 Task: Get directions from Fort Pulaski National Monument, Georgia, United States to Durham, North Carolina, United States  and explore the nearby hotels with guest rating 2 and above with dates 20 to 23 December and 2 guests
Action: Mouse moved to (187, 29)
Screenshot: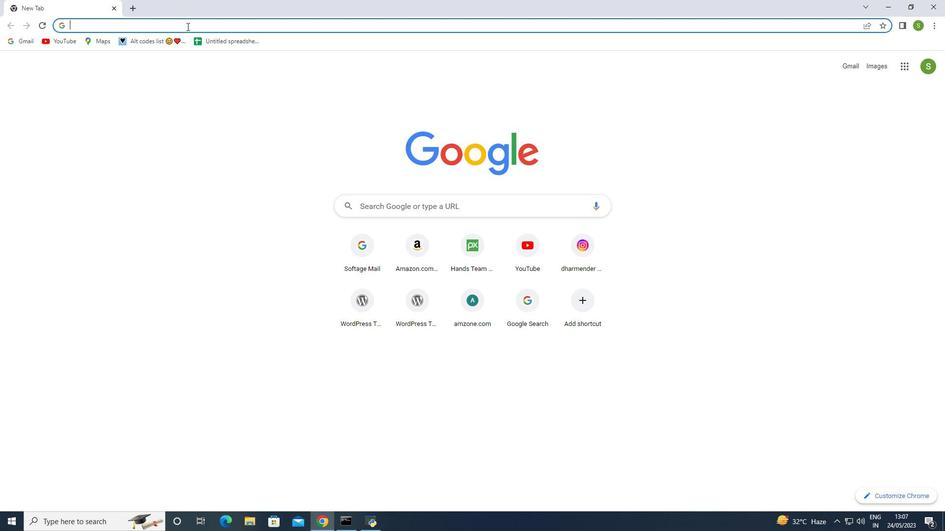 
Action: Mouse pressed left at (187, 29)
Screenshot: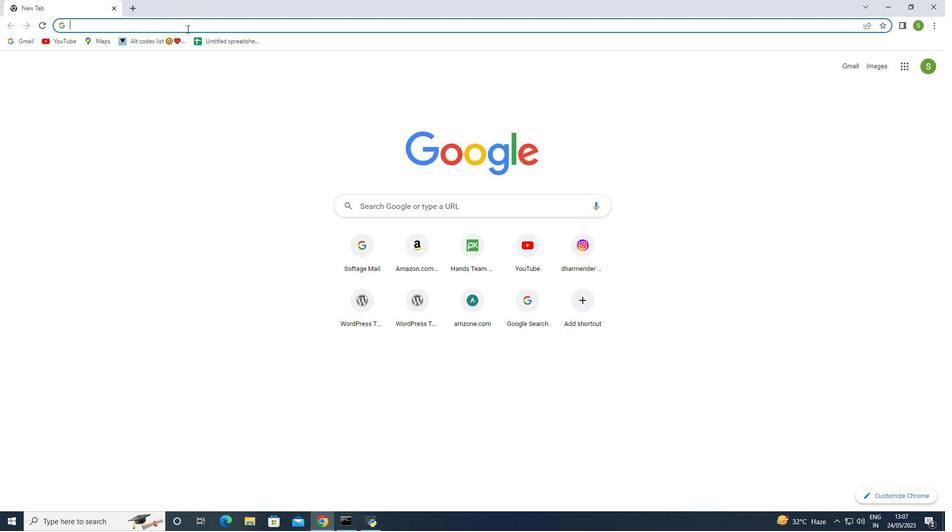 
Action: Key pressed google<Key.space>maps<Key.enter>
Screenshot: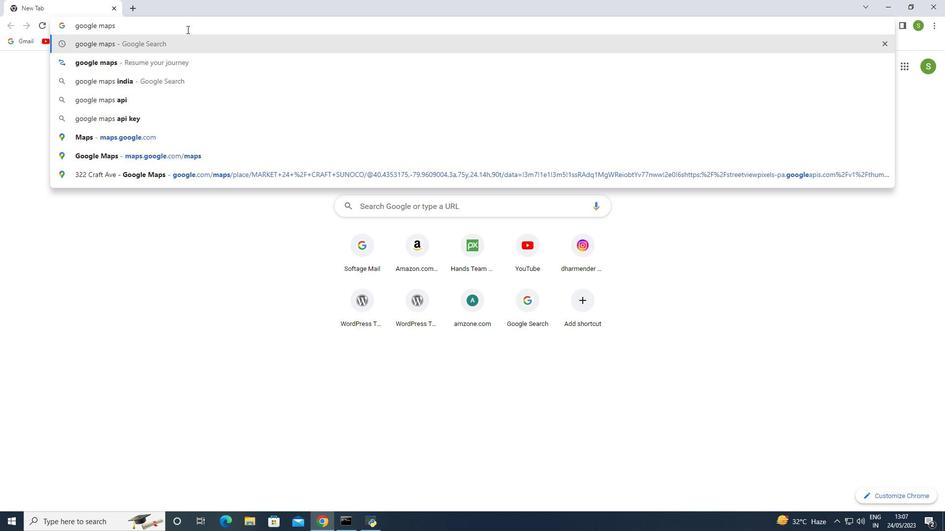 
Action: Mouse moved to (141, 220)
Screenshot: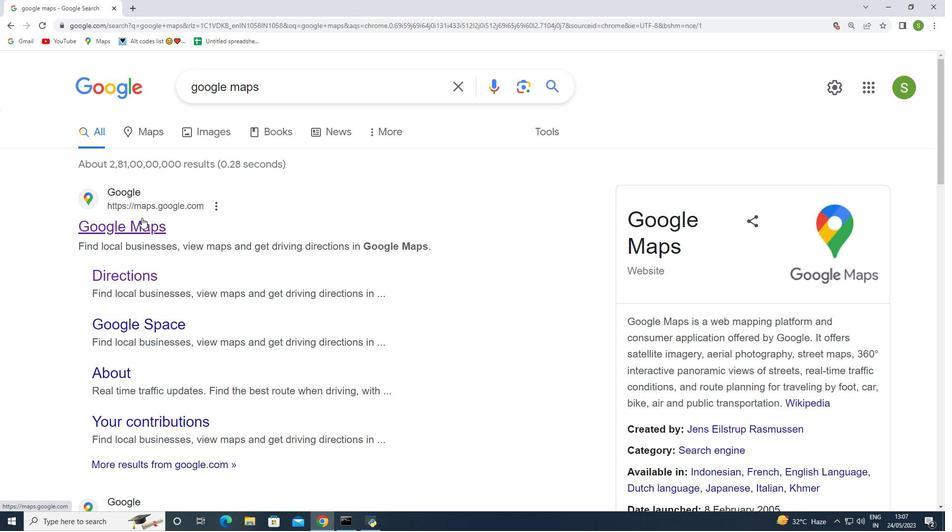 
Action: Mouse pressed left at (141, 220)
Screenshot: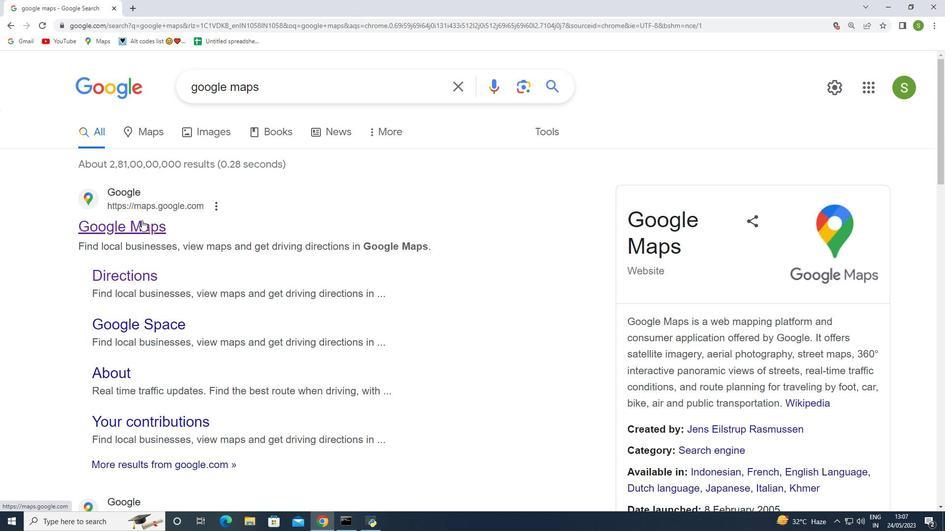 
Action: Mouse moved to (324, 80)
Screenshot: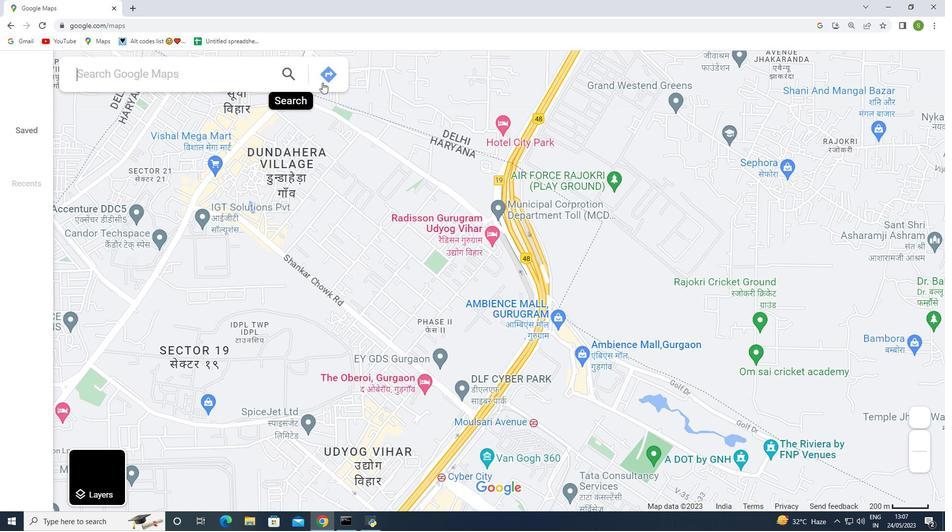 
Action: Mouse pressed left at (324, 80)
Screenshot: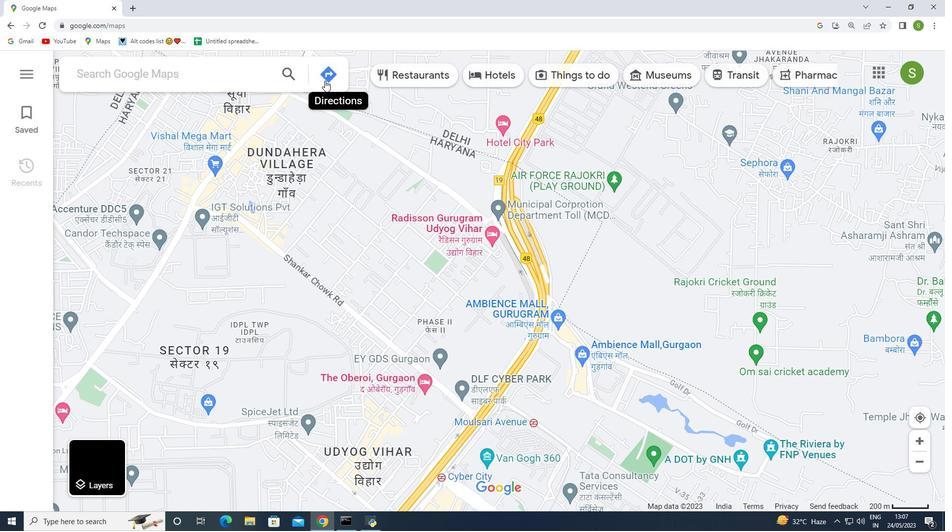 
Action: Mouse moved to (243, 112)
Screenshot: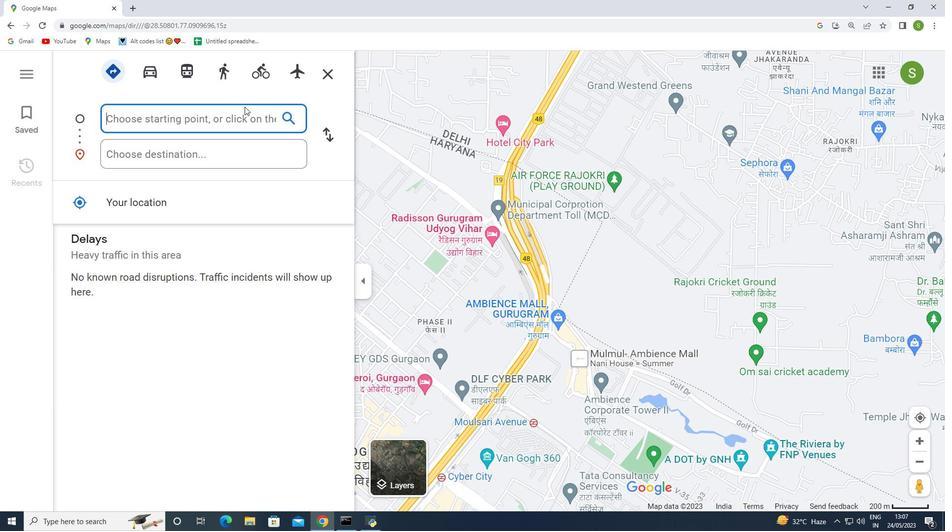 
Action: Mouse pressed left at (243, 112)
Screenshot: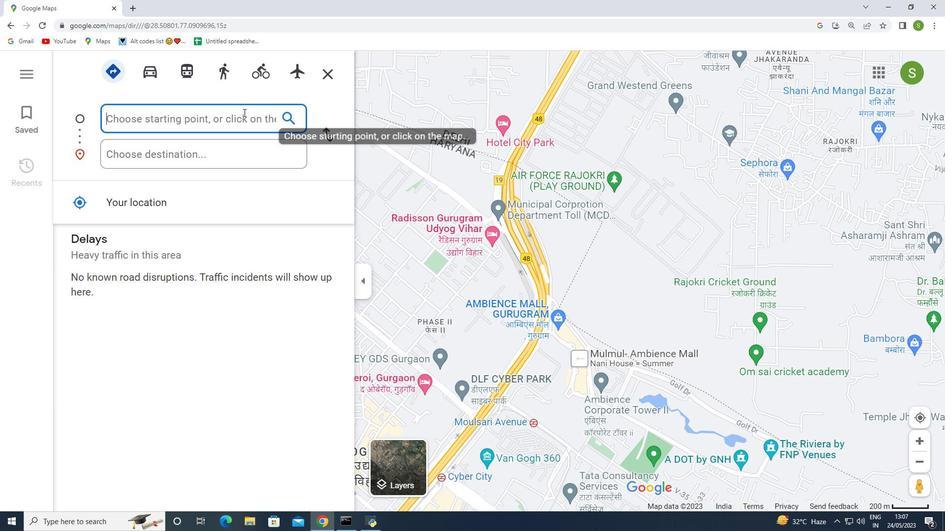 
Action: Key pressed fort<Key.space>pulaski<Key.space>national<Key.space>monument<Key.space>geof<Key.backspace>rgia<Key.space>united<Key.space>states
Screenshot: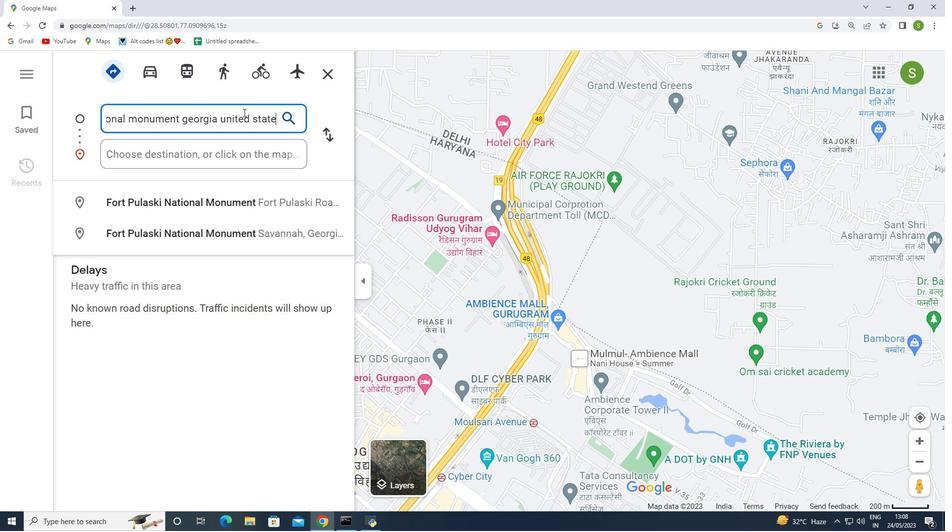 
Action: Mouse moved to (215, 153)
Screenshot: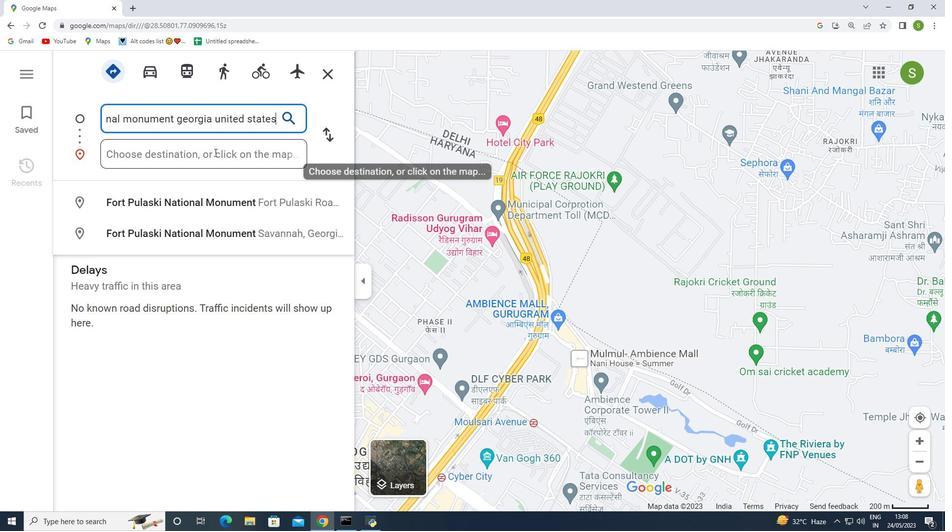 
Action: Mouse pressed left at (215, 153)
Screenshot: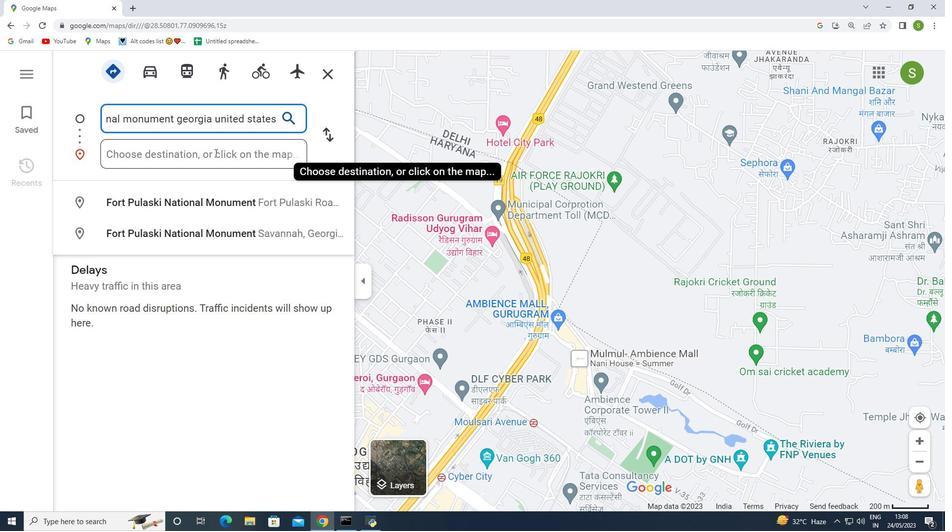 
Action: Key pressed <Key.shift>Durham<Key.space><Key.shift>Narth<Key.space><Key.shift><Key.shift>Carolina<Key.space>united<Key.space>states
Screenshot: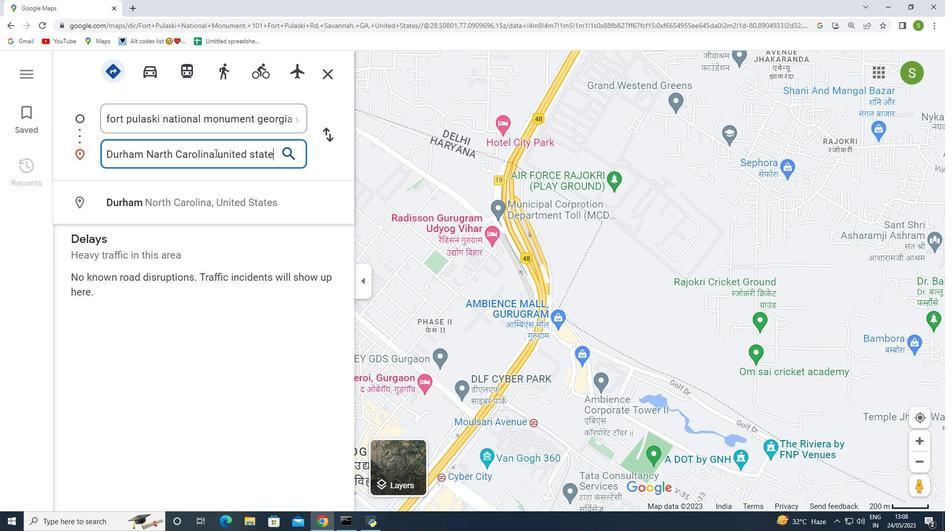 
Action: Mouse moved to (286, 159)
Screenshot: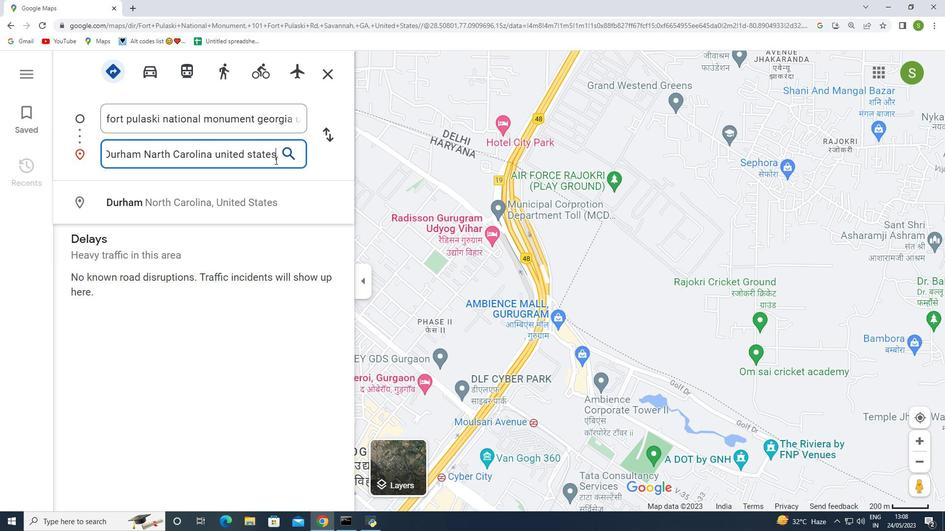 
Action: Mouse pressed left at (286, 159)
Screenshot: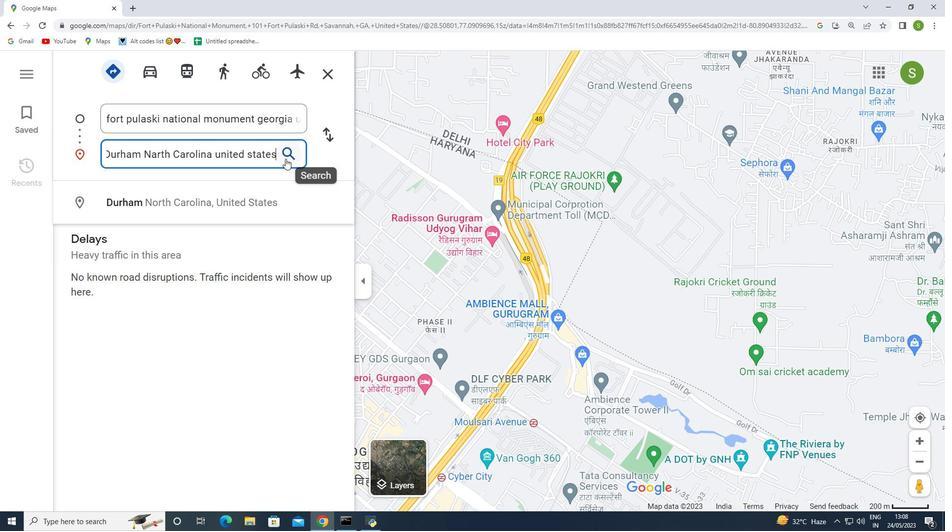 
Action: Mouse moved to (394, 73)
Screenshot: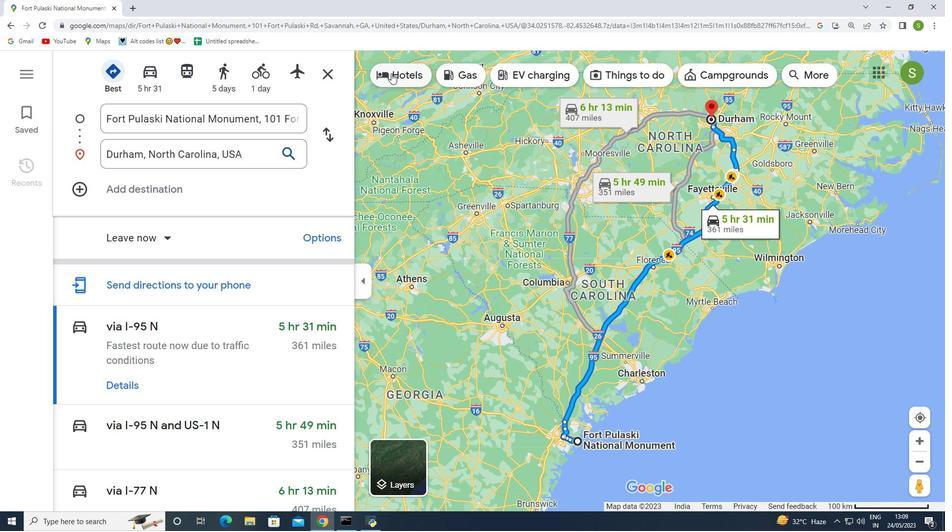 
Action: Mouse pressed left at (394, 73)
Screenshot: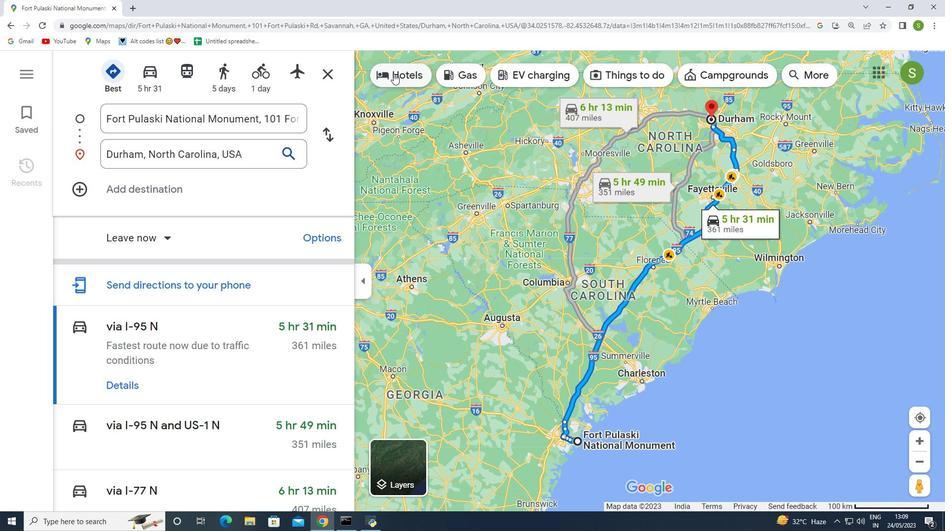 
Action: Mouse moved to (720, 252)
Screenshot: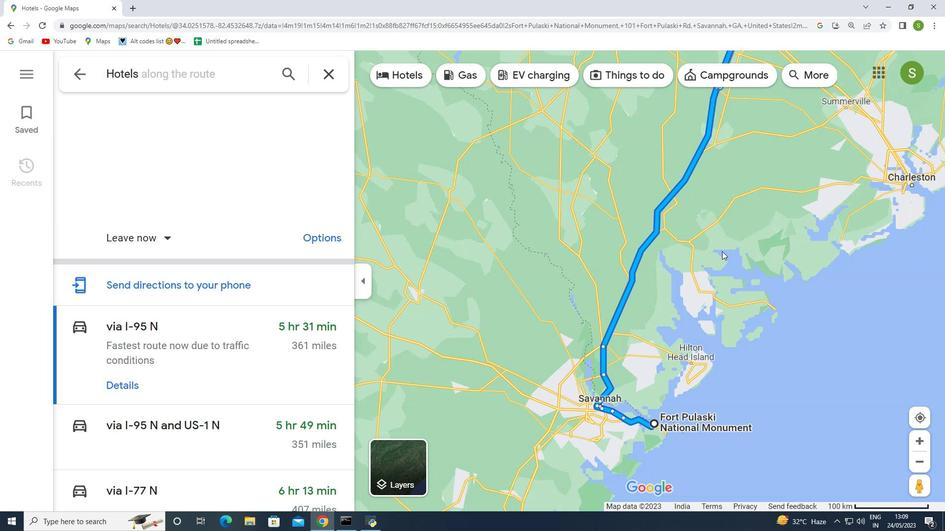
Action: Mouse scrolled (720, 251) with delta (0, 0)
Screenshot: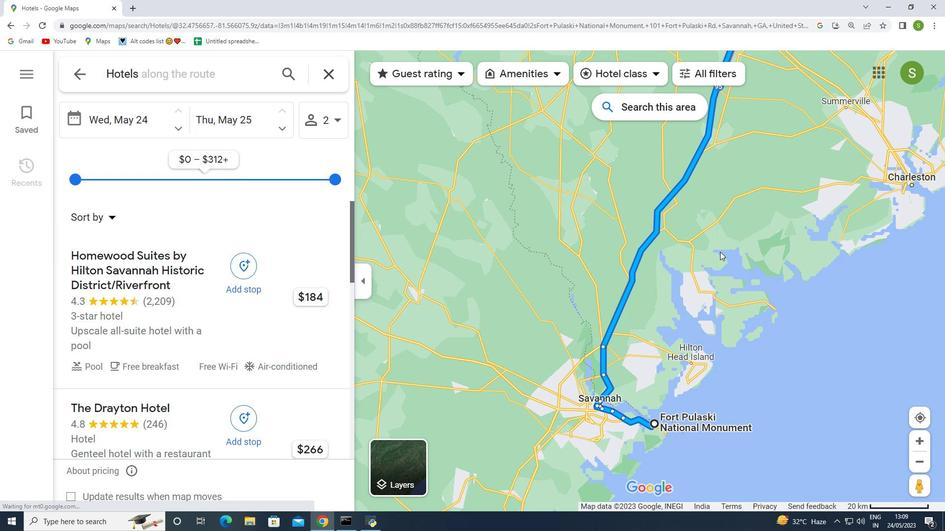 
Action: Mouse scrolled (720, 251) with delta (0, 0)
Screenshot: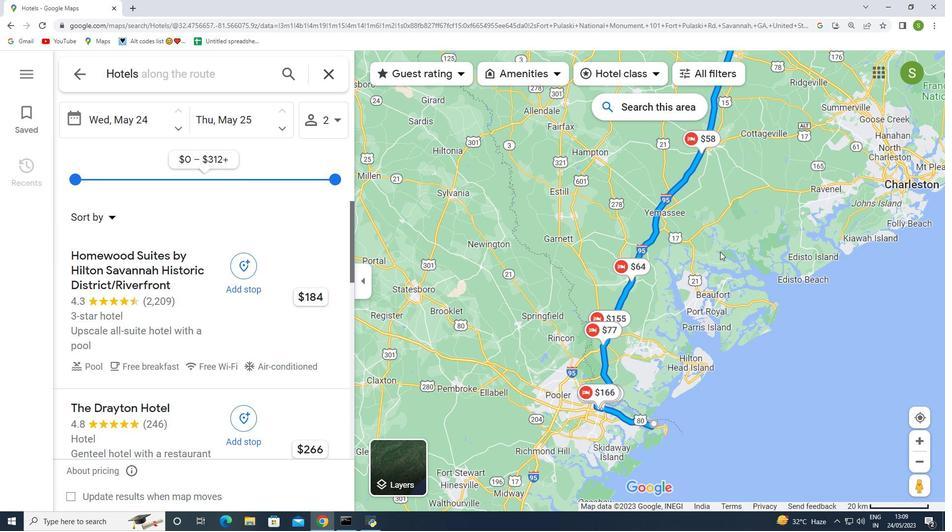
Action: Mouse moved to (805, 233)
Screenshot: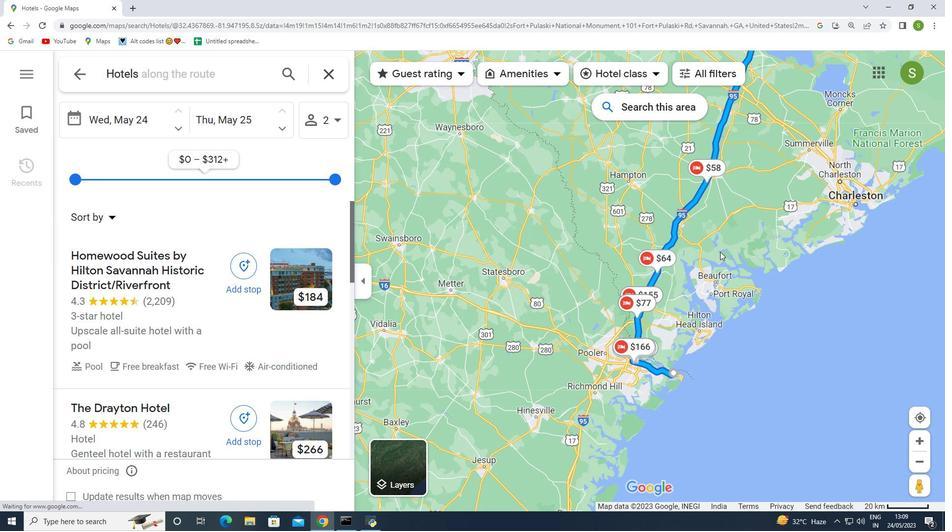 
Action: Mouse scrolled (805, 233) with delta (0, 0)
Screenshot: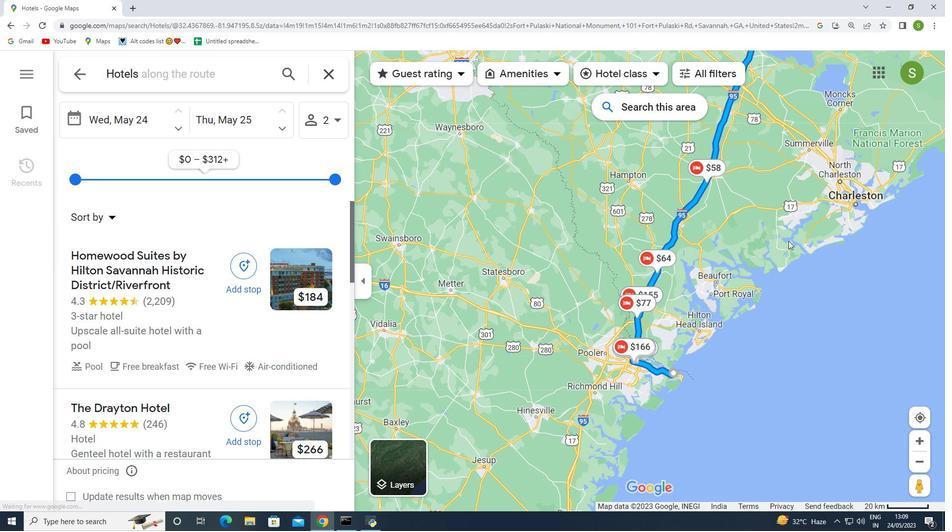 
Action: Mouse scrolled (805, 233) with delta (0, 0)
Screenshot: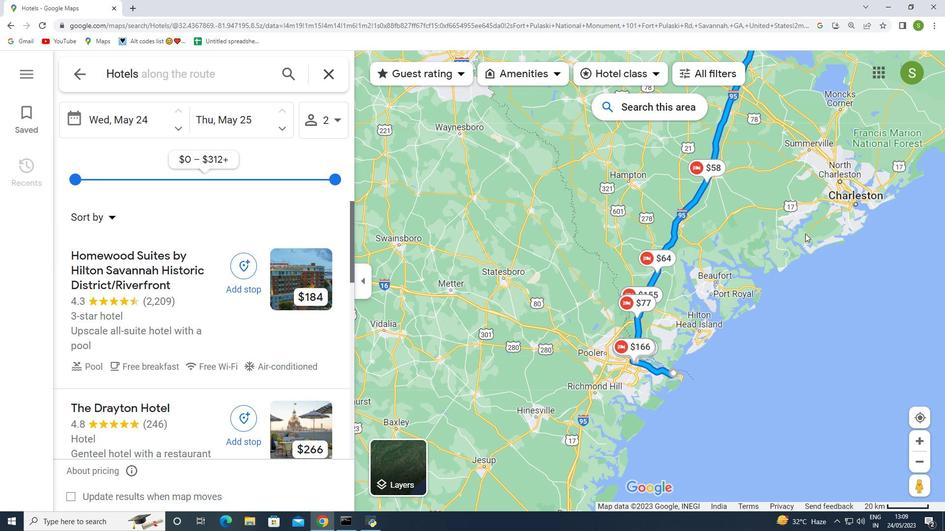 
Action: Mouse moved to (793, 169)
Screenshot: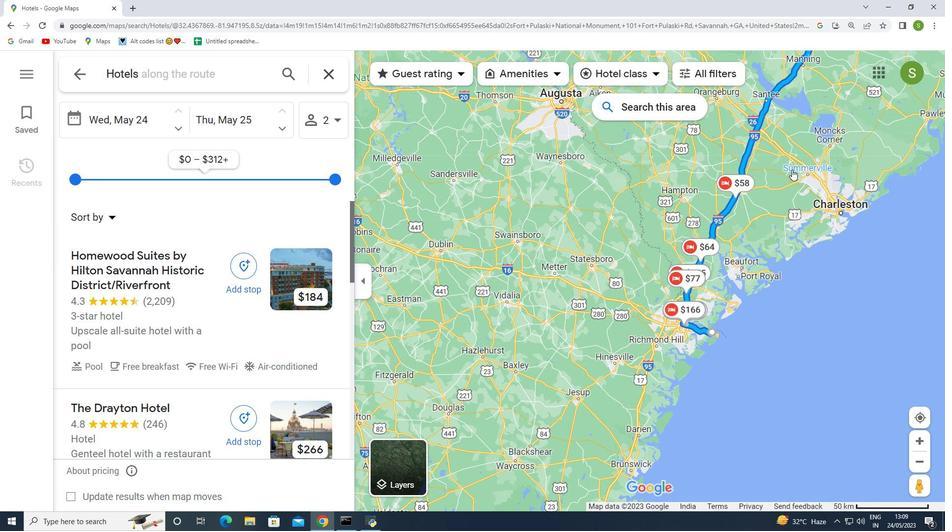 
Action: Mouse scrolled (793, 169) with delta (0, 0)
Screenshot: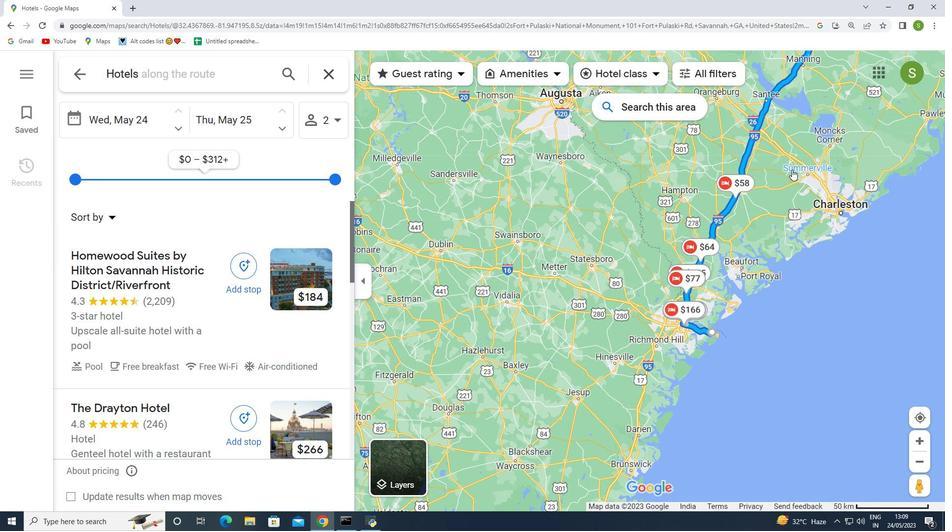 
Action: Mouse moved to (793, 170)
Screenshot: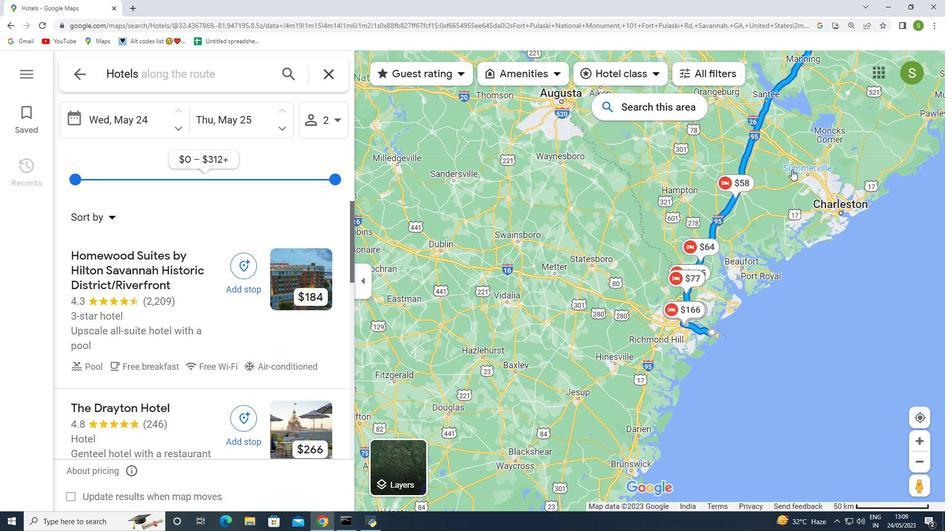 
Action: Mouse scrolled (793, 169) with delta (0, 0)
Screenshot: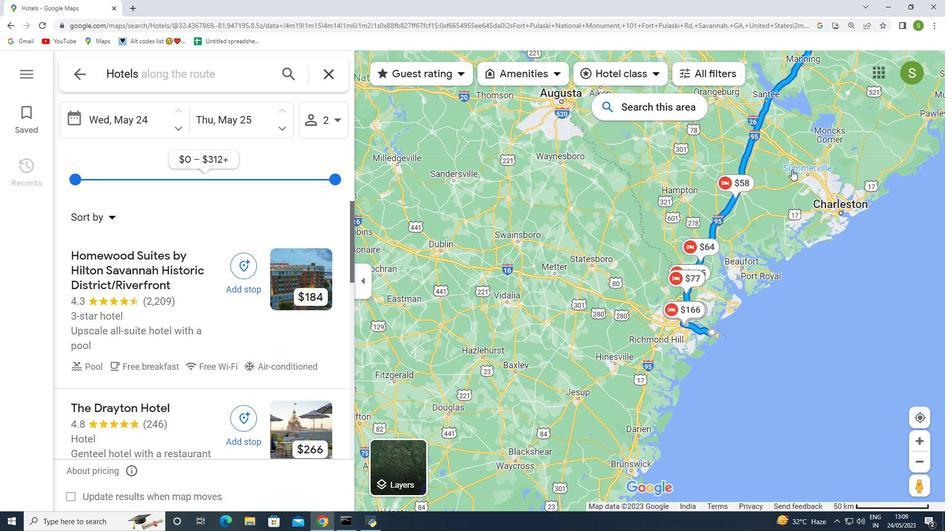 
Action: Mouse moved to (804, 174)
Screenshot: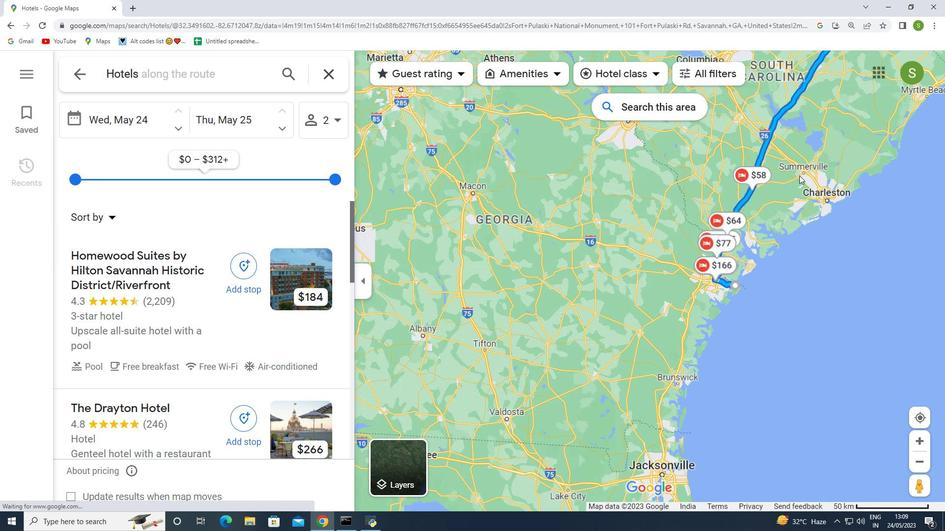 
Action: Mouse pressed middle at (804, 174)
Screenshot: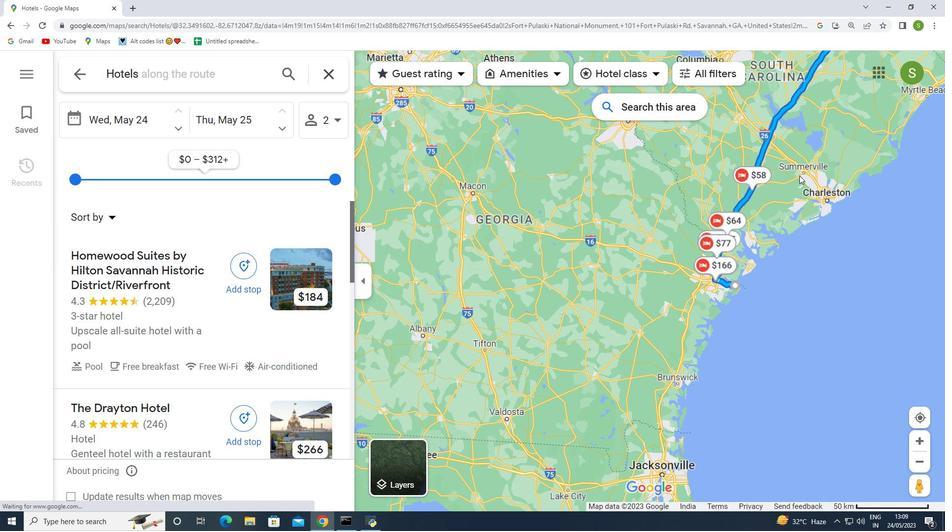 
Action: Mouse moved to (798, 183)
Screenshot: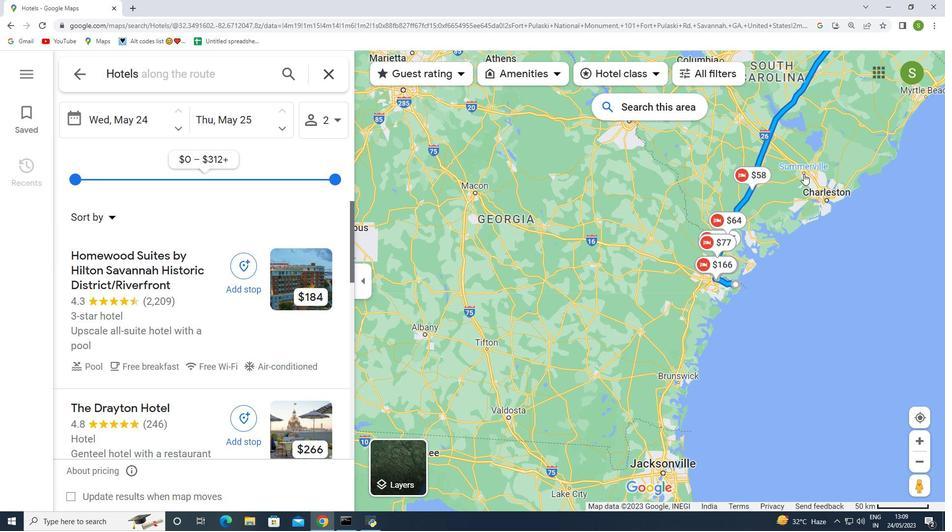 
Action: Mouse scrolled (798, 183) with delta (0, 0)
Screenshot: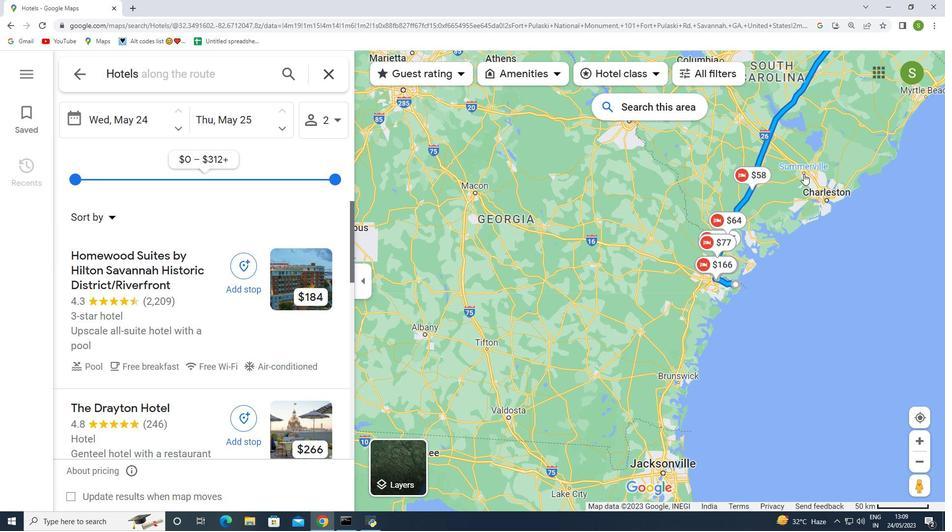 
Action: Mouse moved to (796, 187)
Screenshot: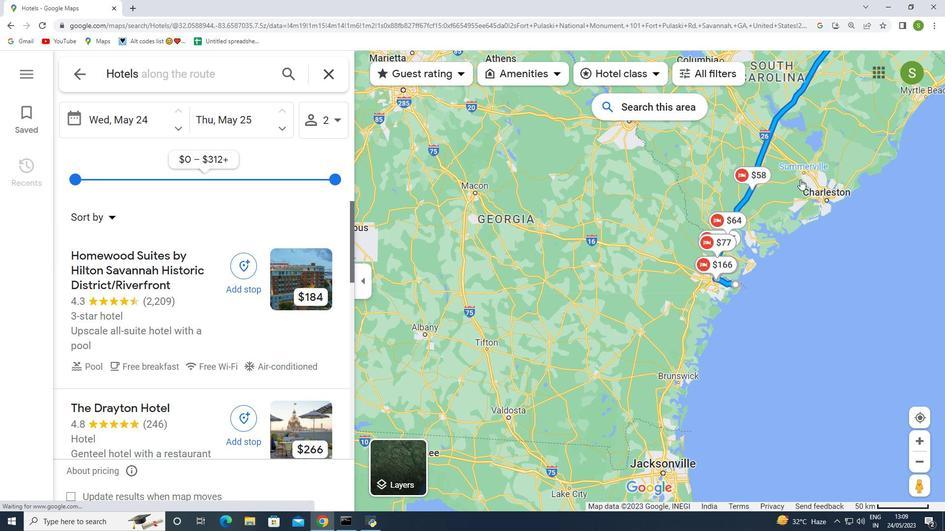 
Action: Mouse scrolled (796, 186) with delta (0, 0)
Screenshot: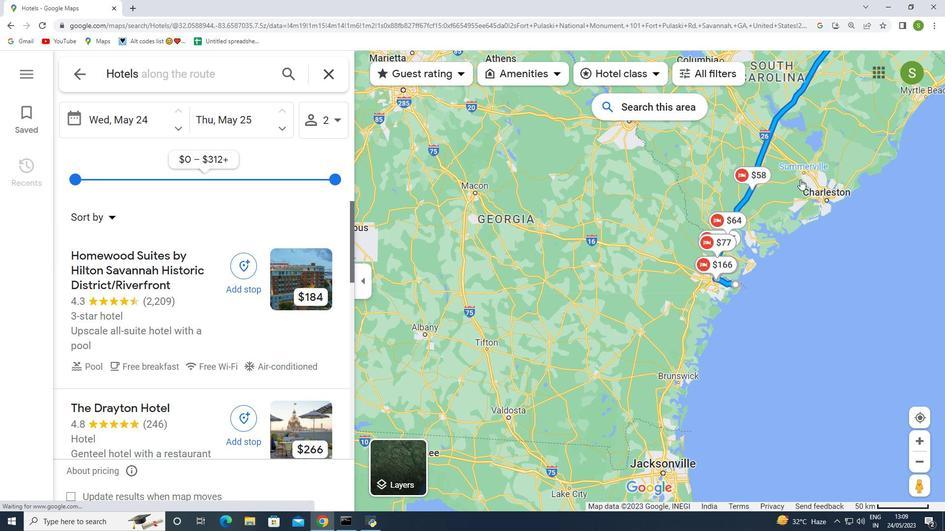 
Action: Mouse moved to (796, 187)
Screenshot: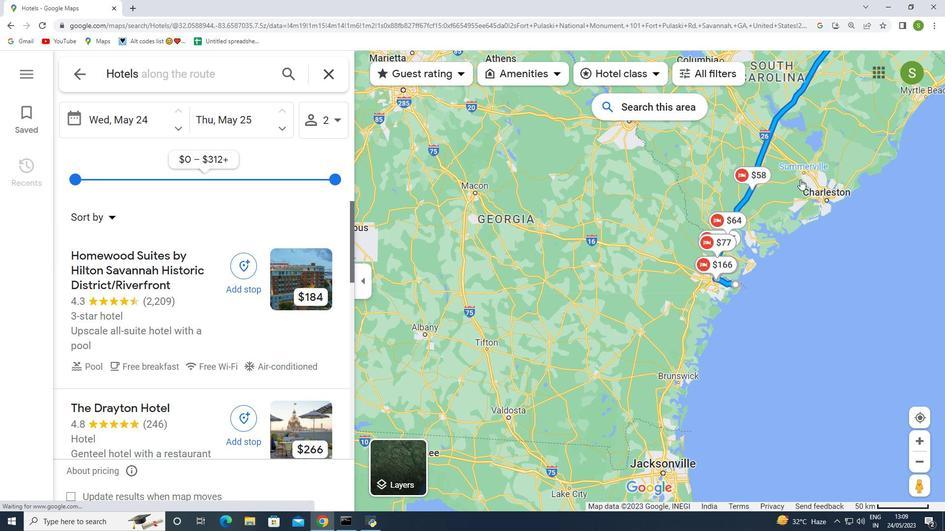 
Action: Mouse scrolled (796, 186) with delta (0, 0)
Screenshot: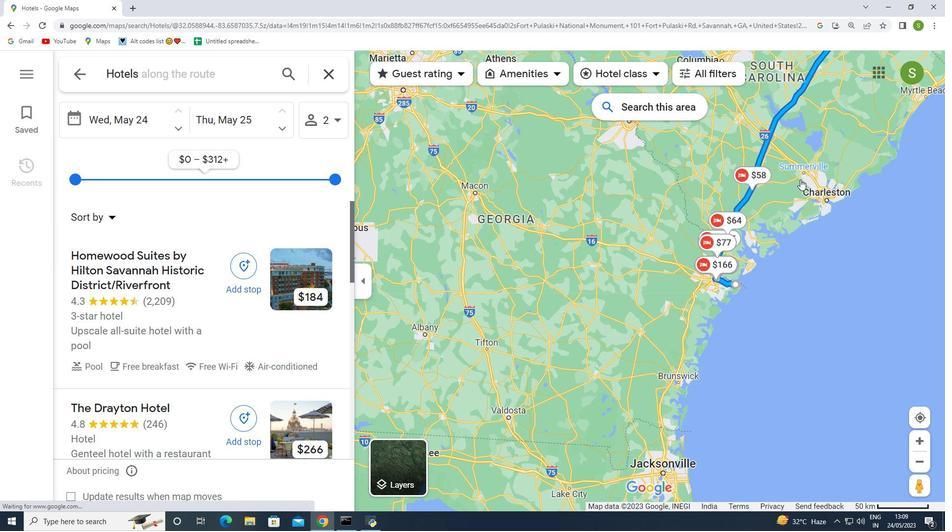 
Action: Mouse moved to (794, 188)
Screenshot: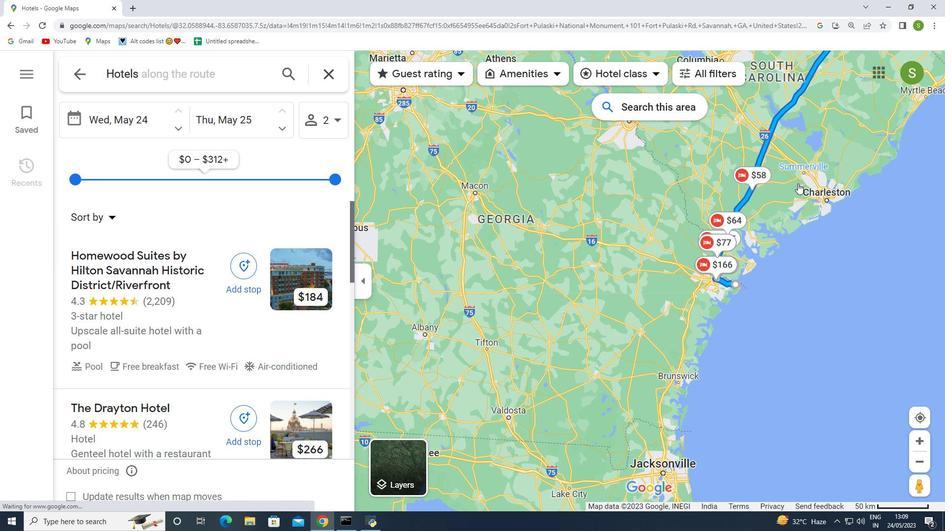 
Action: Mouse scrolled (794, 188) with delta (0, 0)
Screenshot: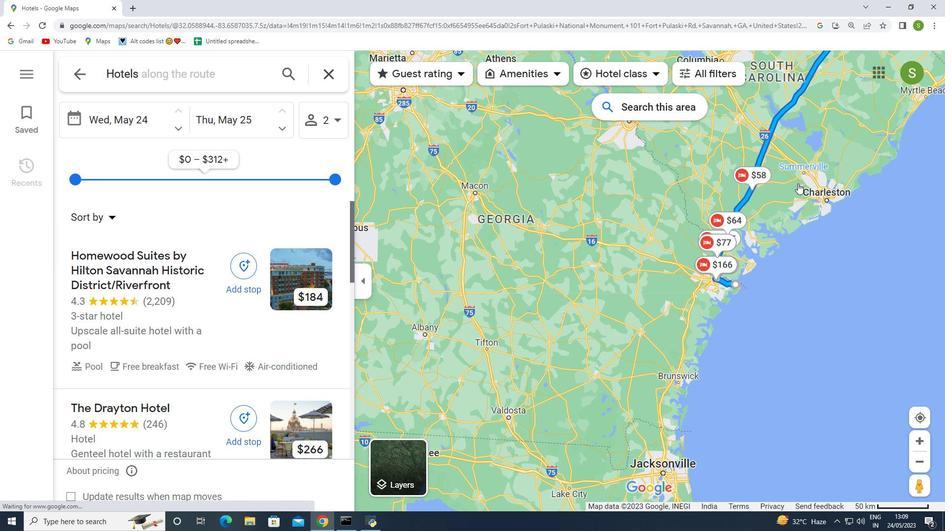 
Action: Mouse moved to (791, 194)
Screenshot: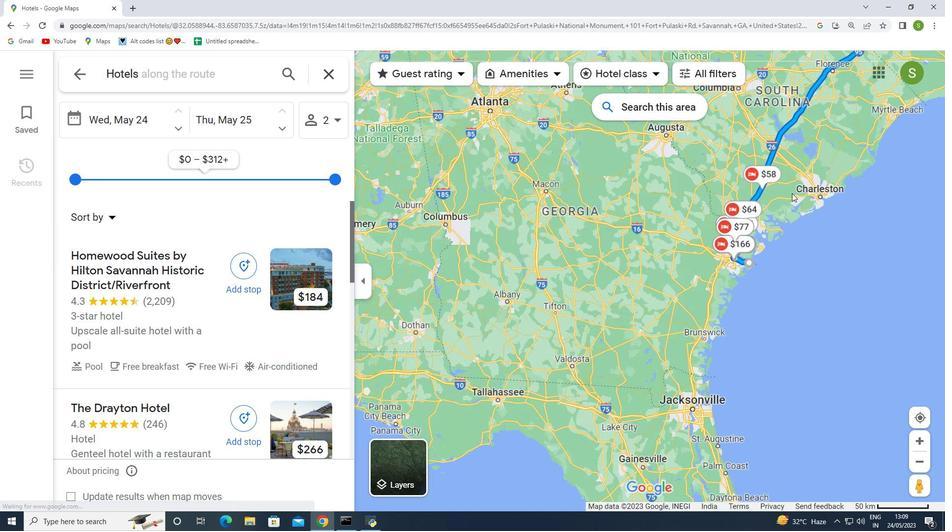 
Action: Mouse scrolled (791, 193) with delta (0, 0)
Screenshot: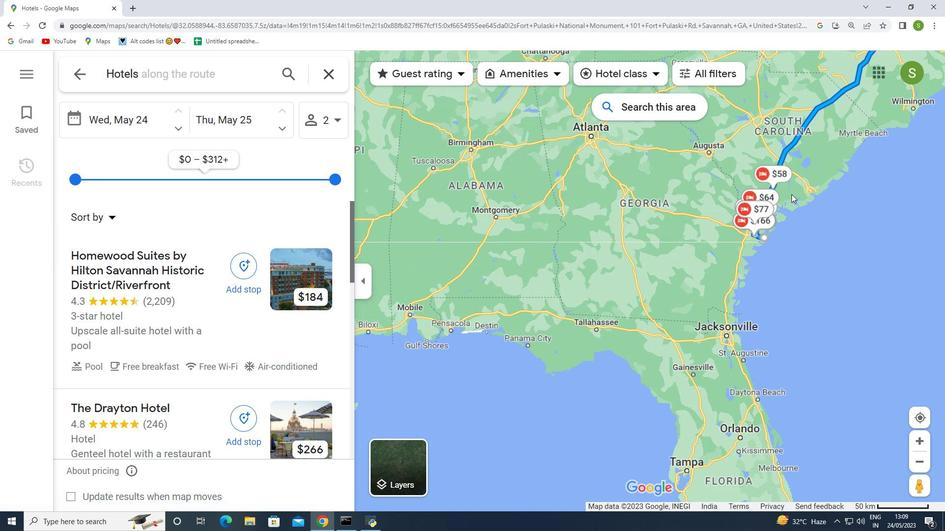 
Action: Mouse scrolled (791, 193) with delta (0, 0)
Screenshot: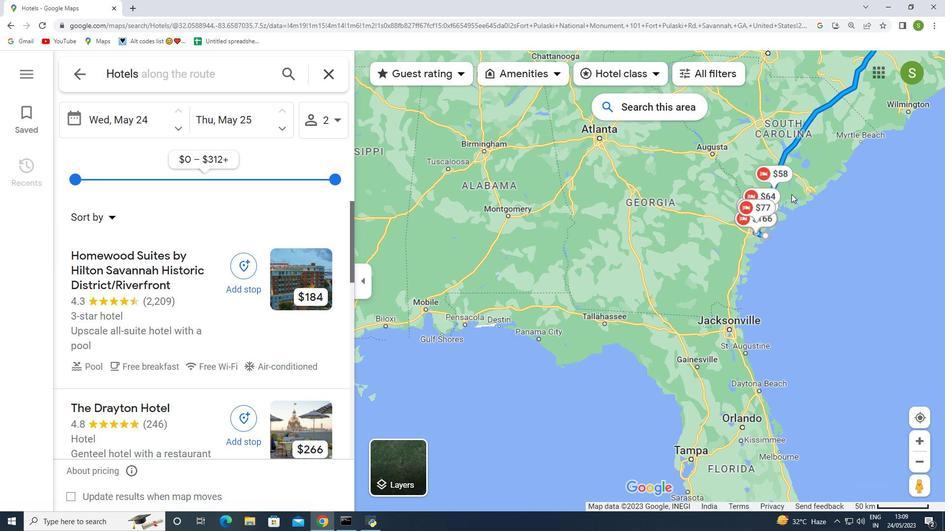 
Action: Mouse moved to (792, 195)
Screenshot: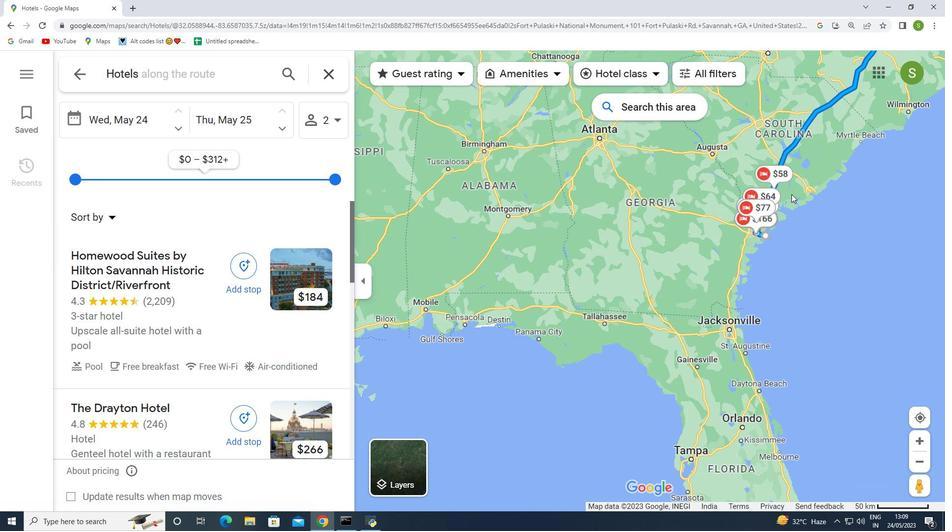 
Action: Mouse scrolled (791, 194) with delta (0, 0)
Screenshot: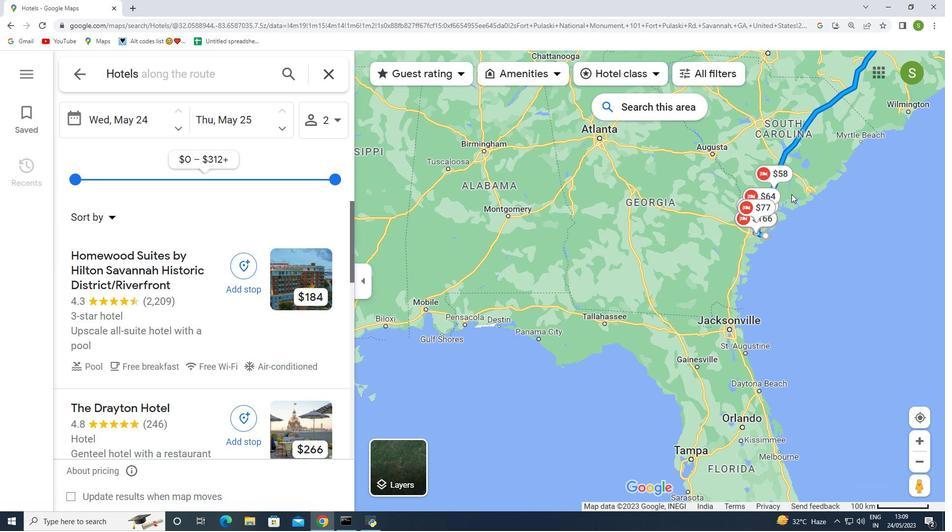 
Action: Mouse moved to (835, 172)
Screenshot: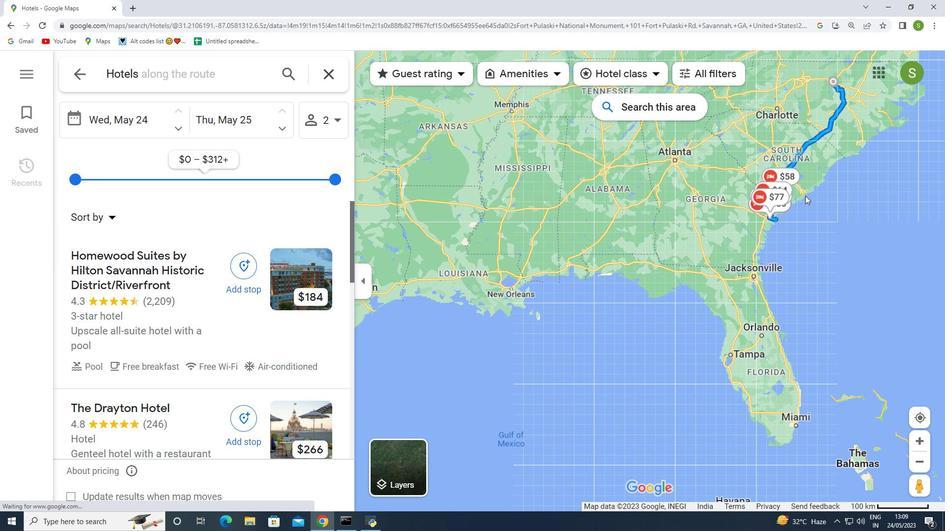 
Action: Mouse pressed middle at (835, 172)
Screenshot: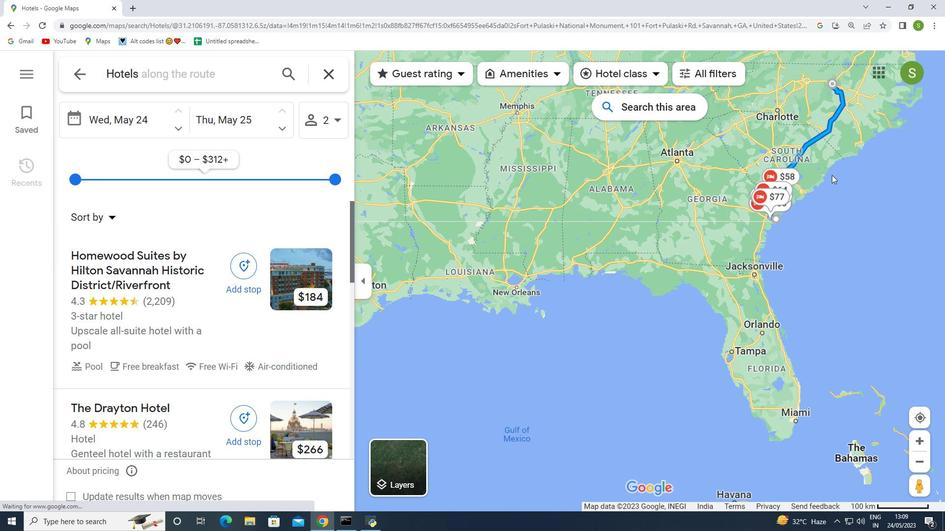 
Action: Mouse moved to (774, 181)
Screenshot: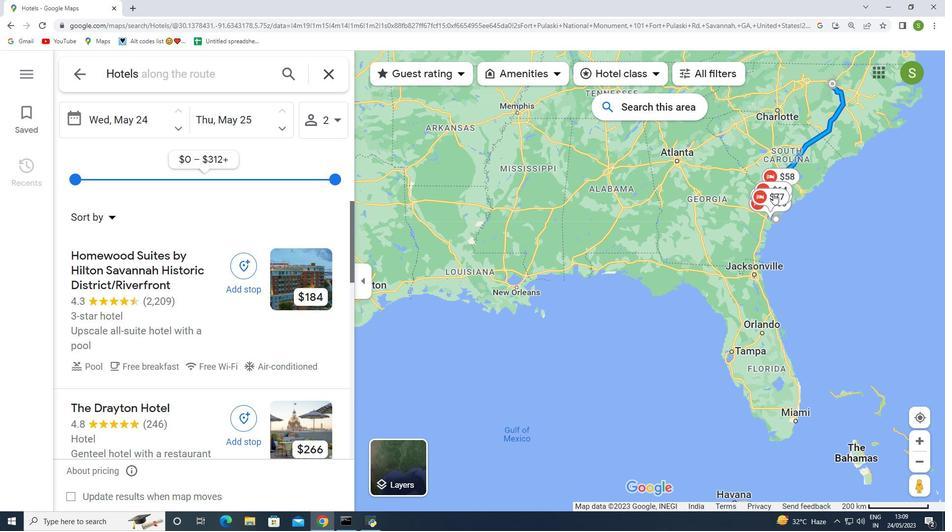 
Action: Mouse scrolled (774, 181) with delta (0, 0)
Screenshot: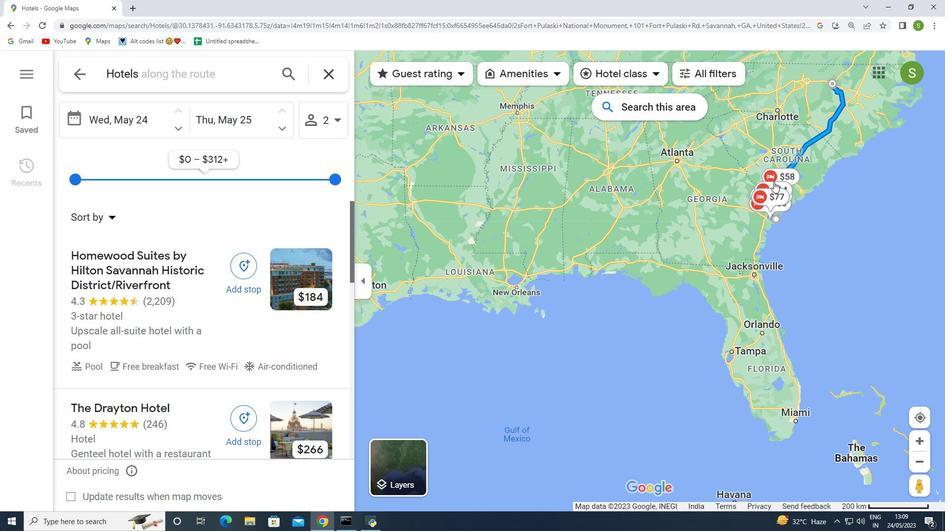 
Action: Mouse moved to (775, 181)
Screenshot: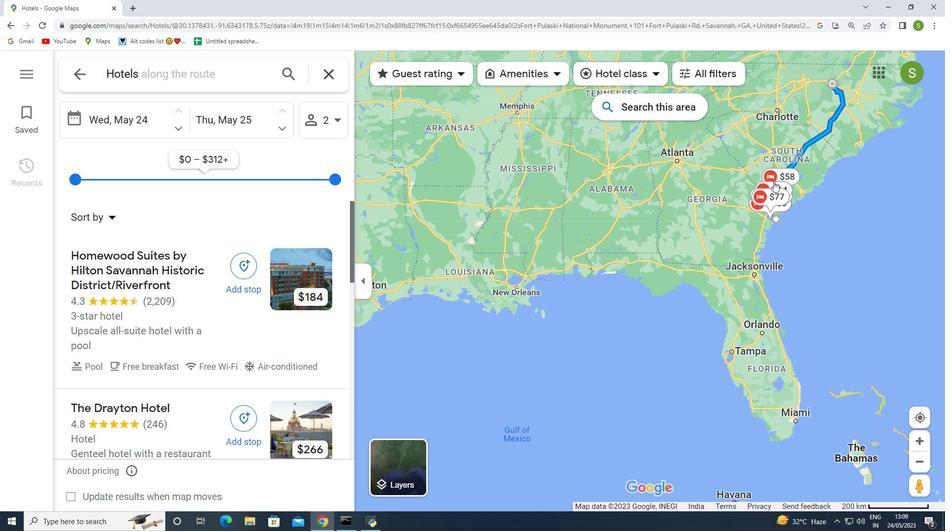 
Action: Mouse scrolled (775, 181) with delta (0, 0)
Screenshot: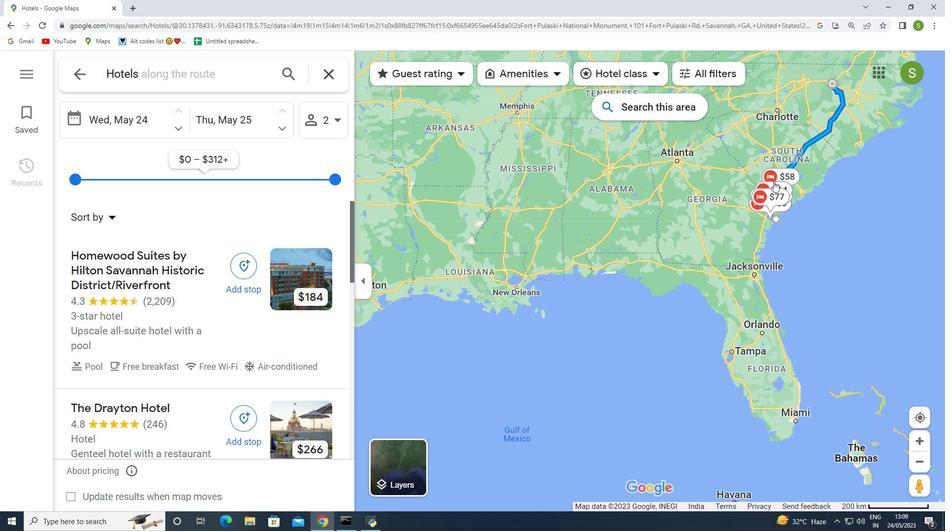 
Action: Mouse moved to (778, 181)
Screenshot: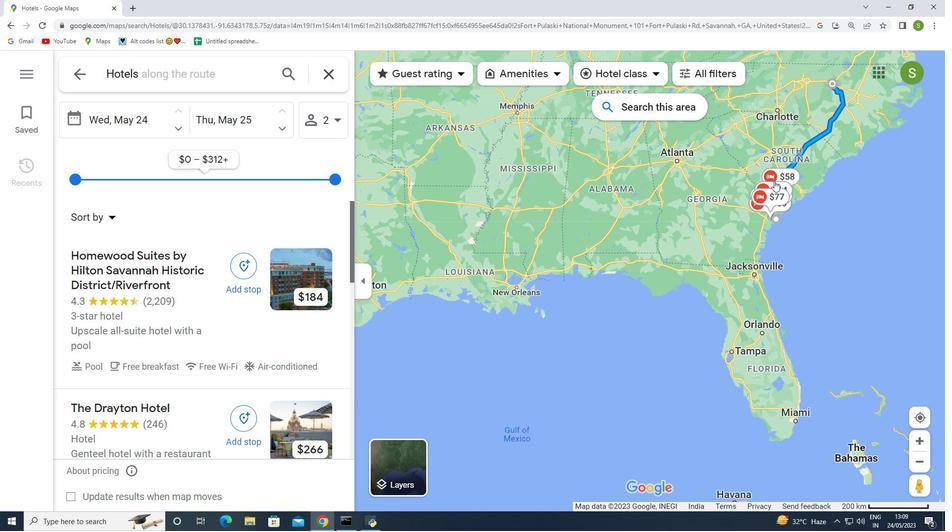 
Action: Mouse scrolled (778, 181) with delta (0, 0)
Screenshot: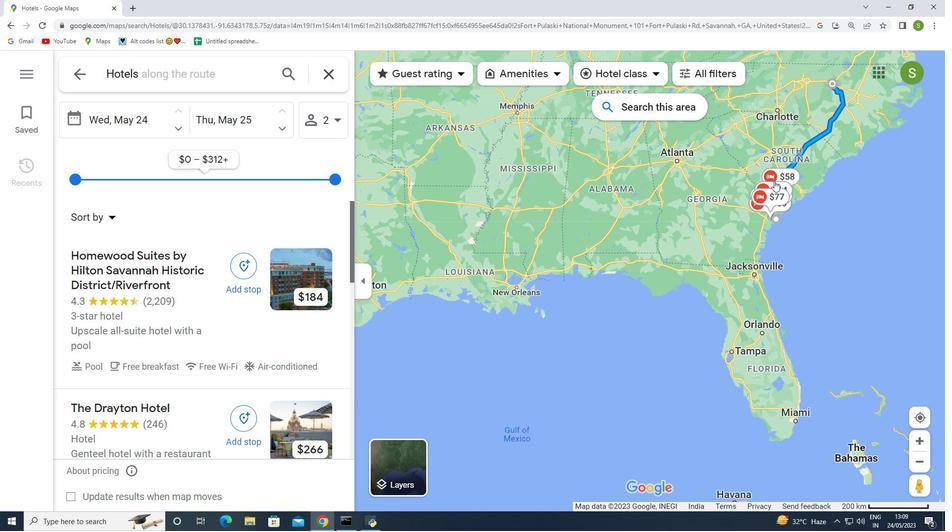 
Action: Mouse moved to (807, 188)
Screenshot: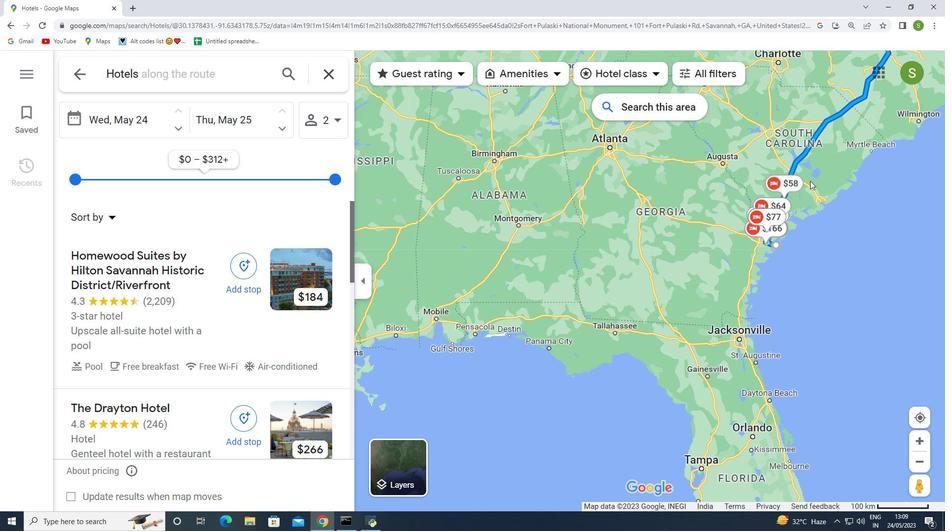 
Action: Mouse scrolled (807, 188) with delta (0, 0)
Screenshot: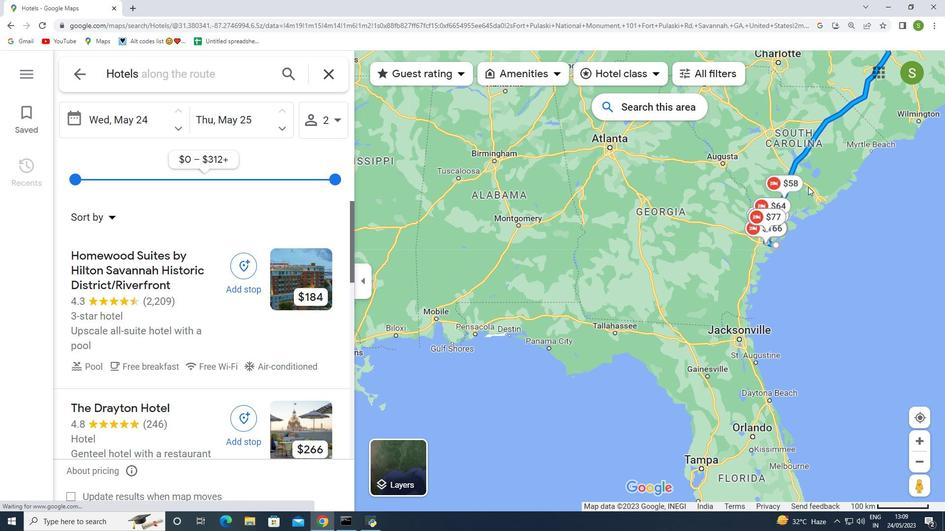 
Action: Mouse scrolled (807, 188) with delta (0, 0)
Screenshot: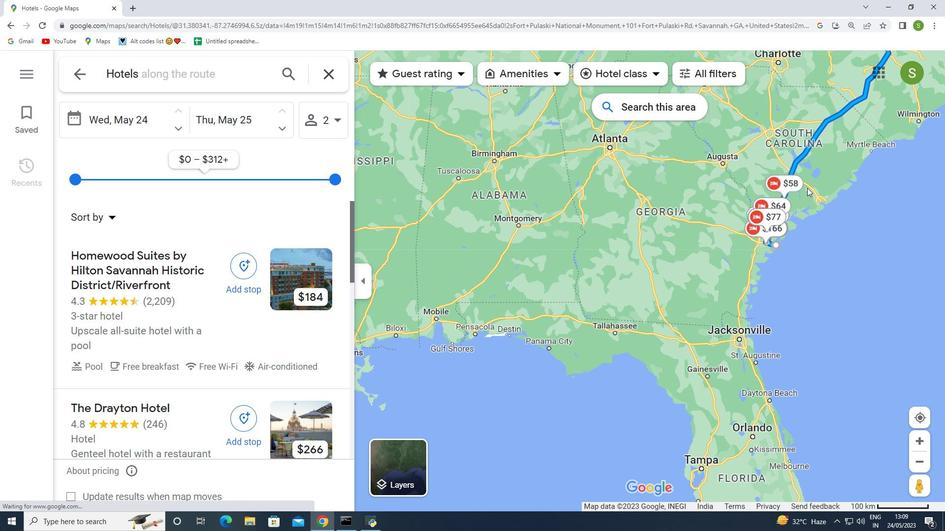 
Action: Mouse moved to (460, 73)
Screenshot: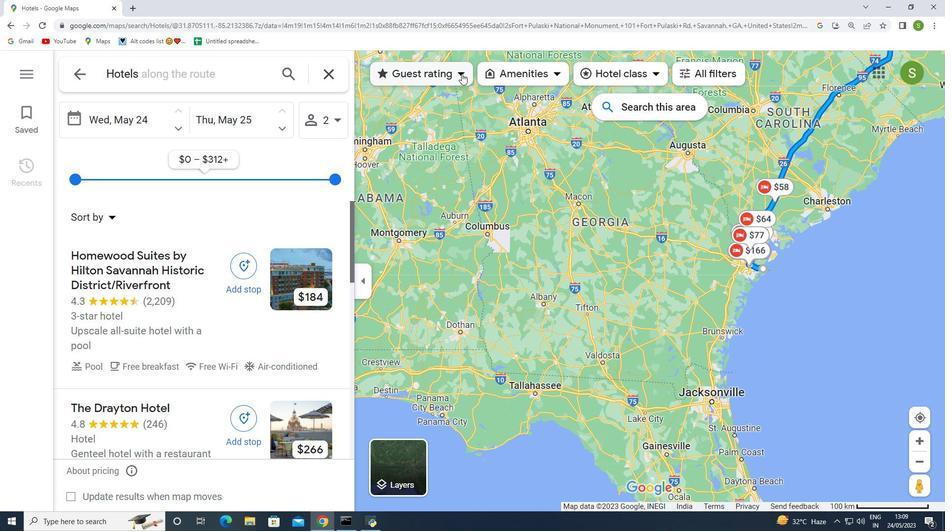 
Action: Mouse pressed left at (460, 73)
Screenshot: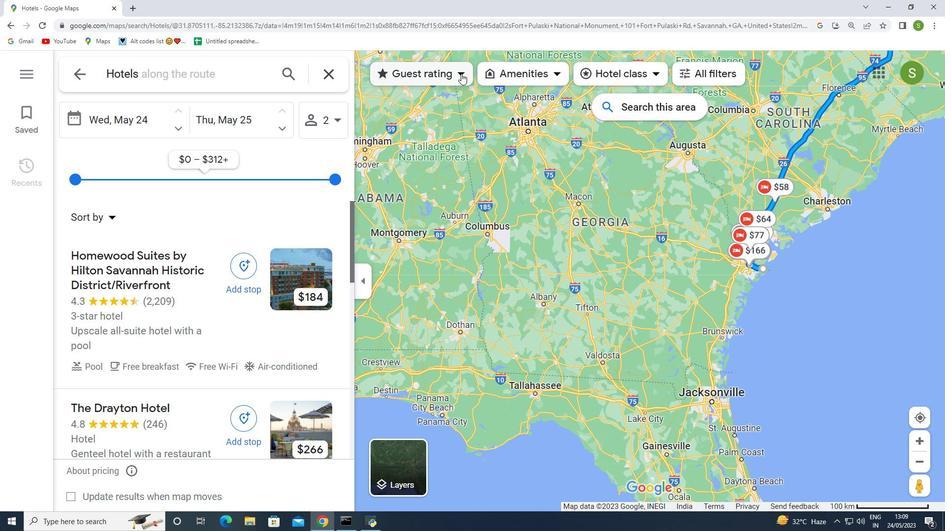 
Action: Mouse moved to (400, 138)
Screenshot: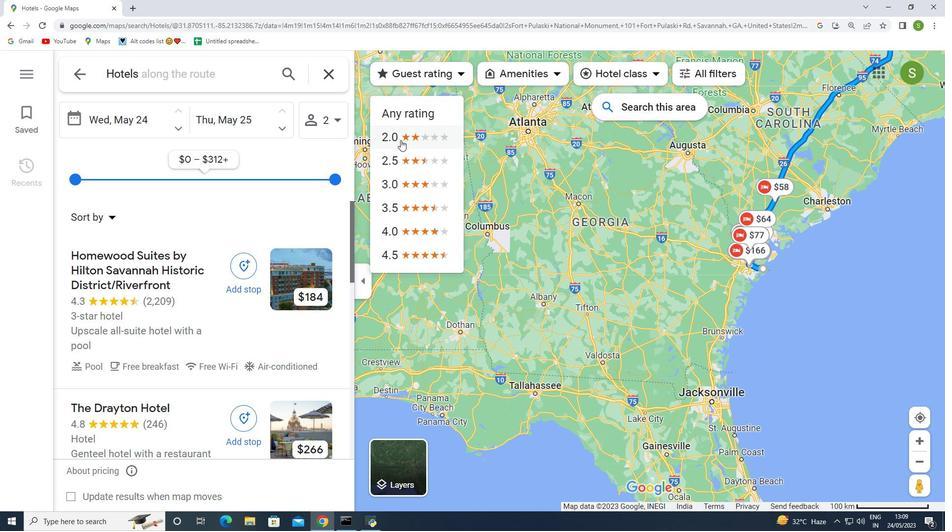 
Action: Mouse pressed left at (400, 138)
Screenshot: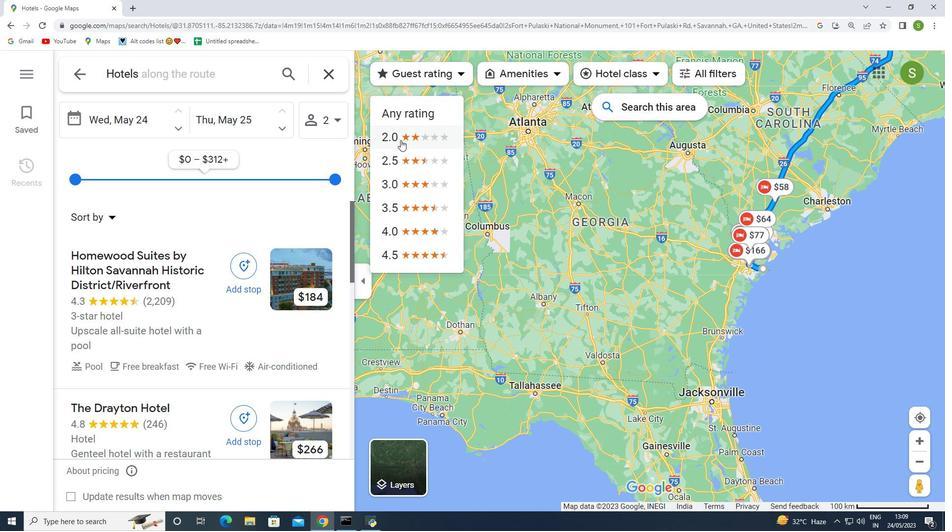 
Action: Mouse moved to (522, 76)
Screenshot: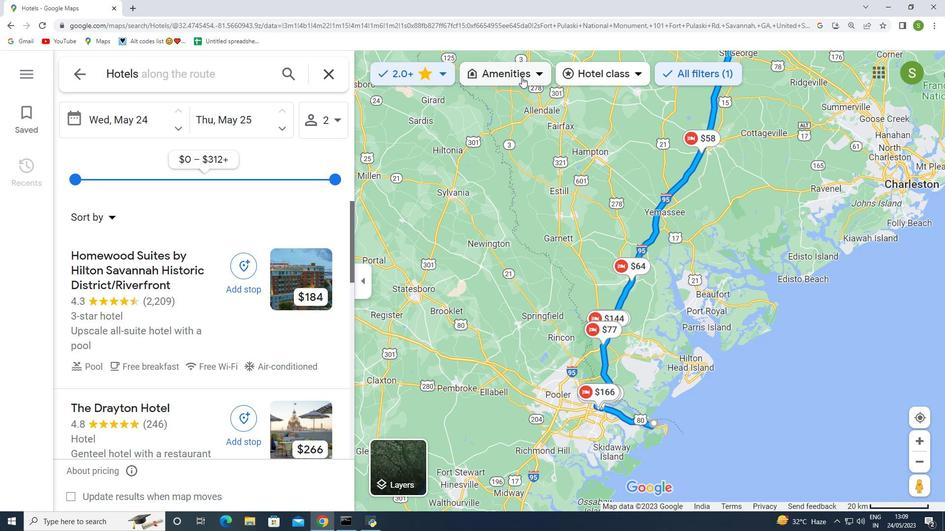
Action: Mouse pressed left at (522, 76)
Screenshot: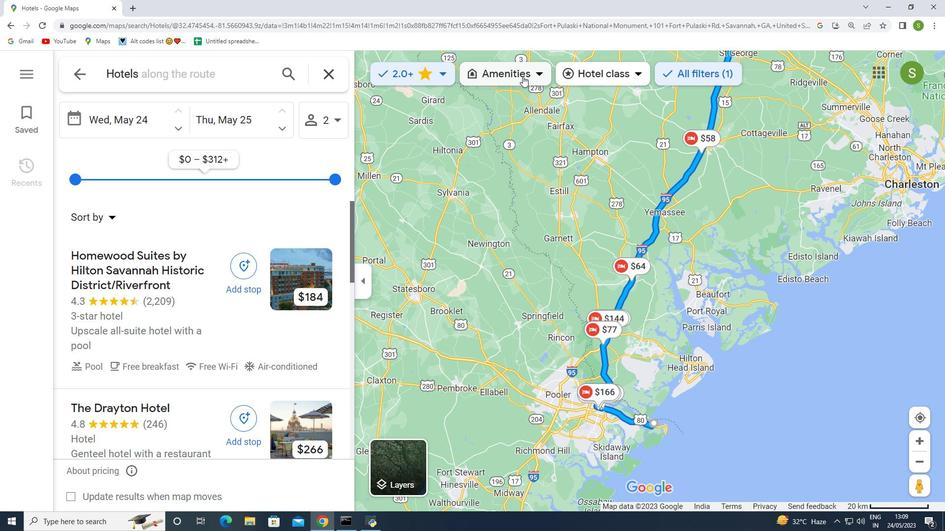 
Action: Mouse moved to (522, 77)
Screenshot: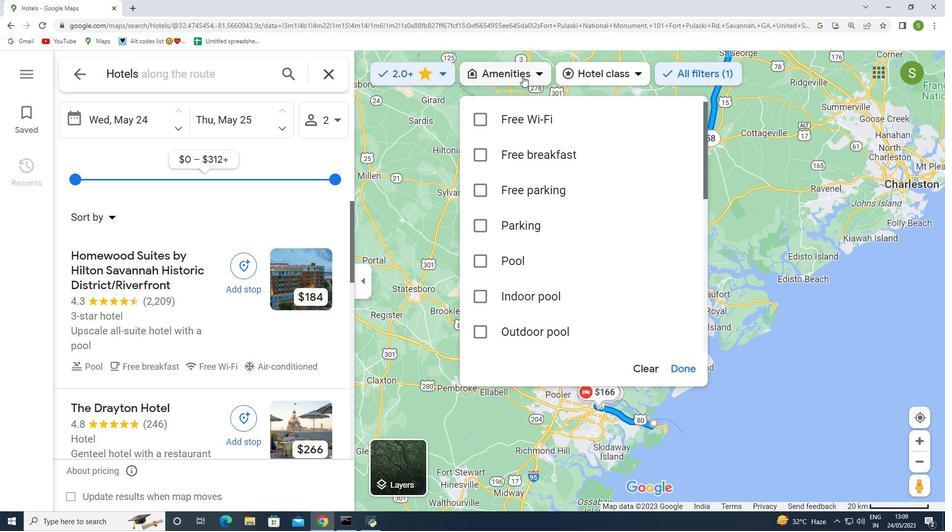 
Action: Mouse pressed left at (522, 77)
Screenshot: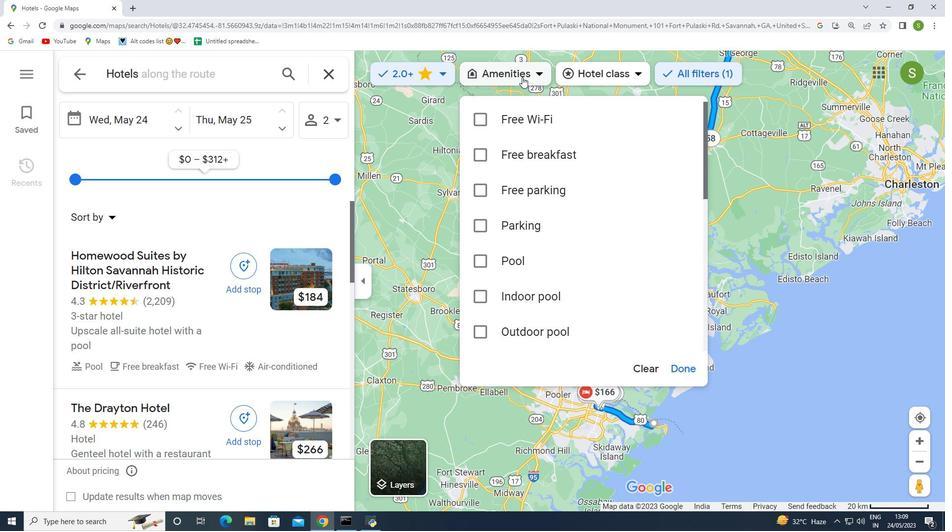 
Action: Mouse moved to (533, 76)
Screenshot: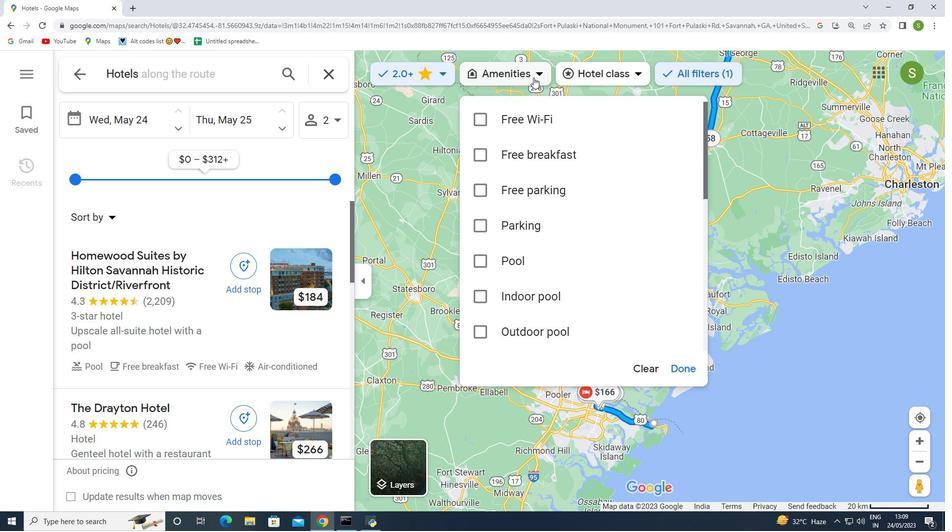 
Action: Mouse pressed left at (533, 76)
Screenshot: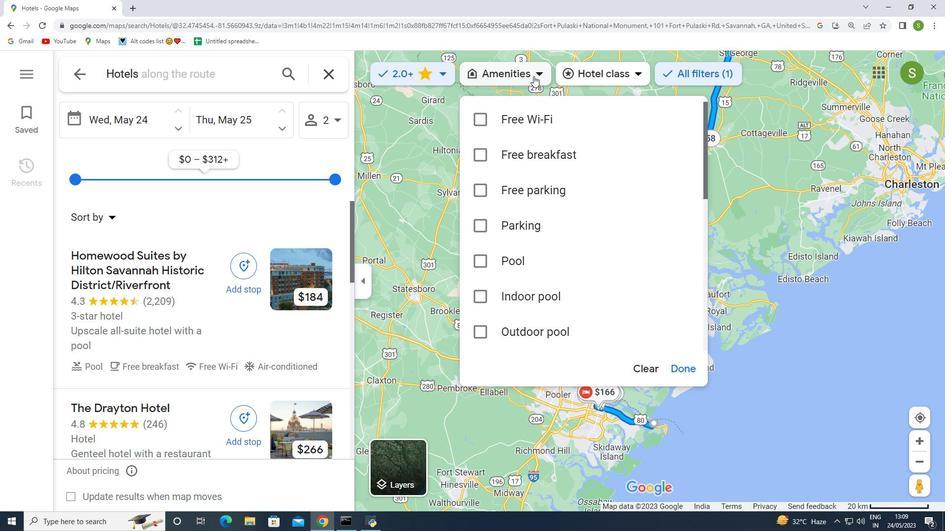 
Action: Mouse moved to (558, 71)
Screenshot: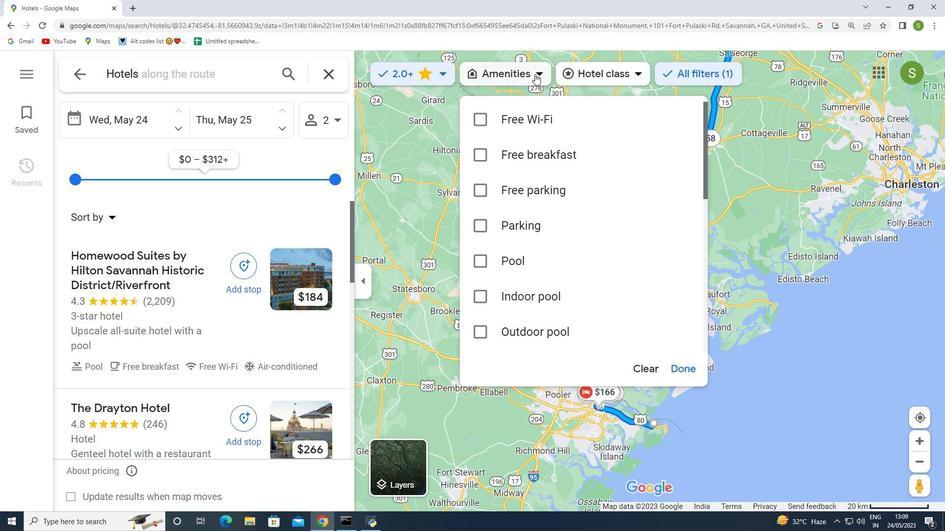 
Action: Mouse pressed left at (558, 71)
Screenshot: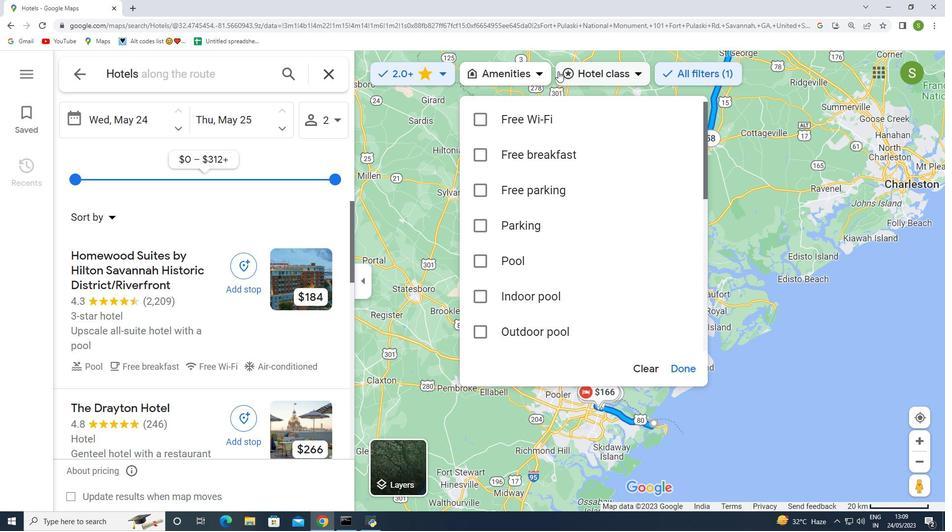 
Action: Mouse moved to (594, 222)
Screenshot: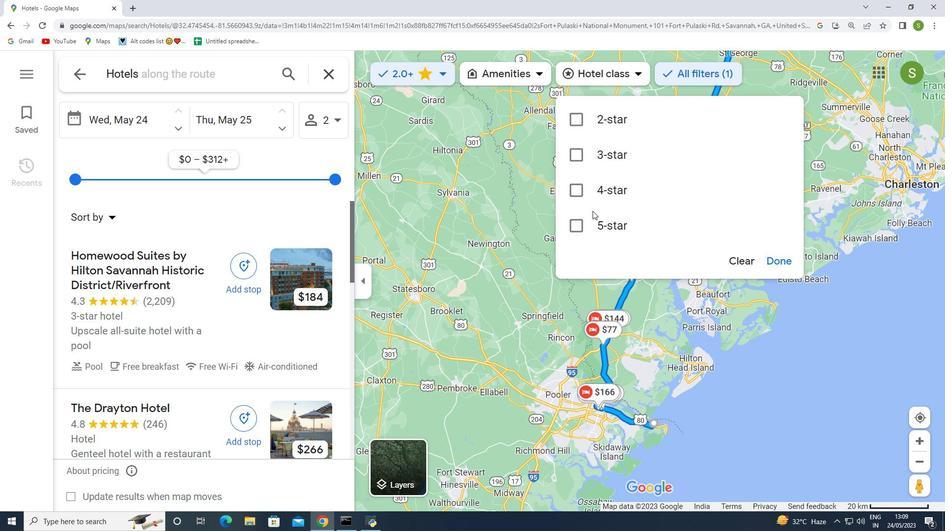 
Action: Mouse pressed left at (594, 222)
Screenshot: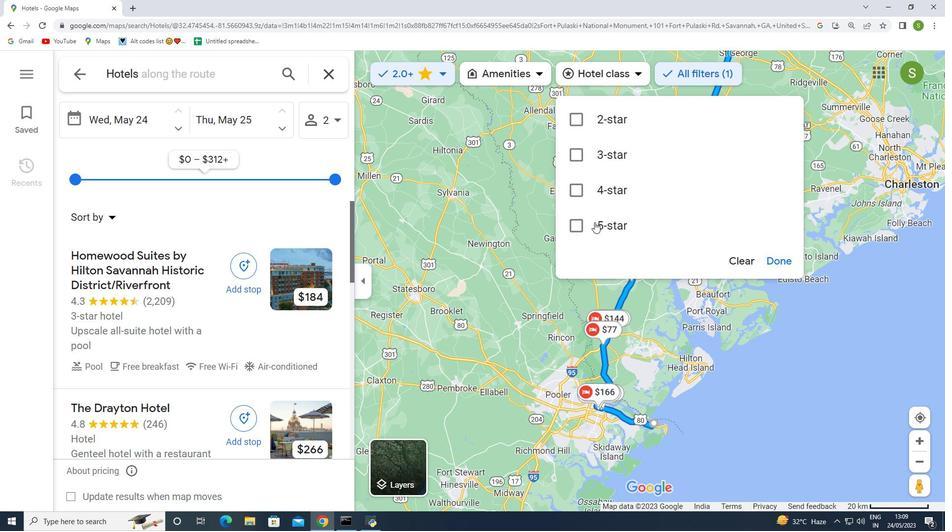 
Action: Mouse moved to (779, 252)
Screenshot: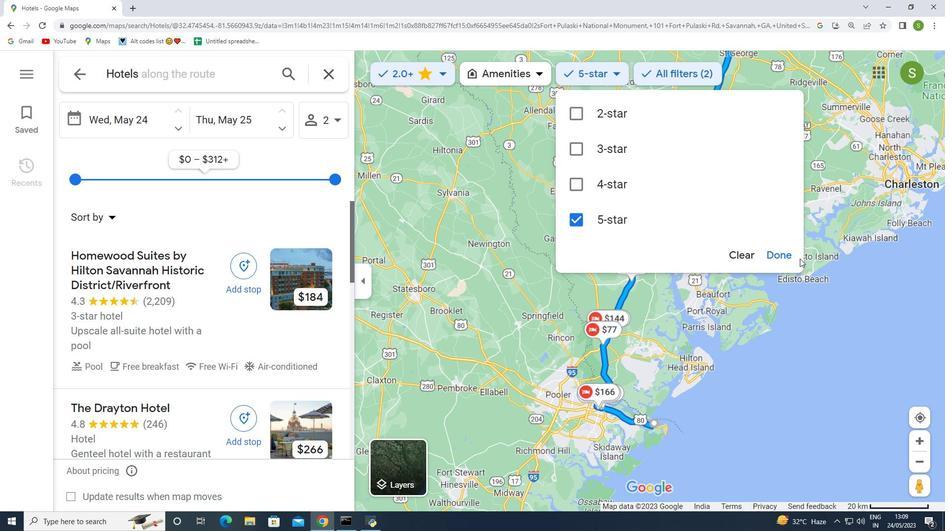 
Action: Mouse pressed left at (779, 252)
Screenshot: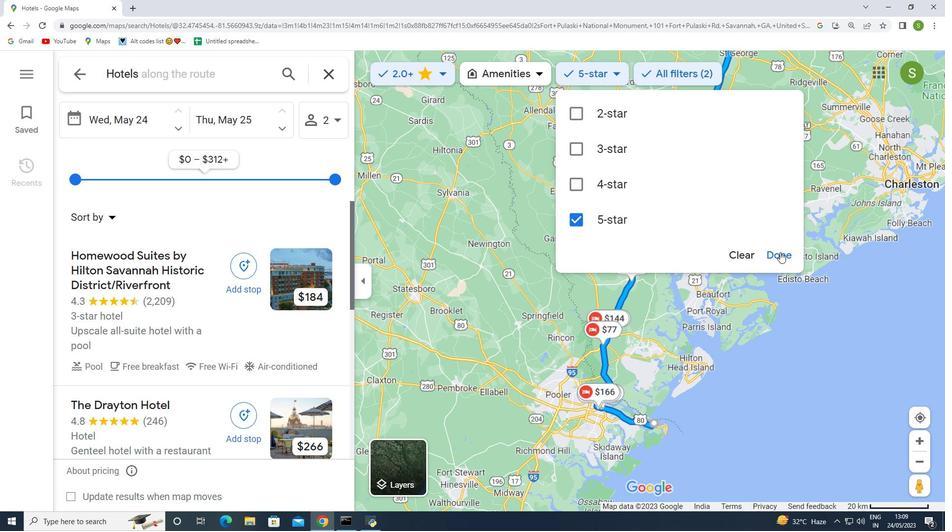 
Action: Mouse moved to (612, 67)
Screenshot: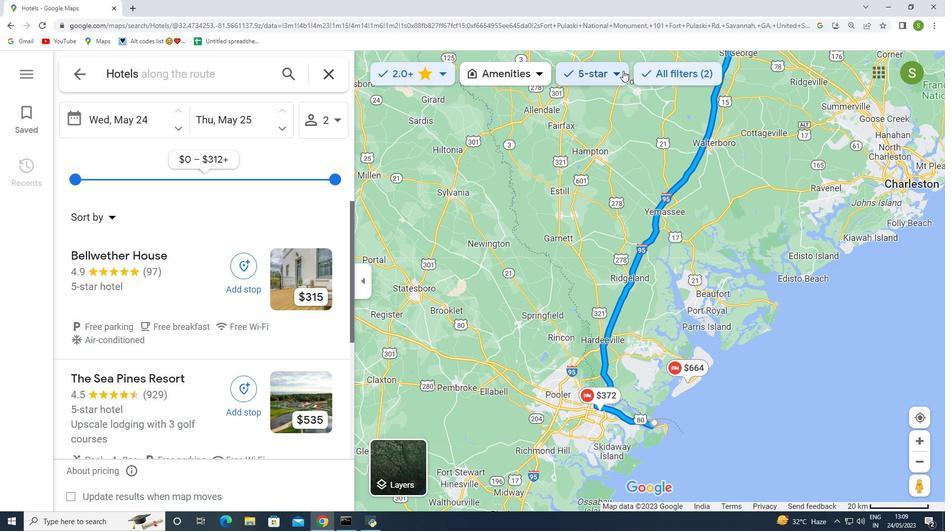 
Action: Mouse pressed left at (612, 67)
Screenshot: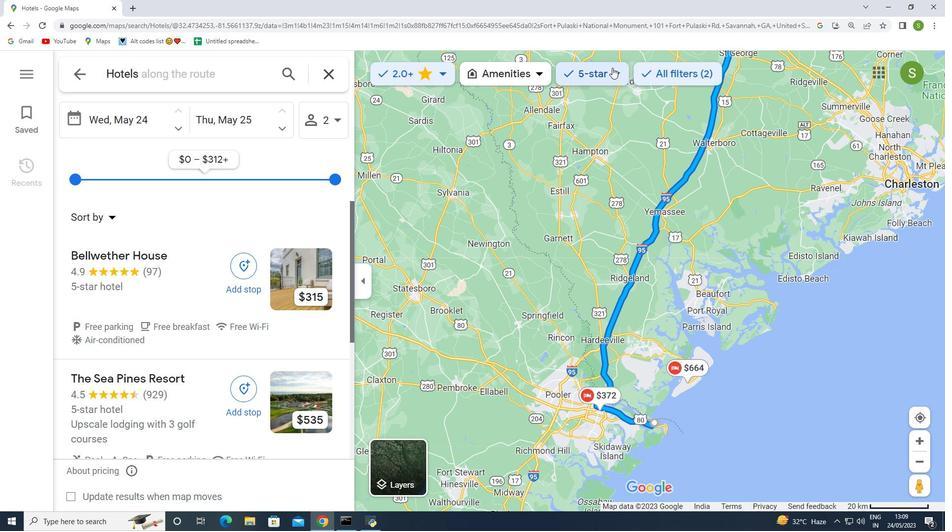 
Action: Mouse moved to (576, 227)
Screenshot: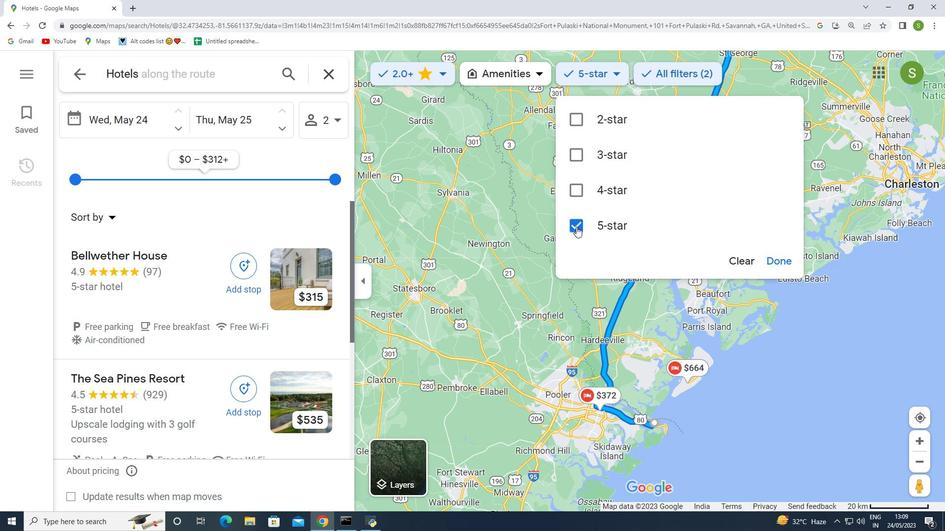 
Action: Mouse pressed left at (576, 227)
Screenshot: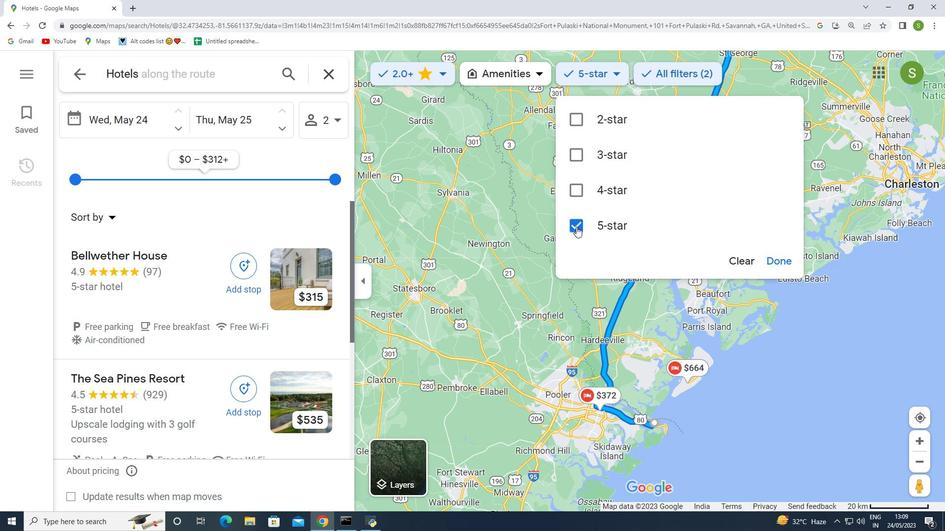 
Action: Mouse moved to (580, 114)
Screenshot: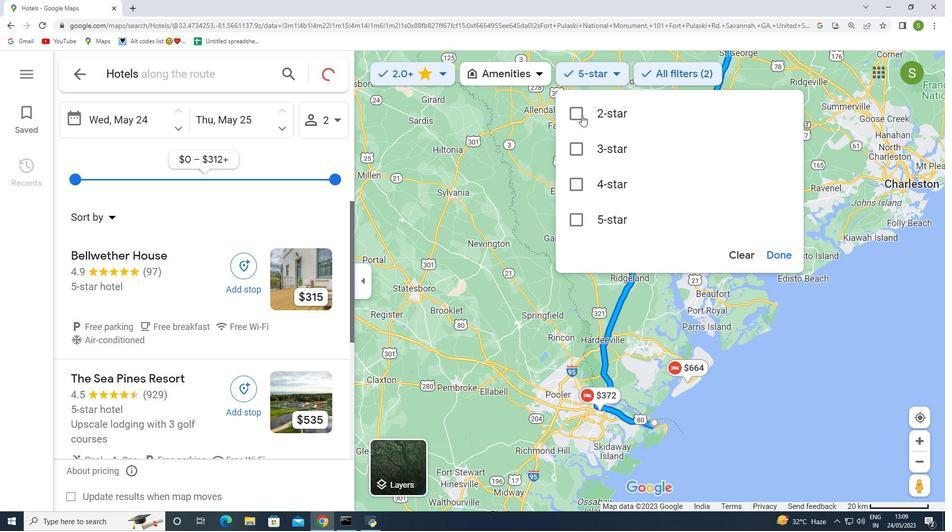 
Action: Mouse pressed left at (580, 114)
Screenshot: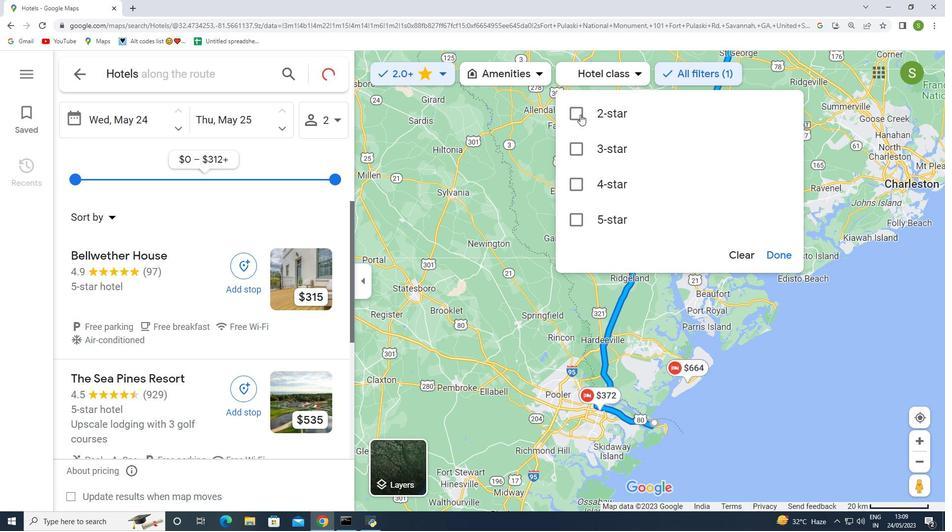 
Action: Mouse moved to (775, 256)
Screenshot: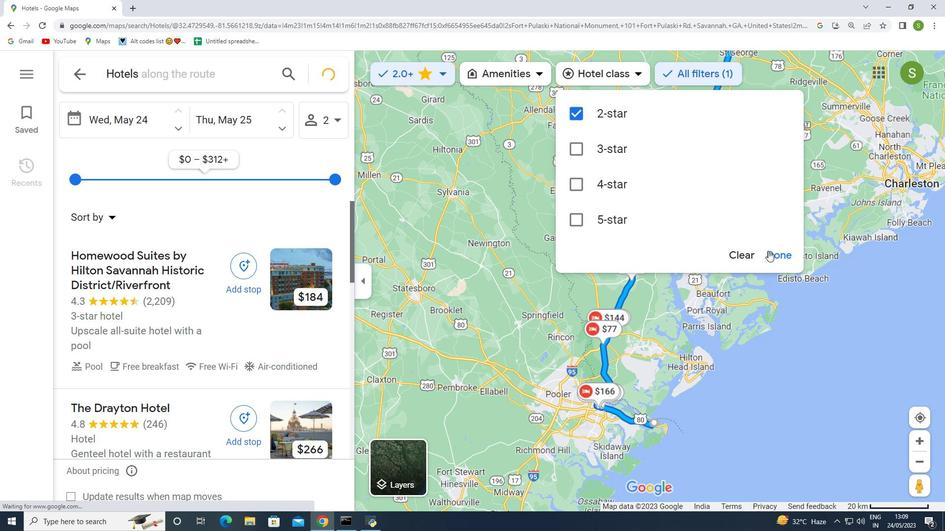 
Action: Mouse pressed left at (775, 256)
Screenshot: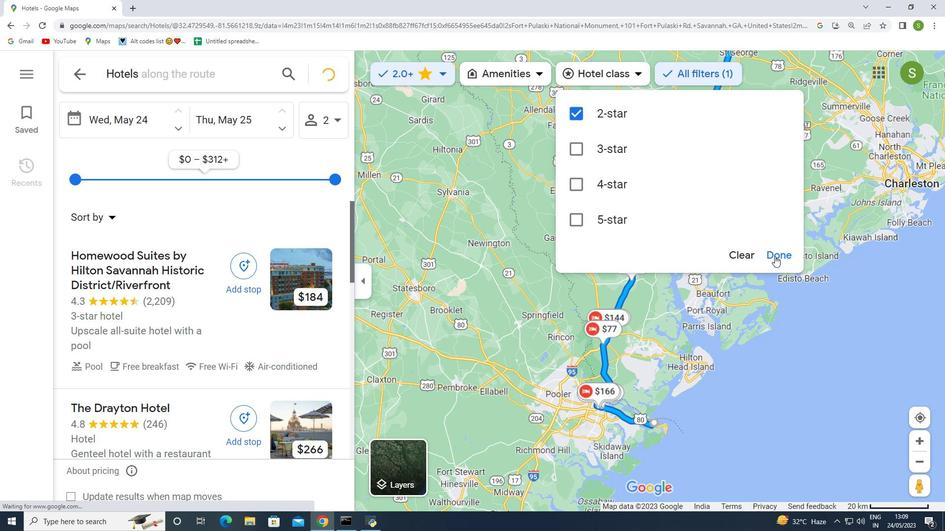 
Action: Mouse moved to (676, 72)
Screenshot: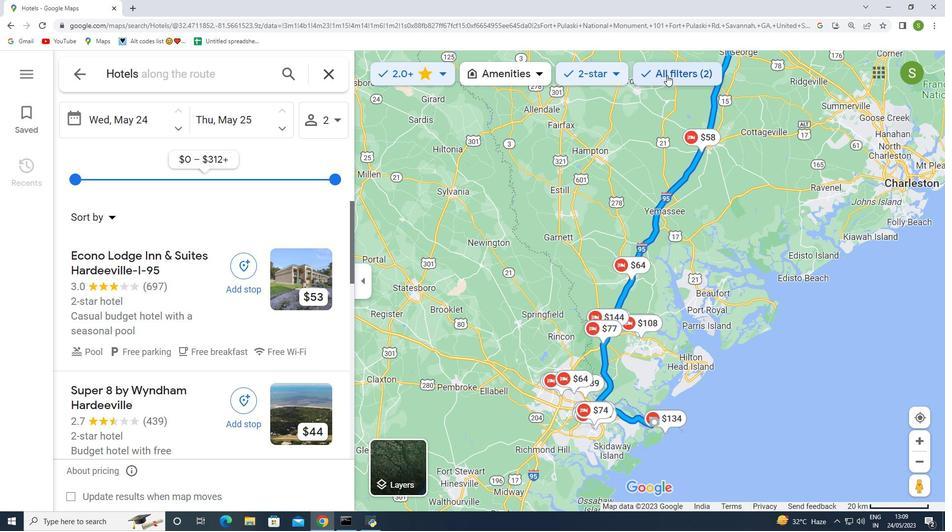 
Action: Mouse pressed left at (676, 72)
Screenshot: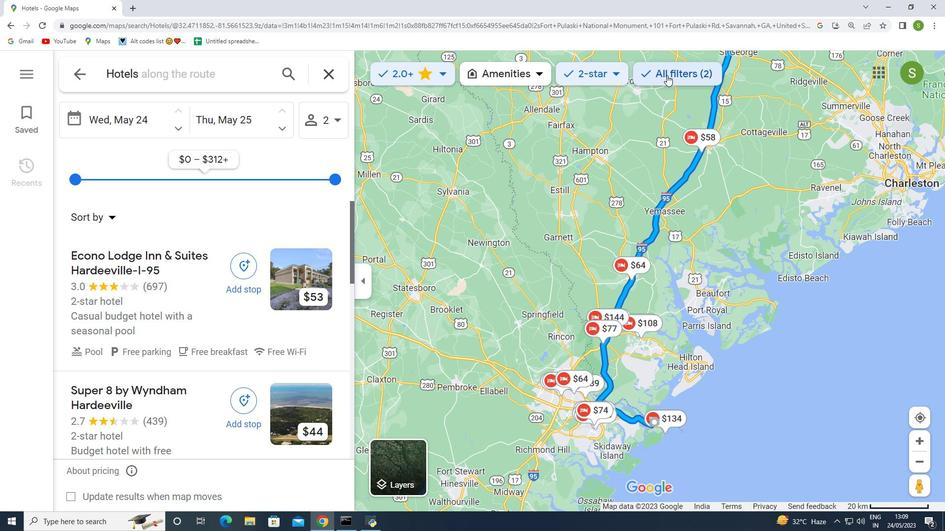
Action: Mouse moved to (333, 74)
Screenshot: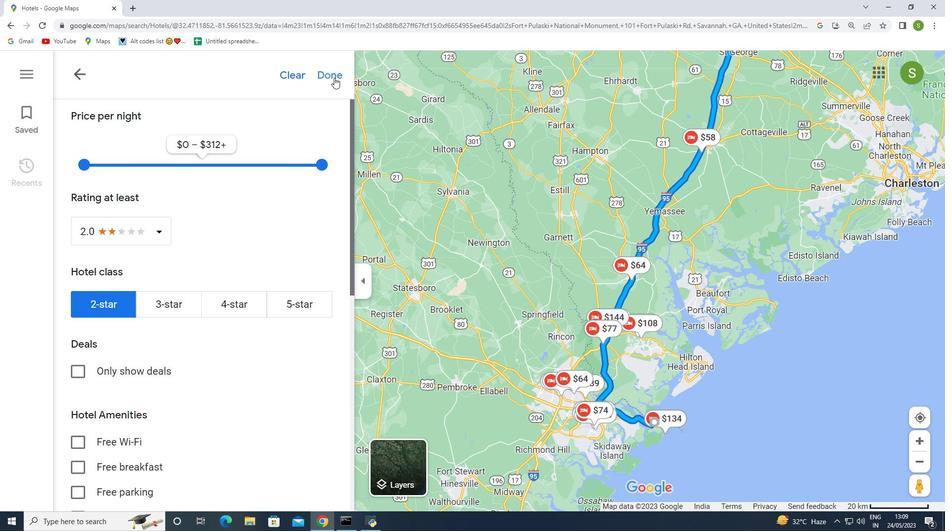 
Action: Mouse pressed left at (333, 74)
Screenshot: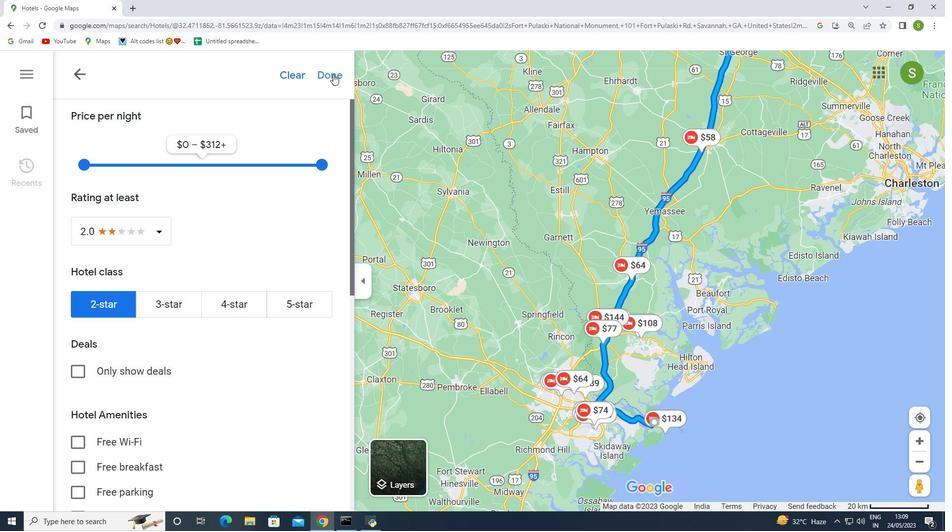
Action: Mouse moved to (261, 223)
Screenshot: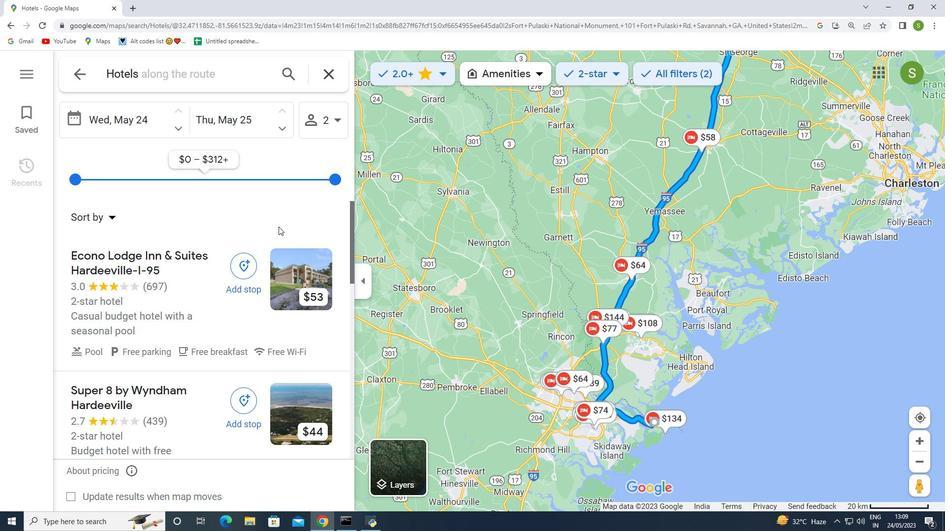 
Action: Mouse scrolled (261, 222) with delta (0, 0)
Screenshot: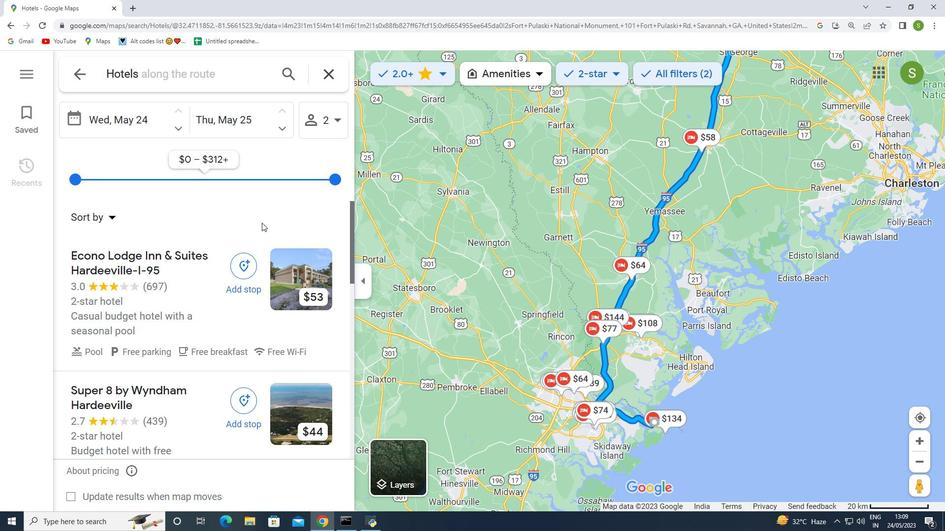 
Action: Mouse scrolled (261, 222) with delta (0, 0)
Screenshot: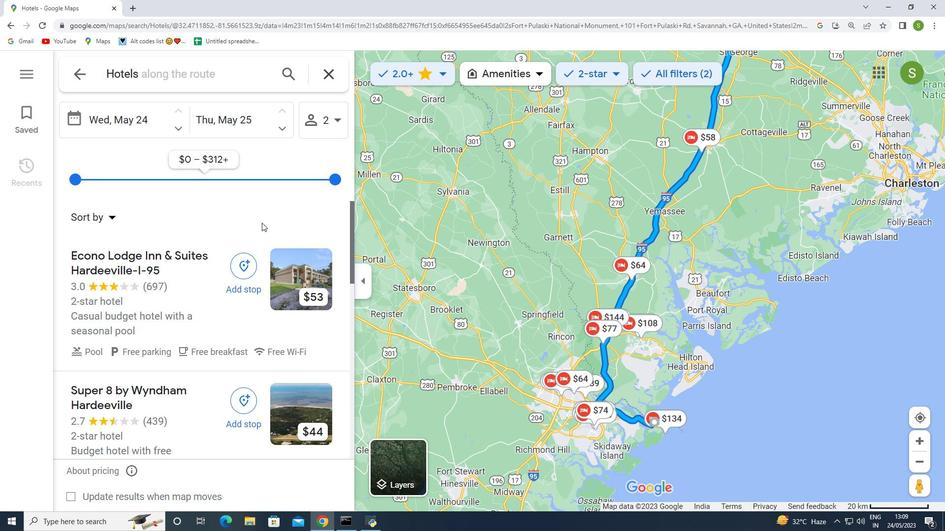 
Action: Mouse moved to (259, 223)
Screenshot: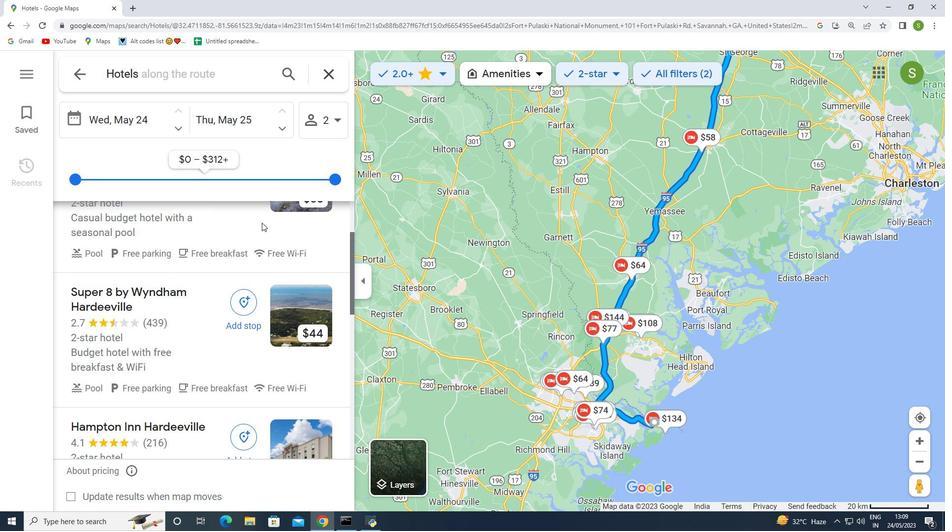 
Action: Mouse scrolled (259, 223) with delta (0, 0)
Screenshot: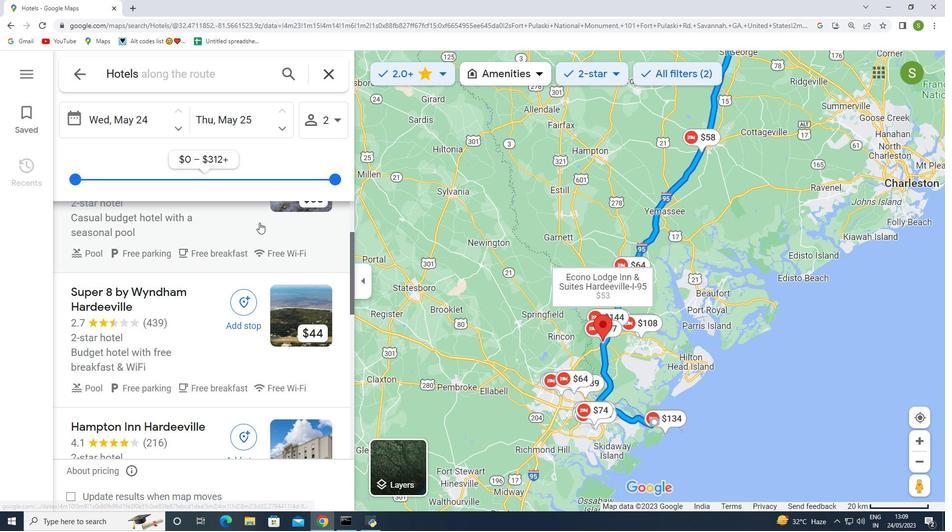 
Action: Mouse scrolled (259, 223) with delta (0, 0)
Screenshot: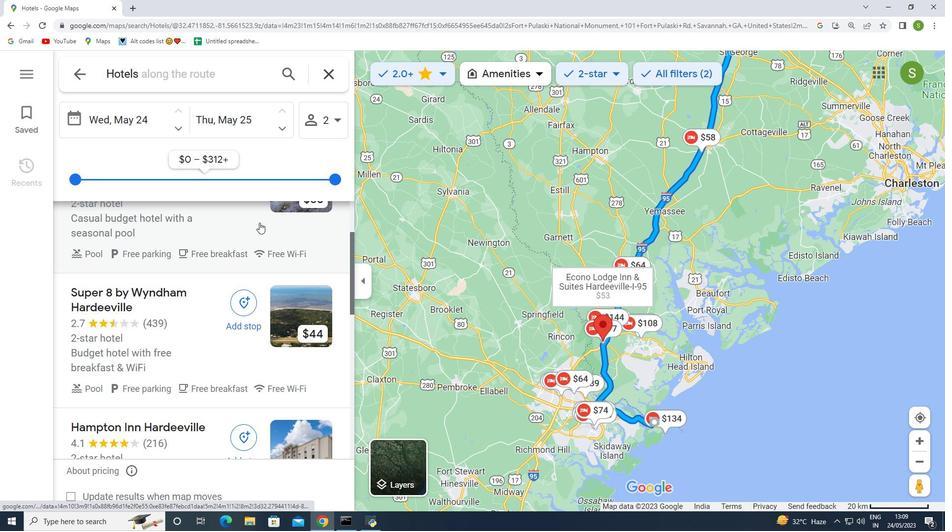 
Action: Mouse scrolled (259, 223) with delta (0, 0)
Screenshot: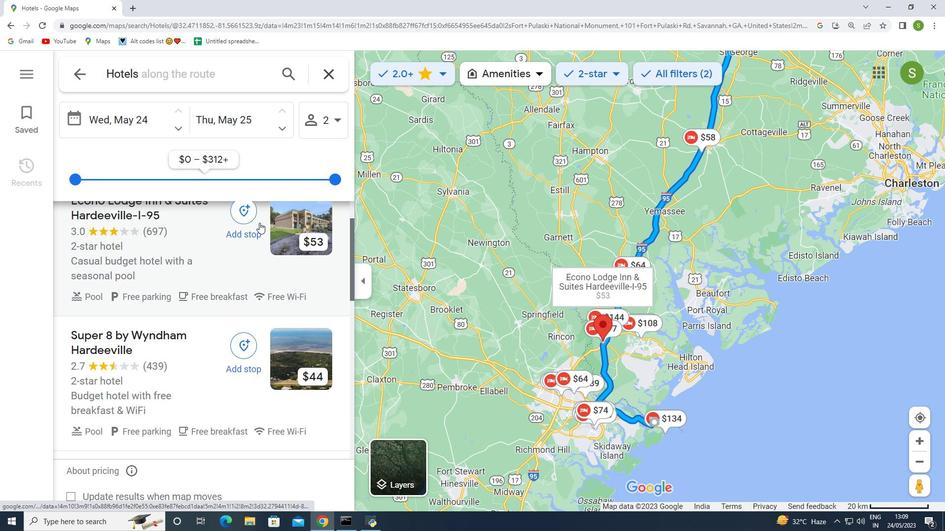 
Action: Mouse scrolled (259, 223) with delta (0, 0)
Screenshot: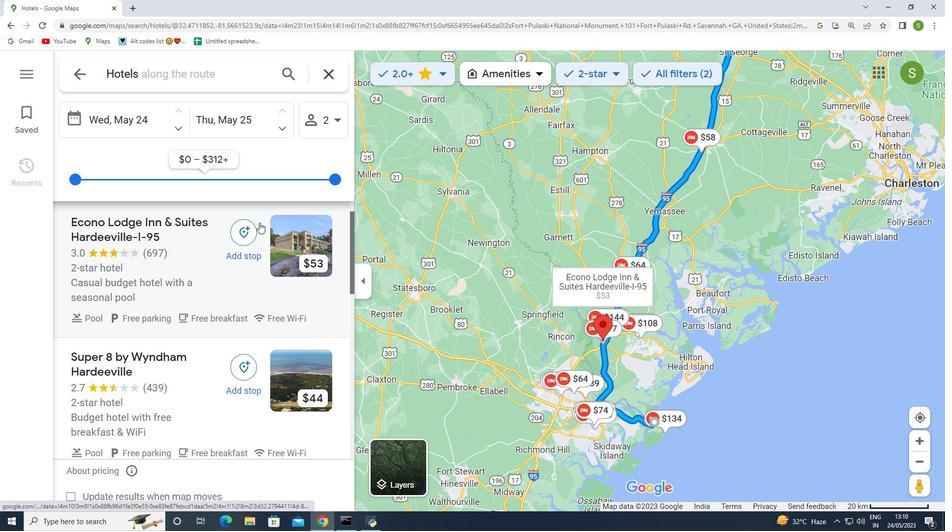 
Action: Mouse scrolled (259, 223) with delta (0, 0)
Screenshot: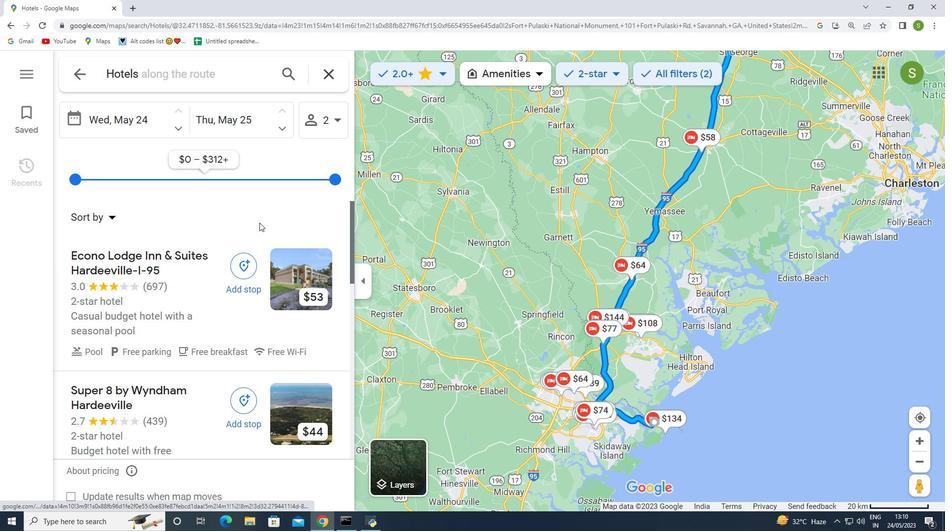 
Action: Mouse moved to (335, 116)
Screenshot: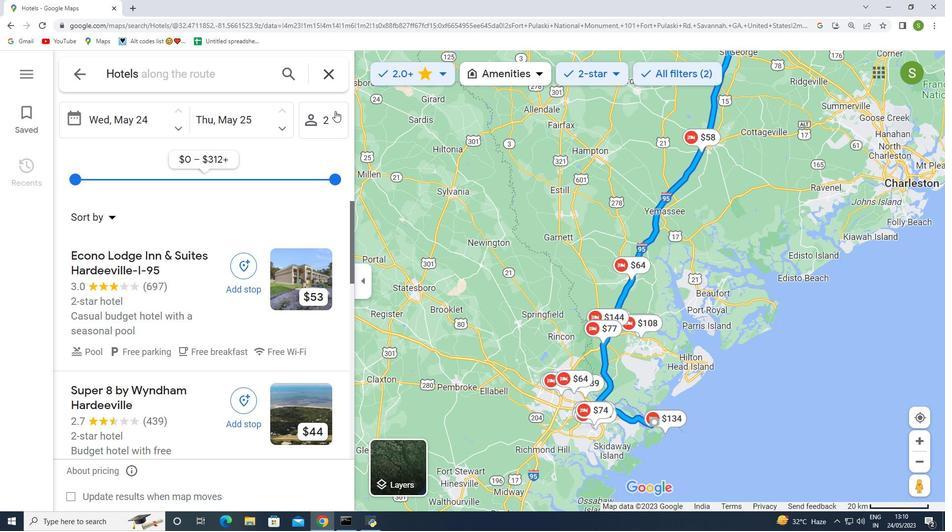
Action: Mouse pressed left at (335, 116)
Screenshot: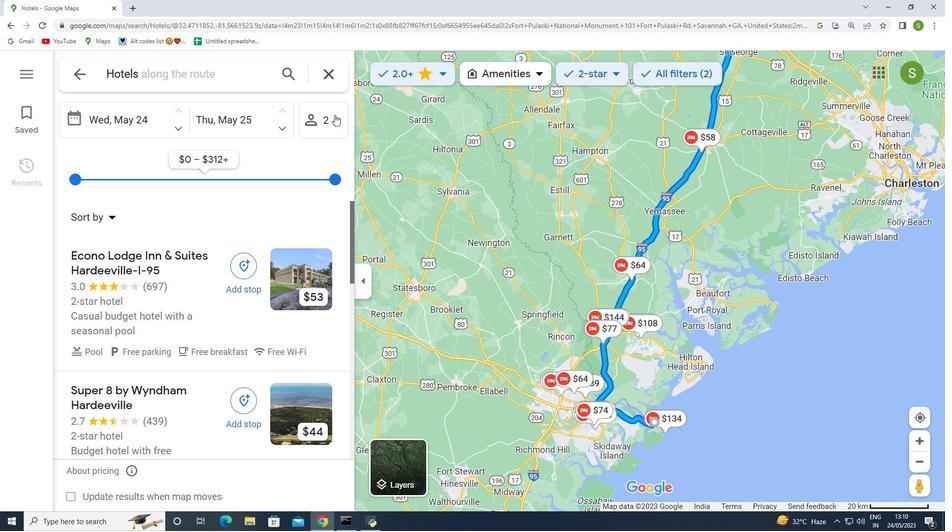 
Action: Mouse moved to (324, 145)
Screenshot: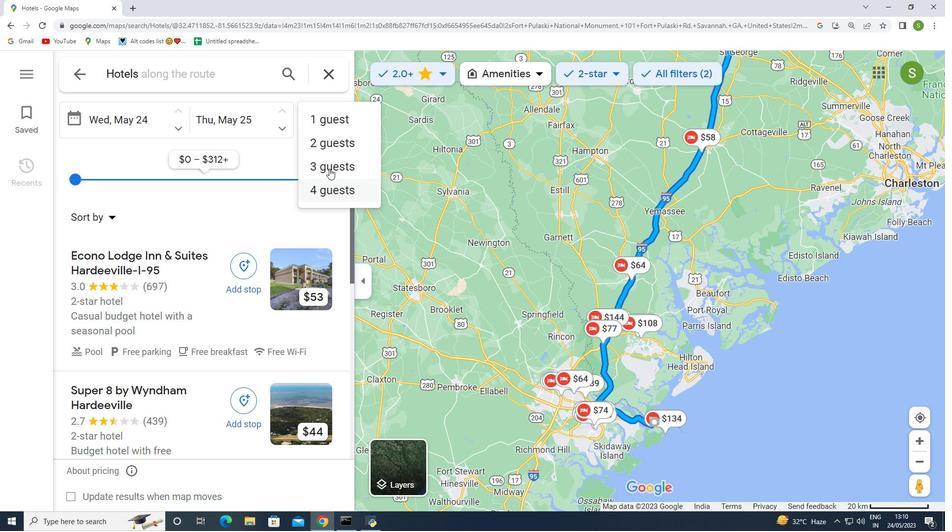 
Action: Mouse pressed left at (324, 145)
Screenshot: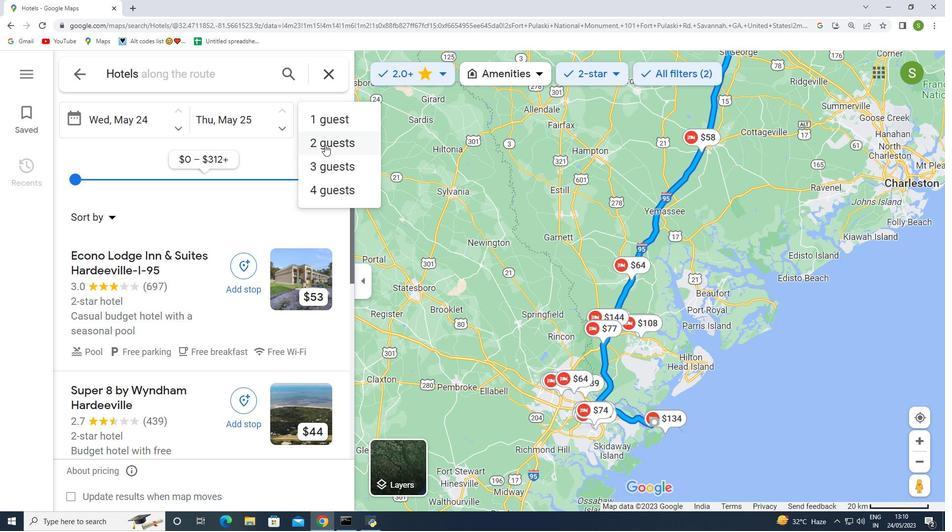 
Action: Mouse moved to (162, 116)
Screenshot: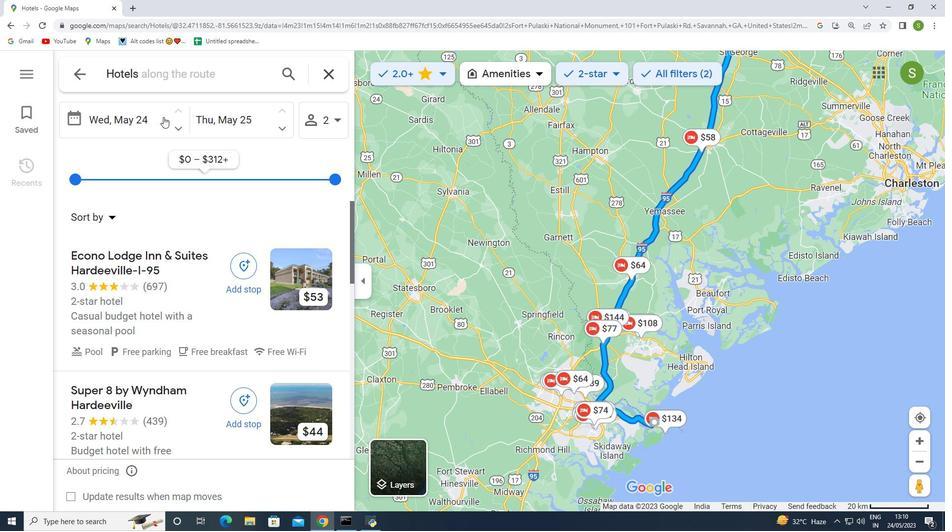 
Action: Mouse pressed left at (162, 116)
Screenshot: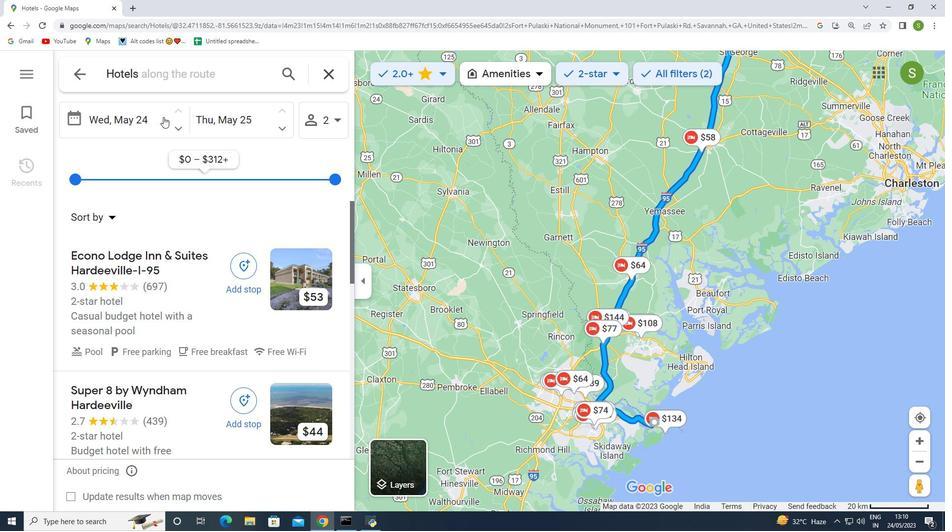 
Action: Mouse moved to (237, 157)
Screenshot: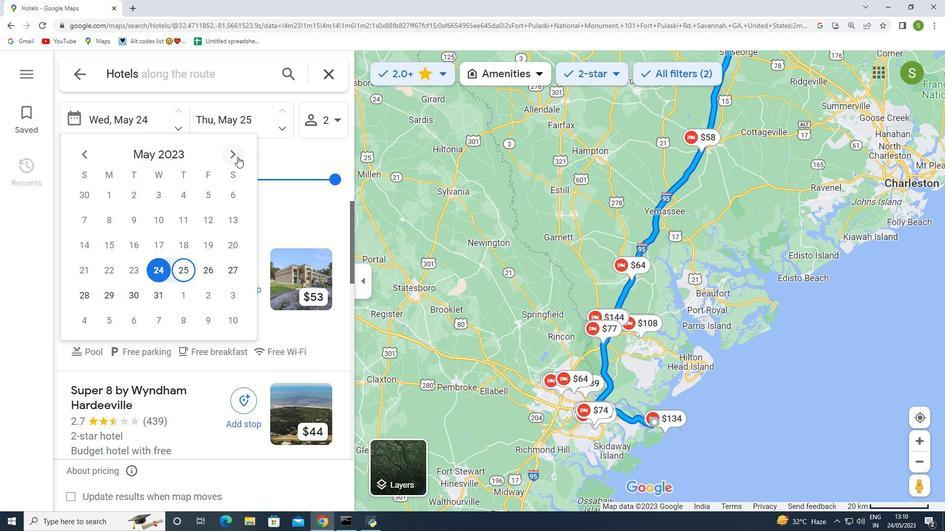 
Action: Mouse pressed left at (237, 157)
Screenshot: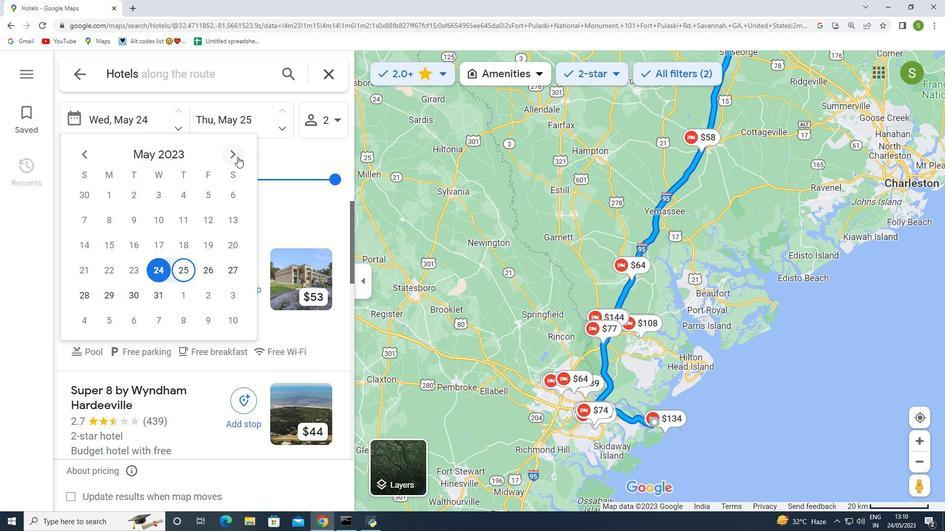 
Action: Mouse pressed left at (237, 157)
Screenshot: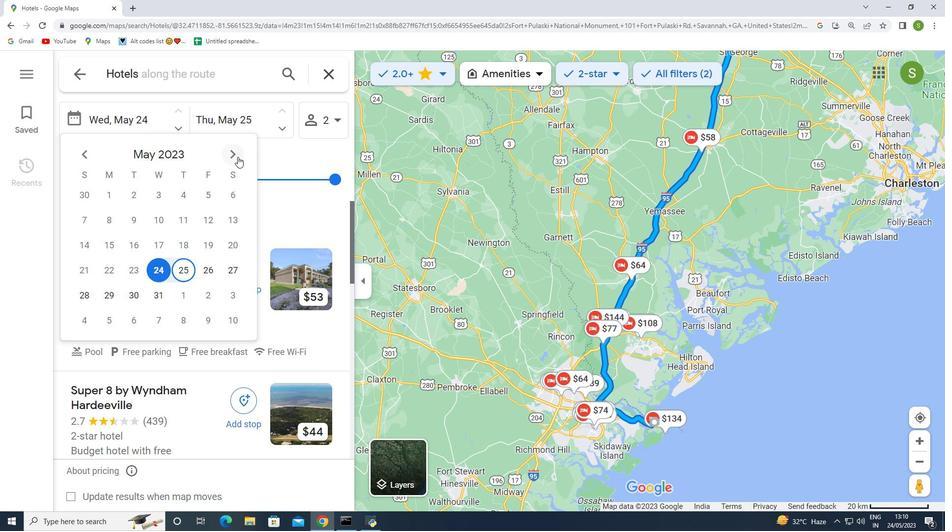
Action: Mouse pressed left at (237, 157)
Screenshot: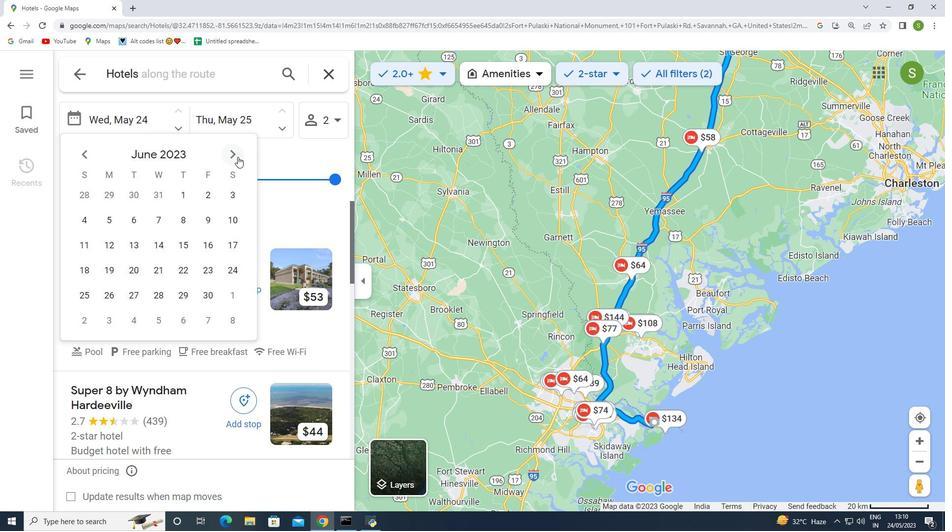 
Action: Mouse pressed left at (237, 157)
Screenshot: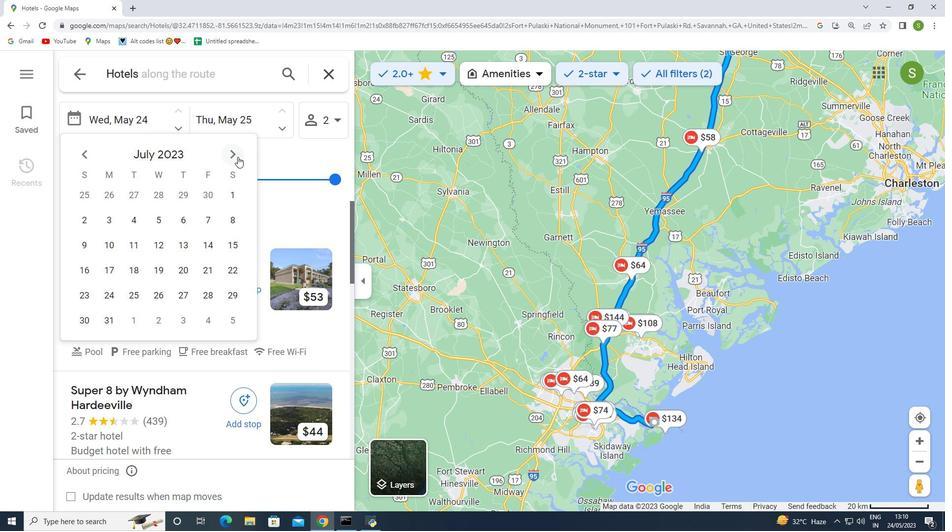 
Action: Mouse pressed left at (237, 157)
Screenshot: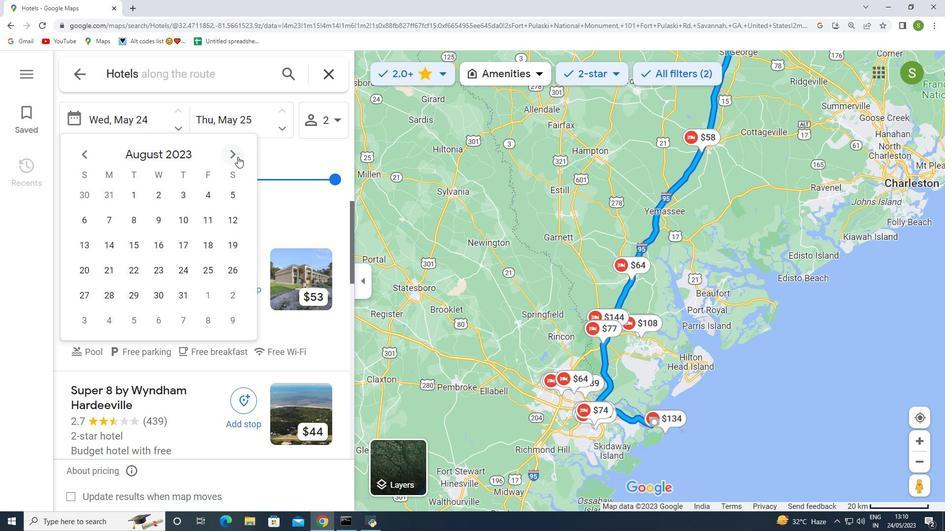 
Action: Mouse pressed left at (237, 157)
Screenshot: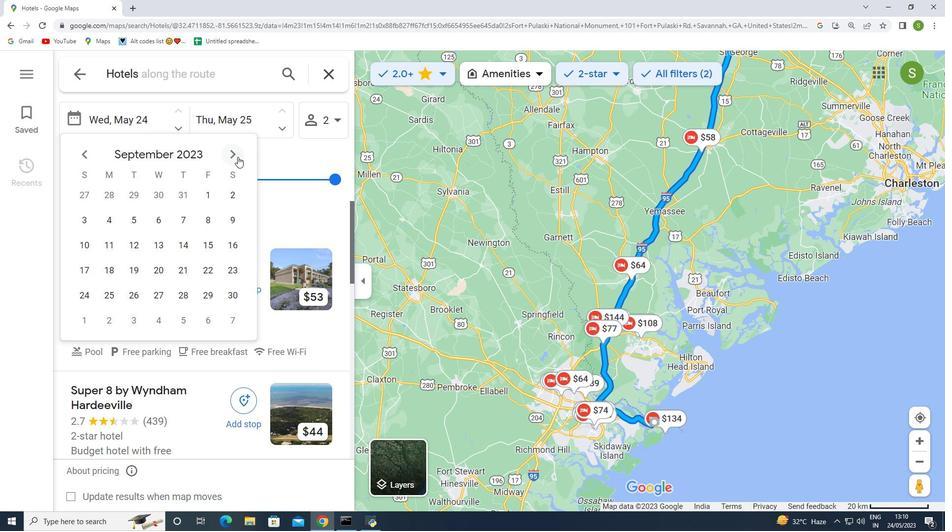 
Action: Mouse pressed left at (237, 157)
Screenshot: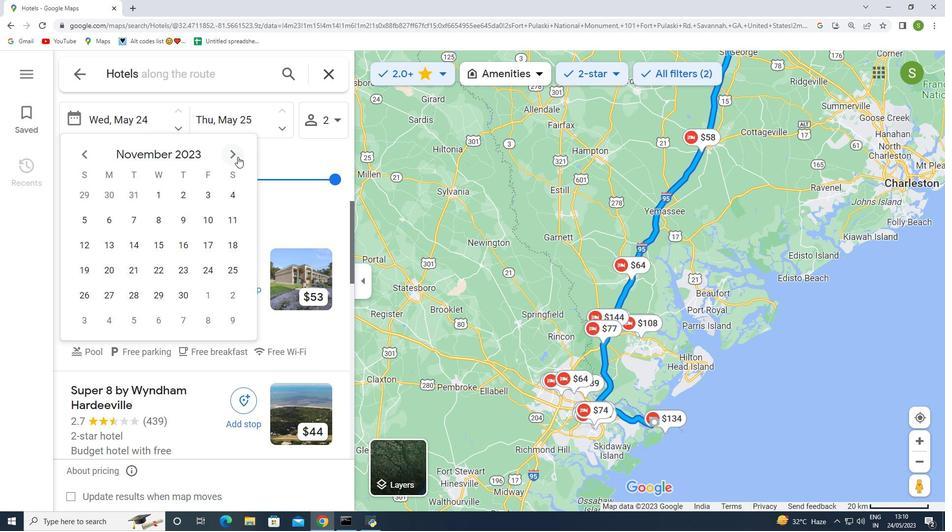 
Action: Mouse moved to (164, 269)
Screenshot: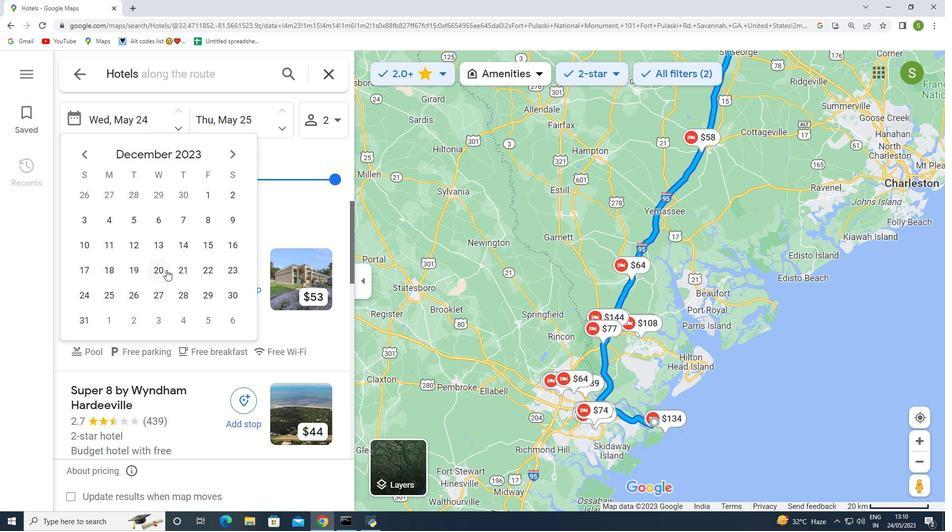 
Action: Mouse pressed left at (164, 269)
Screenshot: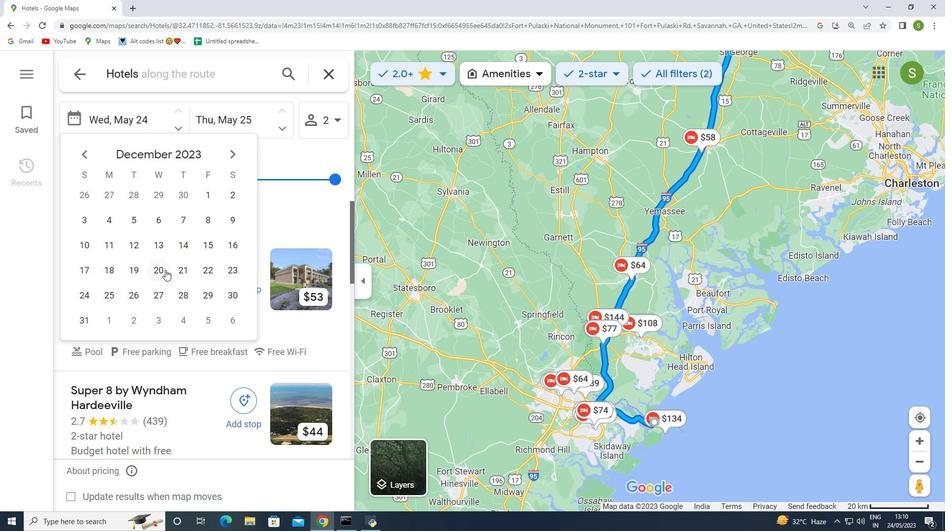 
Action: Mouse moved to (266, 271)
Screenshot: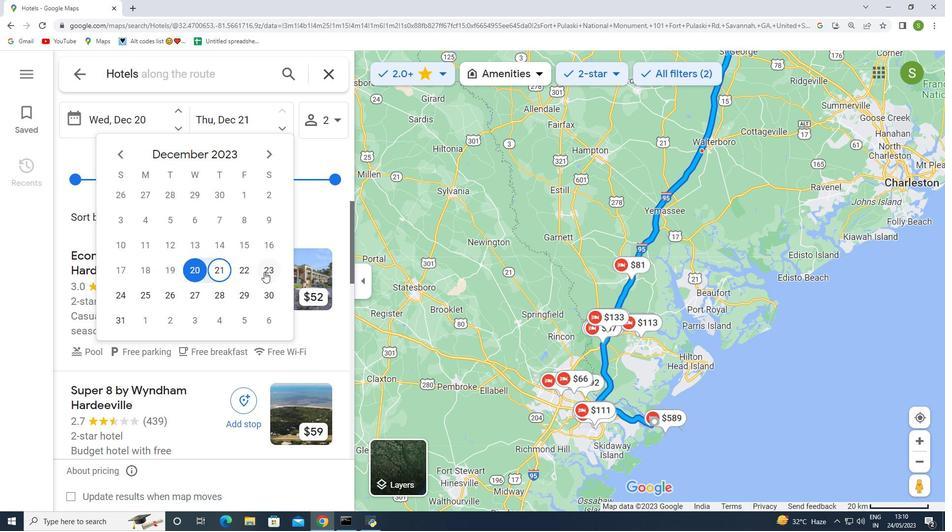 
Action: Mouse pressed left at (266, 271)
Screenshot: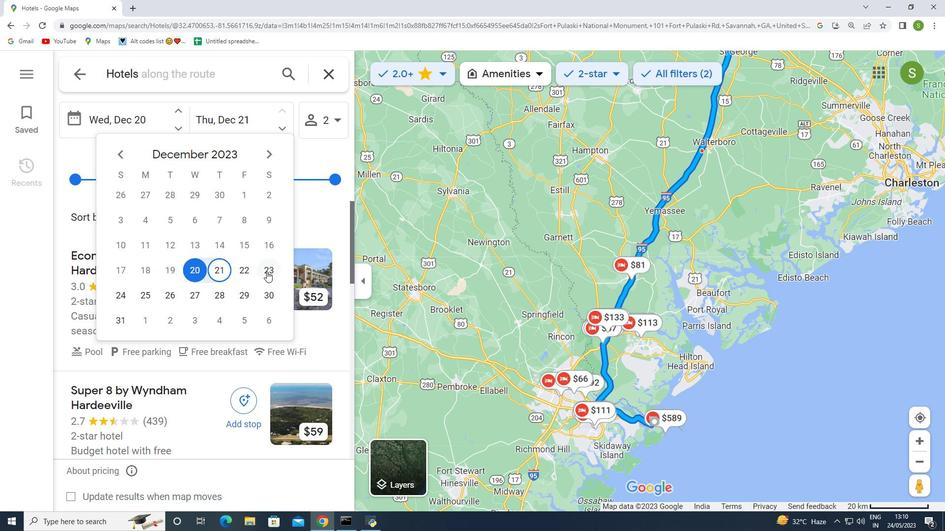 
Action: Mouse moved to (197, 168)
Screenshot: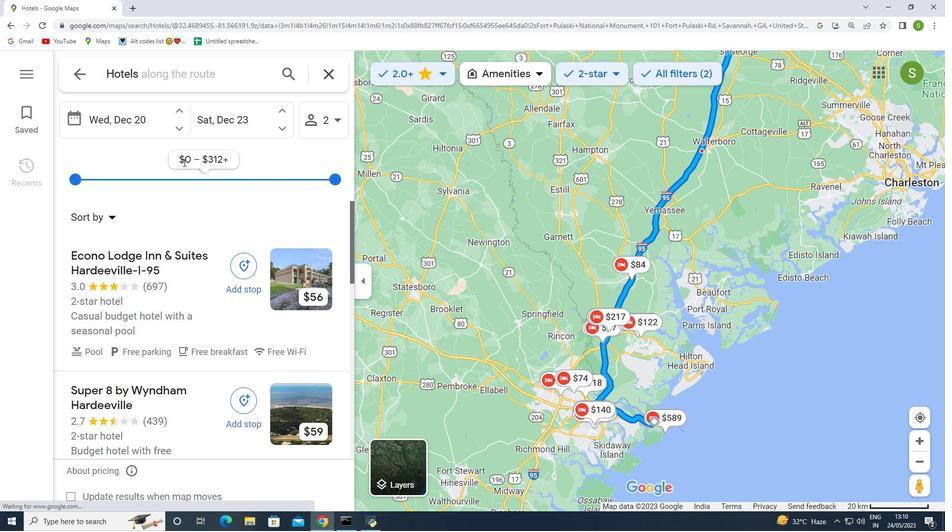 
Action: Mouse scrolled (197, 168) with delta (0, 0)
Screenshot: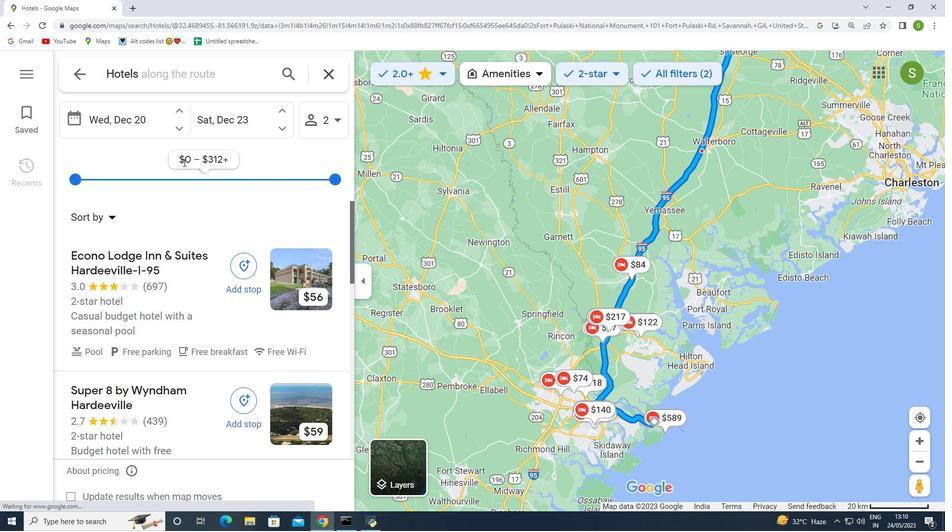 
Action: Mouse moved to (420, 222)
Screenshot: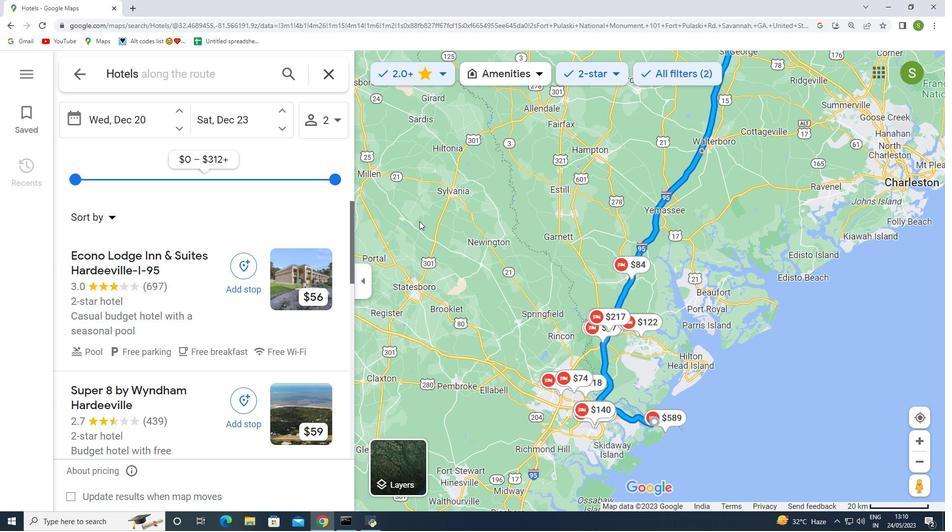 
Action: Mouse scrolled (420, 221) with delta (0, 0)
Screenshot: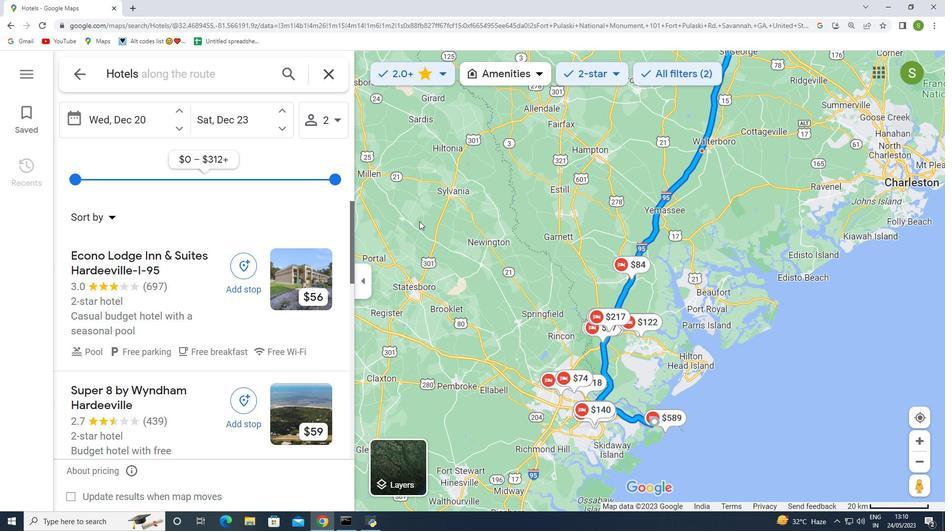 
Action: Mouse moved to (447, 210)
Screenshot: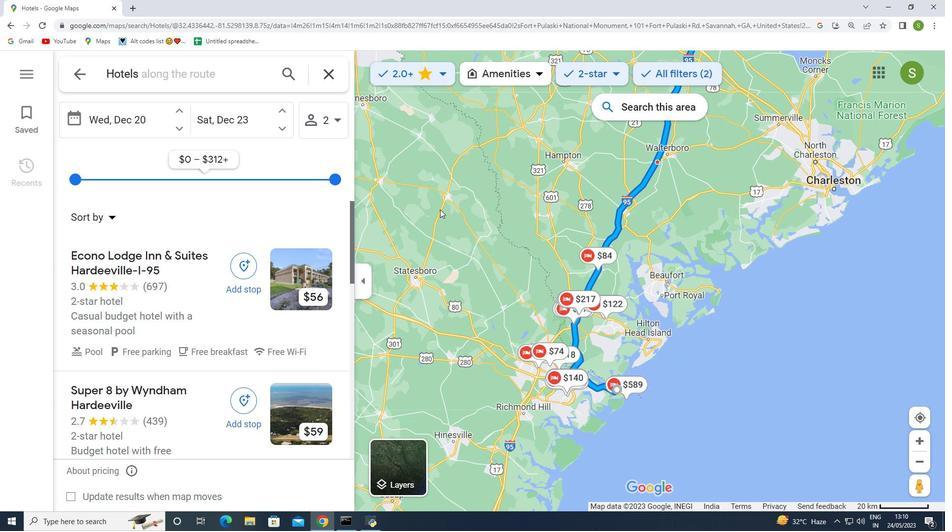 
Action: Mouse scrolled (447, 209) with delta (0, 0)
Screenshot: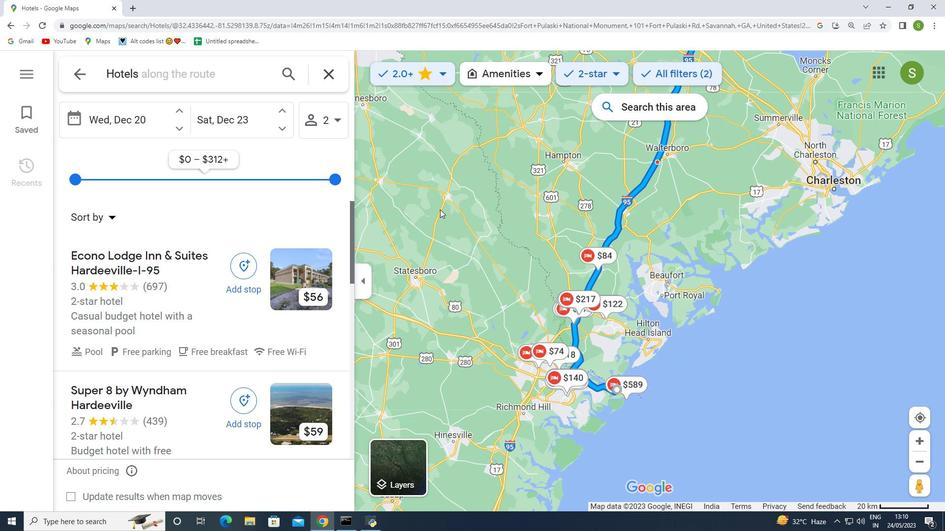 
Action: Mouse moved to (497, 228)
Screenshot: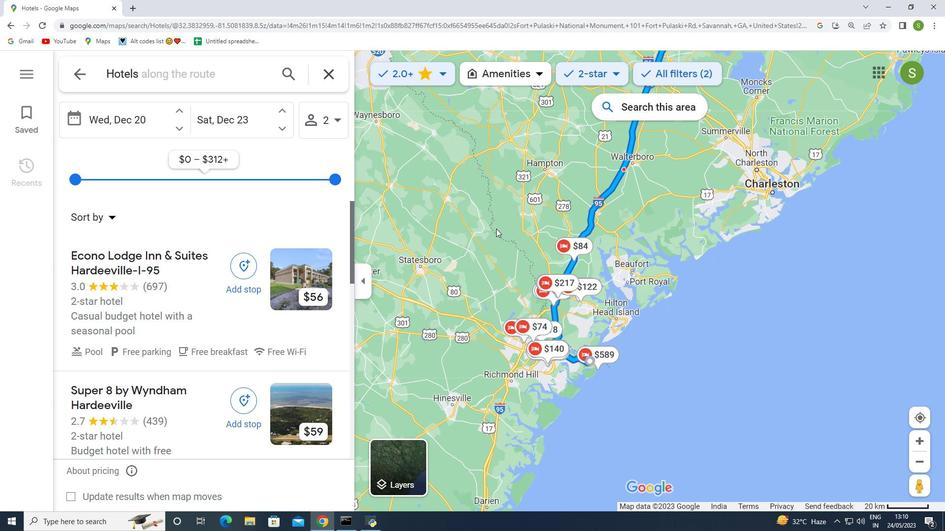 
Action: Mouse scrolled (497, 228) with delta (0, 0)
Screenshot: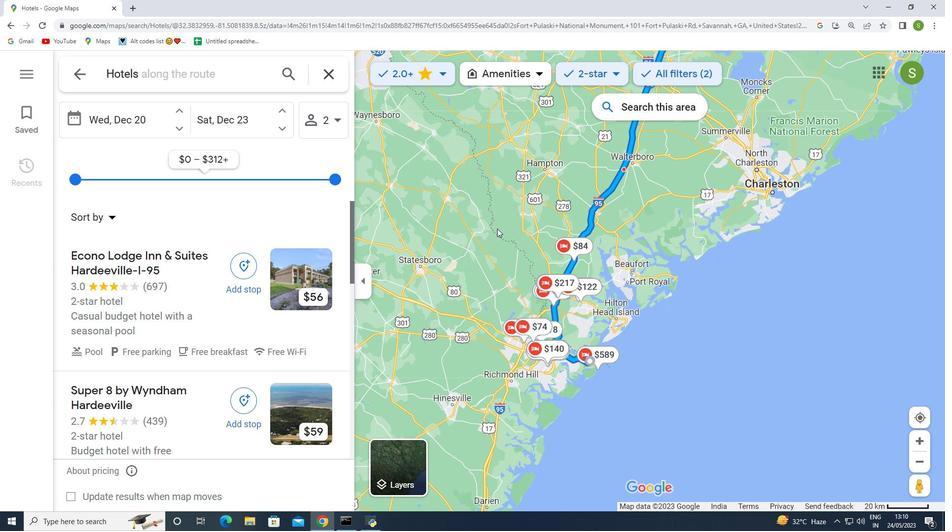 
Action: Mouse moved to (497, 229)
Screenshot: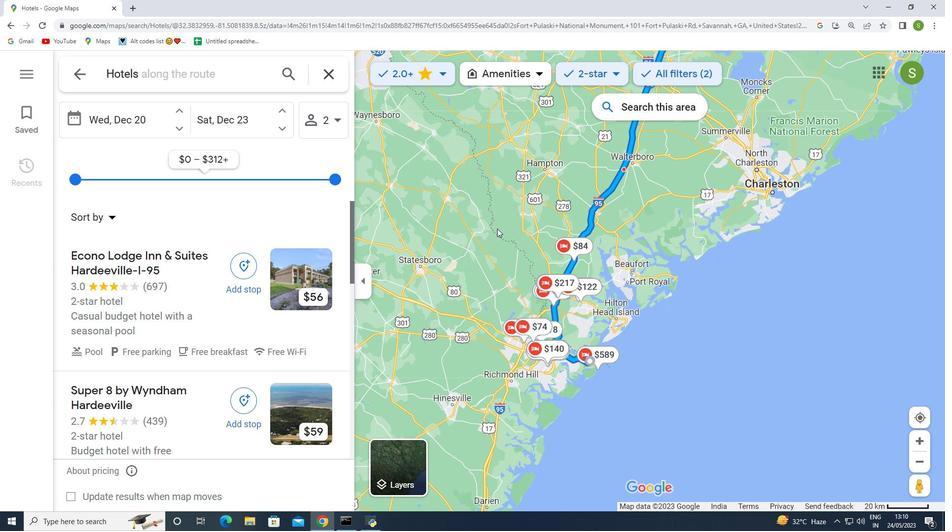 
Action: Mouse scrolled (497, 229) with delta (0, 0)
Screenshot: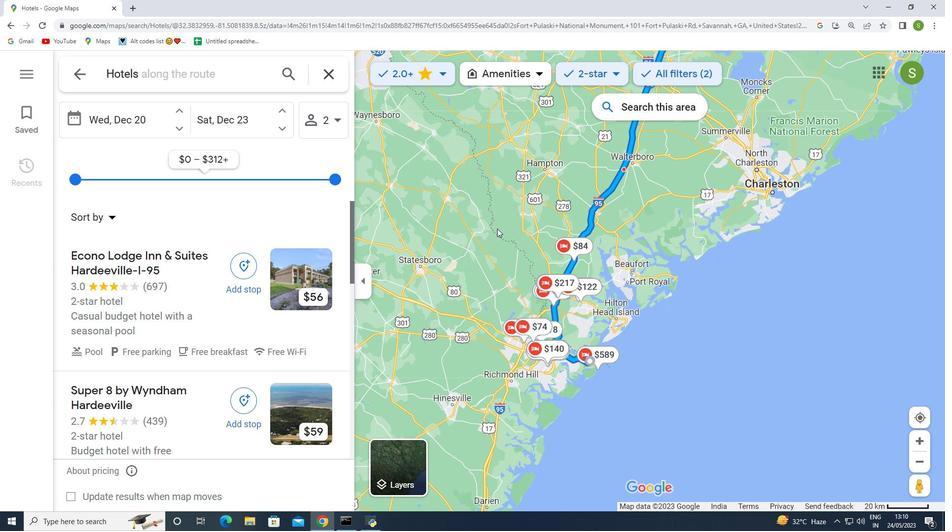 
Action: Mouse moved to (497, 230)
Screenshot: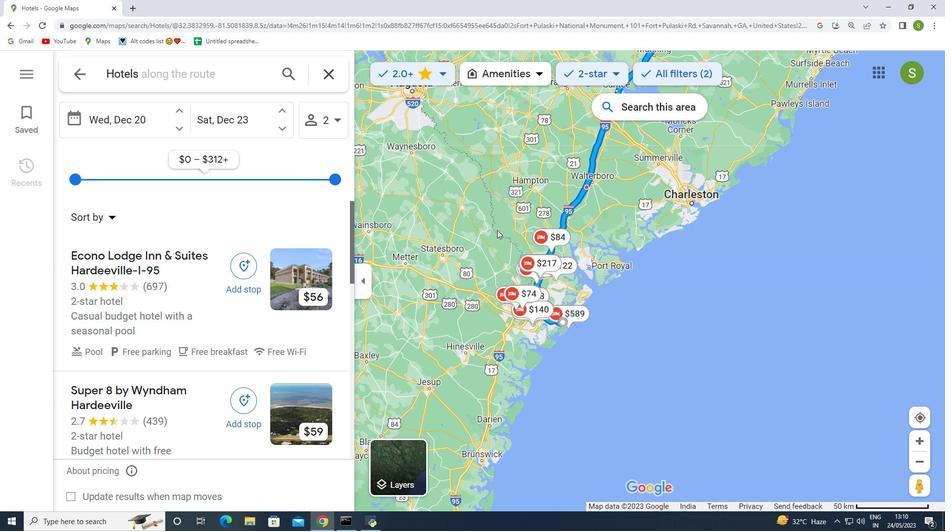 
Action: Mouse scrolled (497, 229) with delta (0, 0)
Screenshot: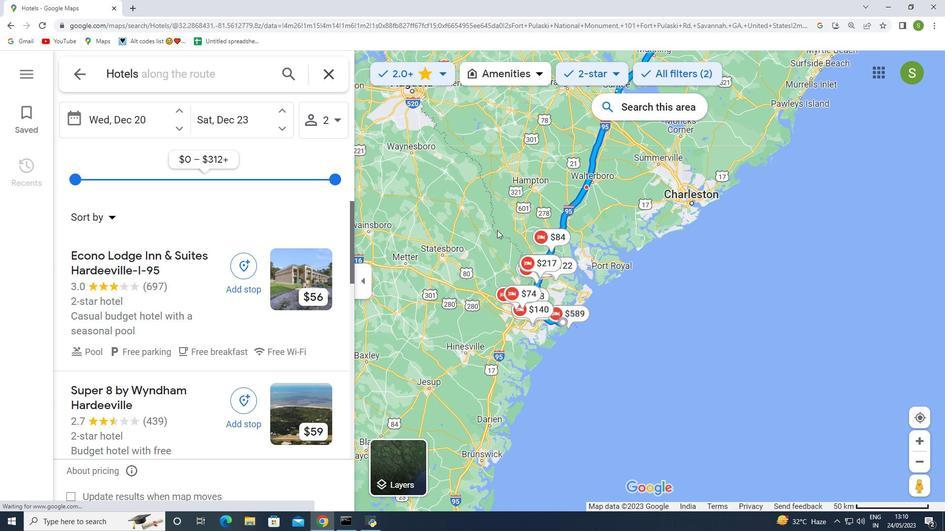 
Action: Mouse moved to (175, 243)
Screenshot: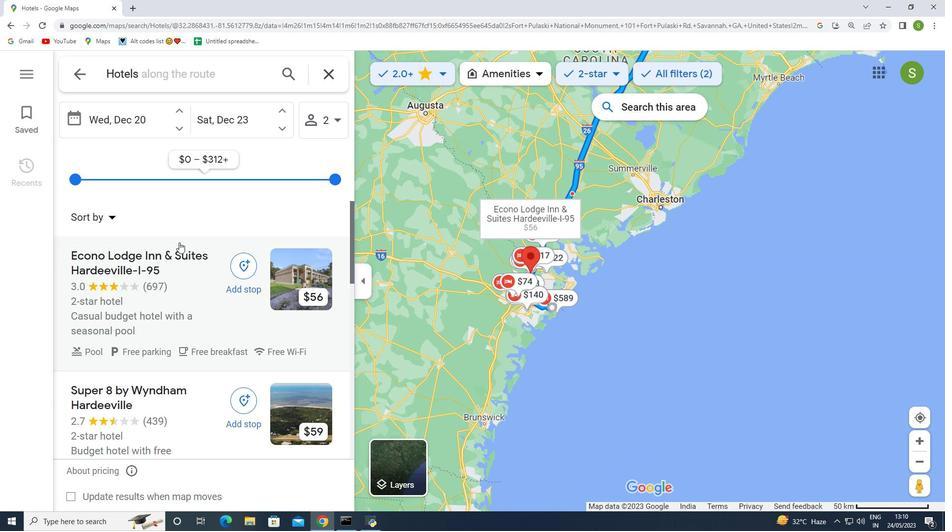 
Action: Mouse scrolled (175, 243) with delta (0, 0)
Screenshot: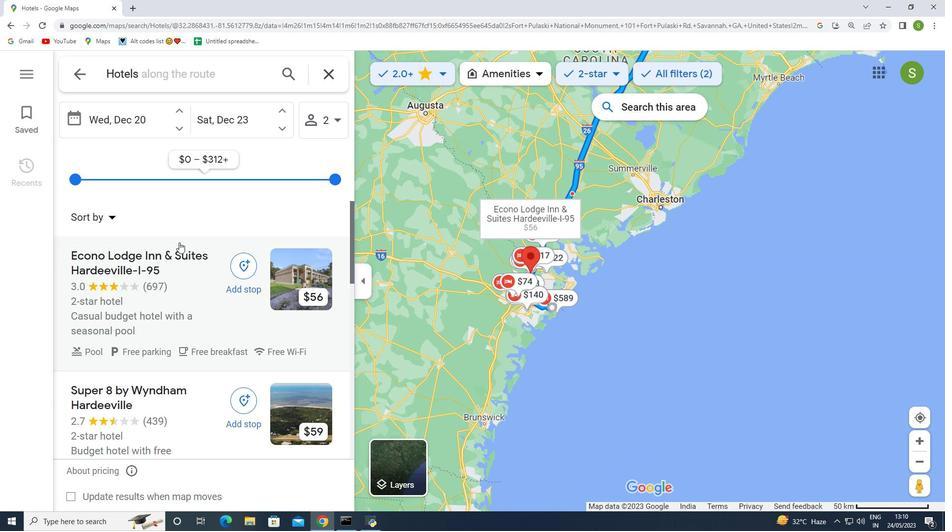 
Action: Mouse moved to (168, 248)
Screenshot: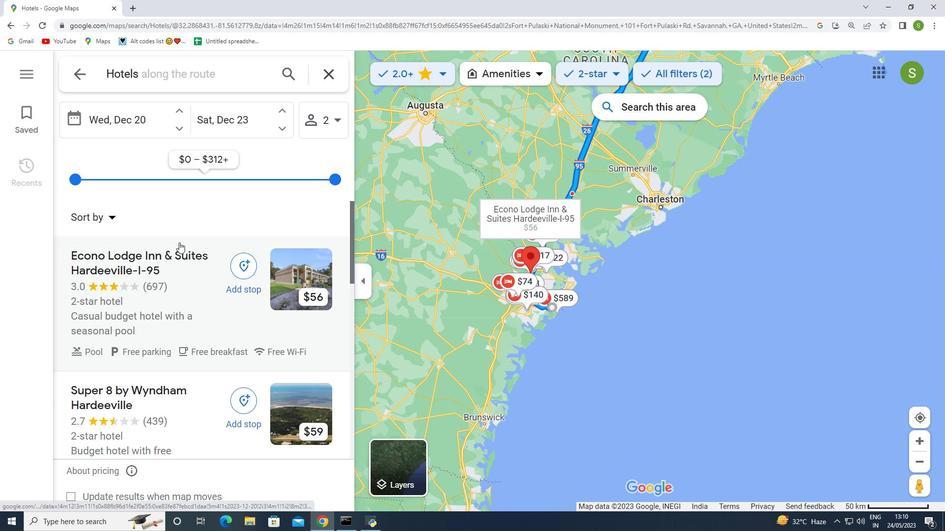
Action: Mouse scrolled (168, 247) with delta (0, 0)
Screenshot: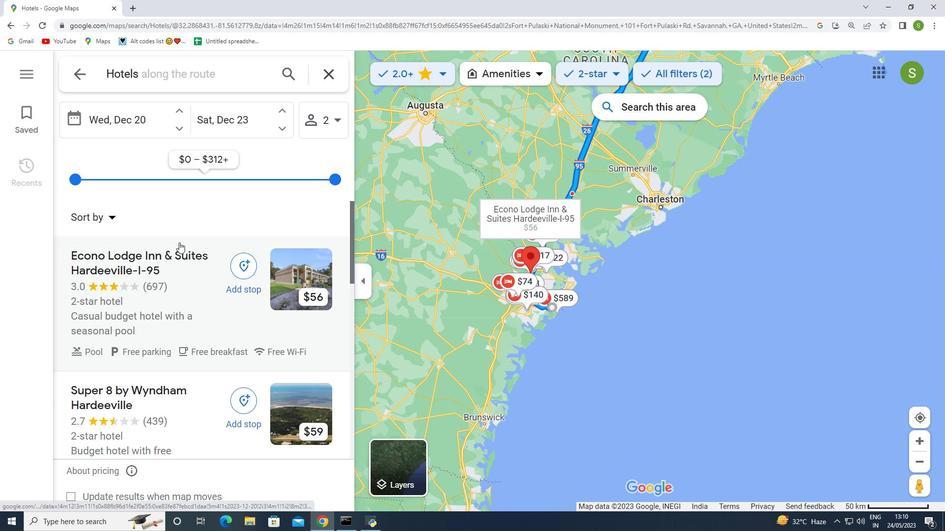 
Action: Mouse moved to (168, 249)
Screenshot: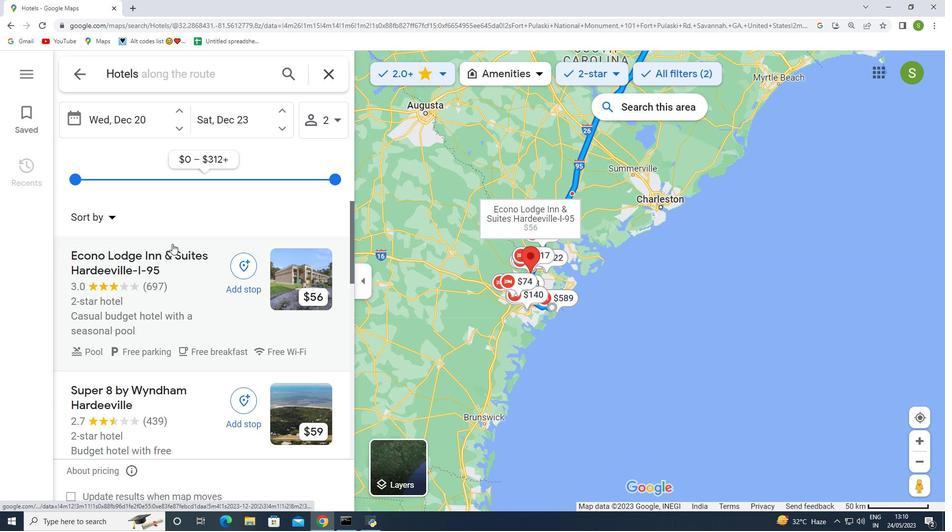 
Action: Mouse scrolled (168, 248) with delta (0, 0)
Screenshot: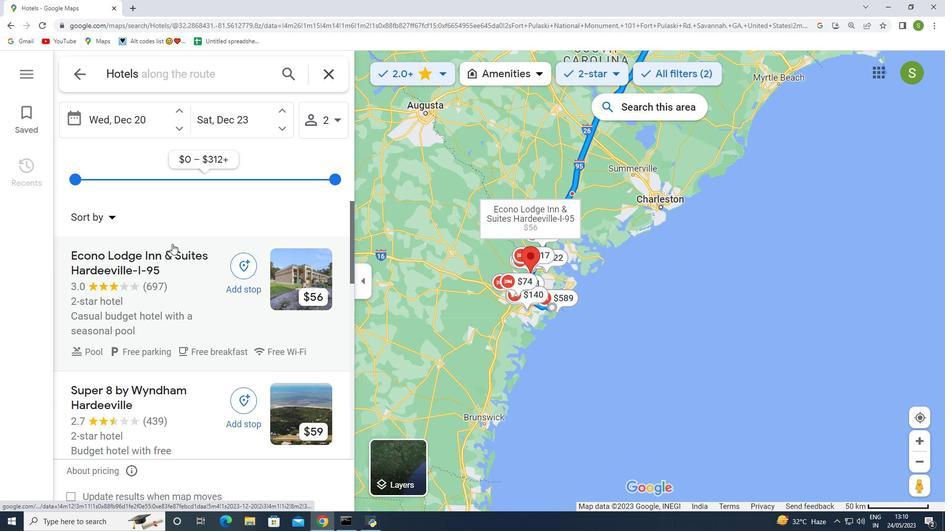 
Action: Mouse moved to (168, 249)
Screenshot: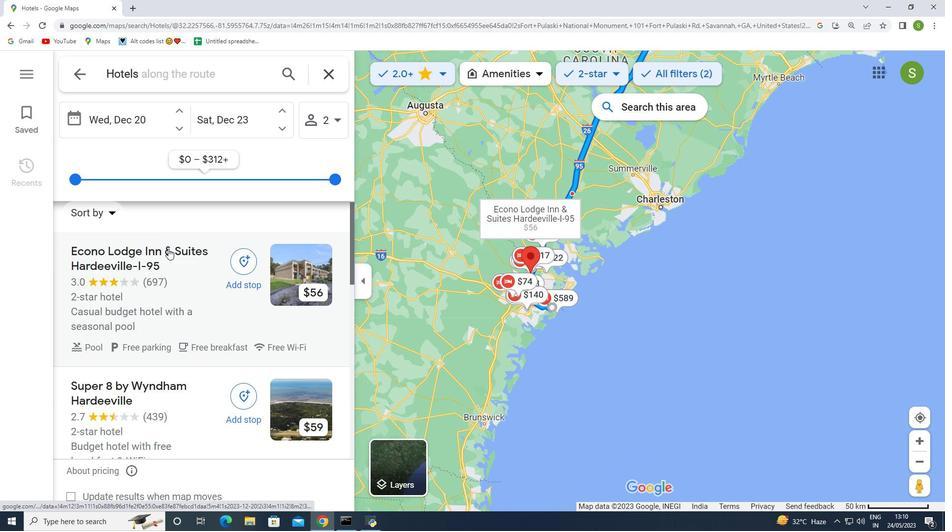 
Action: Mouse scrolled (168, 249) with delta (0, 0)
Screenshot: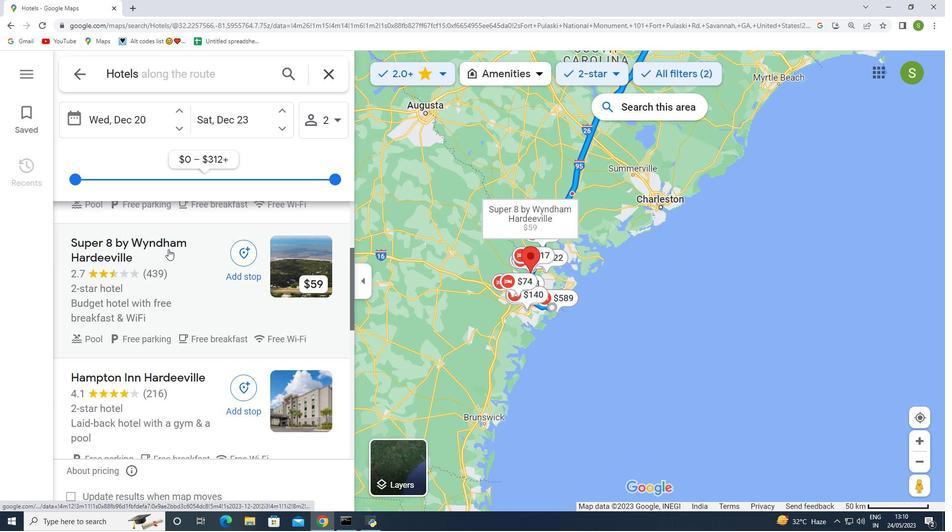 
Action: Mouse scrolled (168, 249) with delta (0, 0)
Screenshot: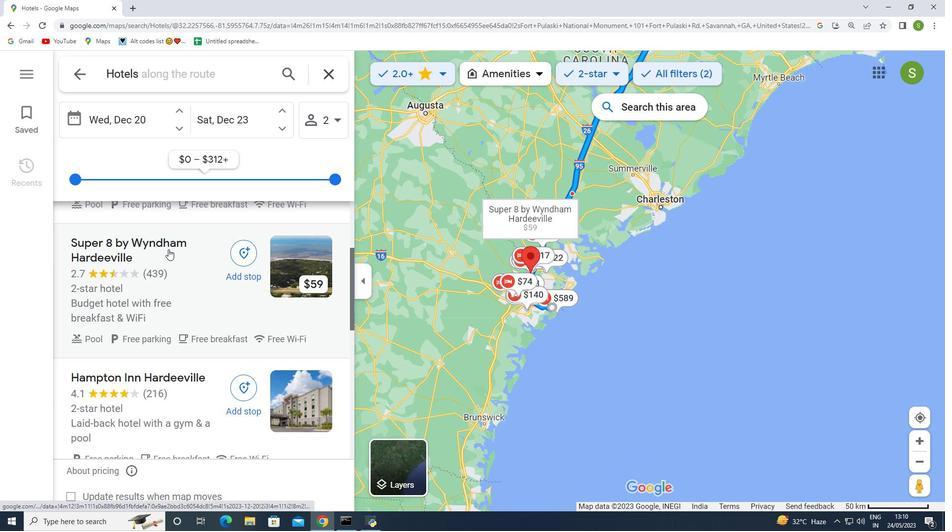 
Action: Mouse scrolled (168, 250) with delta (0, 0)
Screenshot: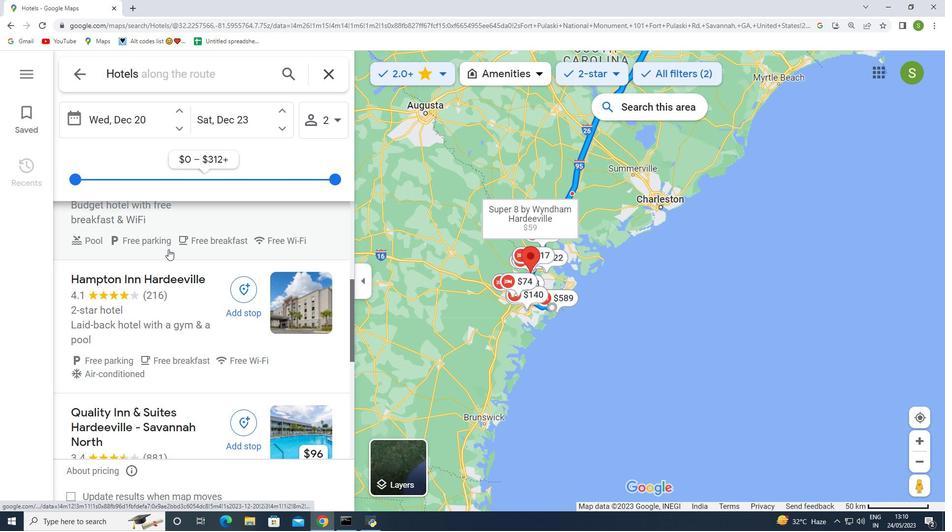 
Action: Mouse scrolled (168, 250) with delta (0, 0)
Screenshot: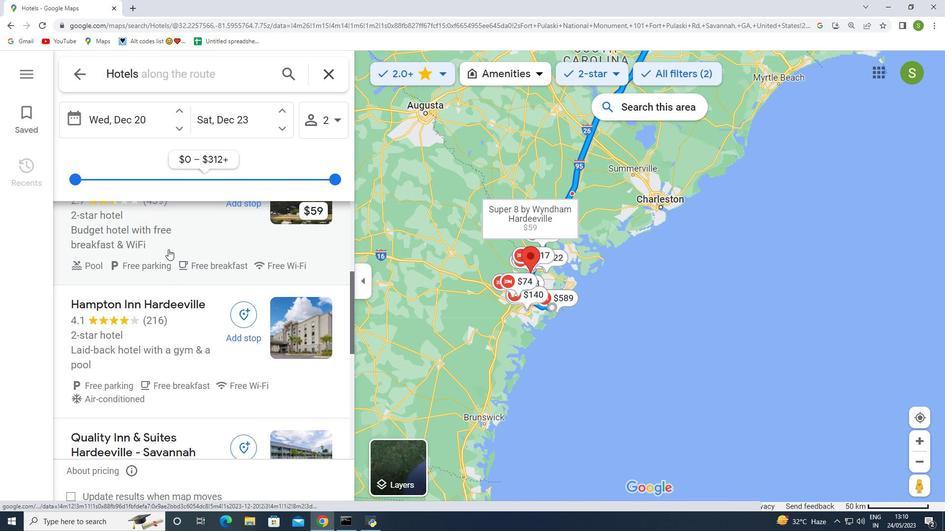 
Action: Mouse moved to (173, 289)
Screenshot: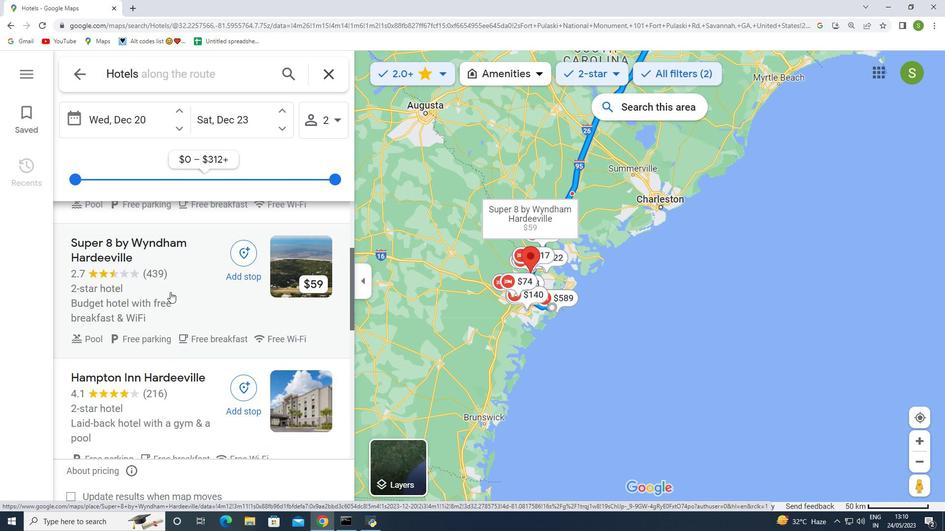 
Action: Mouse scrolled (173, 290) with delta (0, 0)
Screenshot: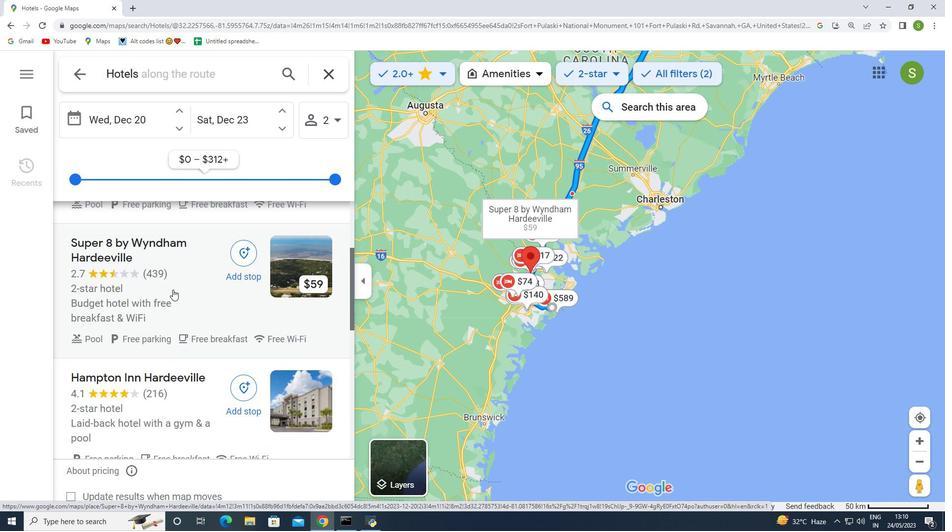 
Action: Mouse scrolled (173, 290) with delta (0, 0)
Screenshot: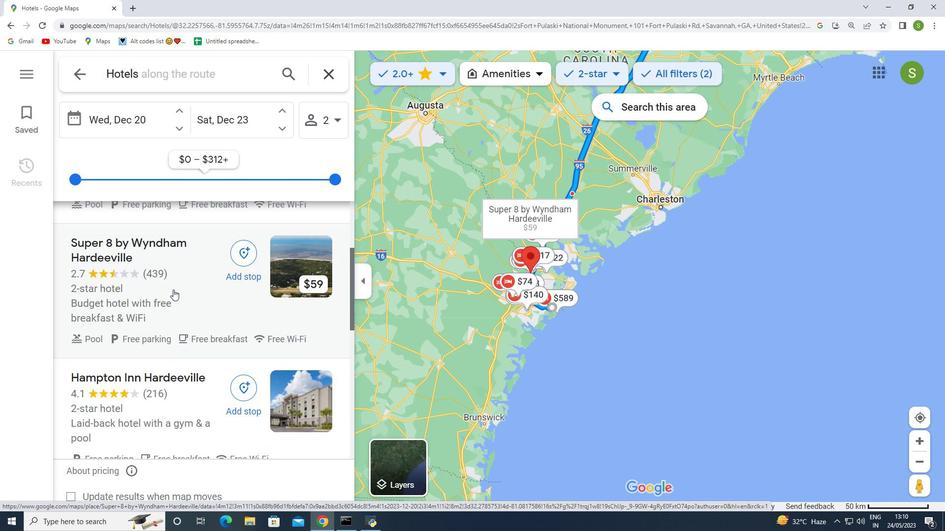 
Action: Mouse scrolled (173, 290) with delta (0, 0)
Screenshot: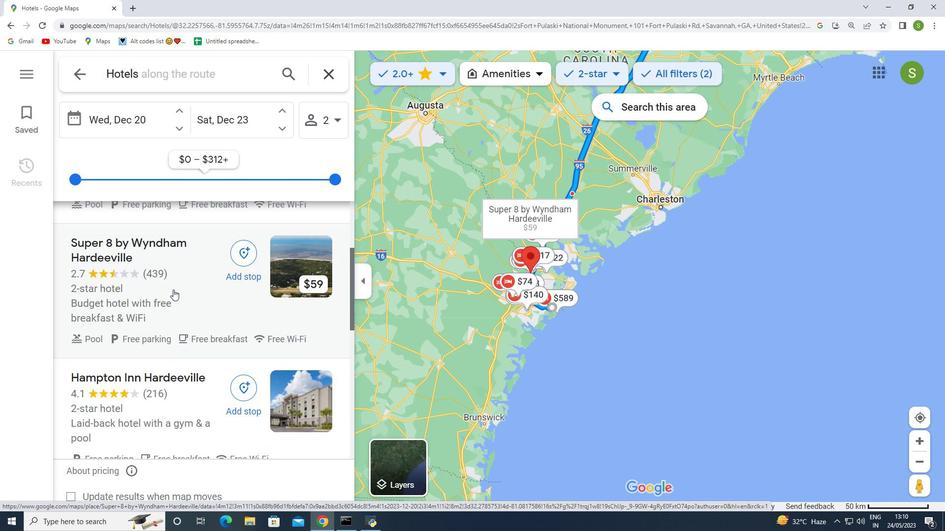 
Action: Mouse moved to (201, 291)
Screenshot: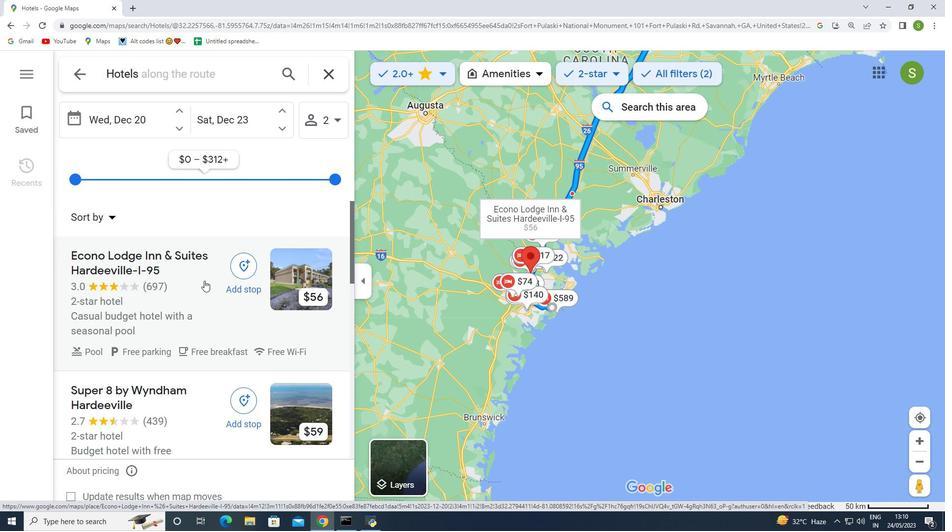 
Action: Mouse scrolled (201, 290) with delta (0, 0)
Screenshot: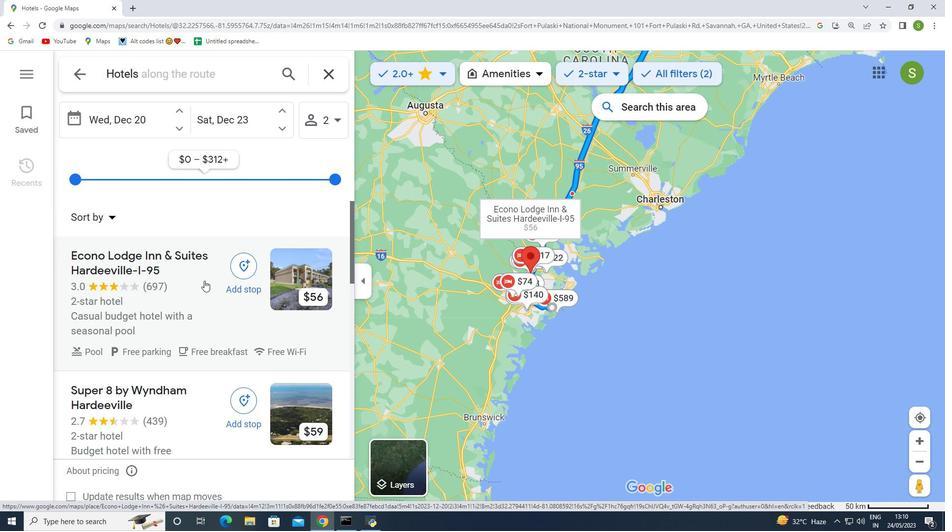 
Action: Mouse moved to (198, 300)
Screenshot: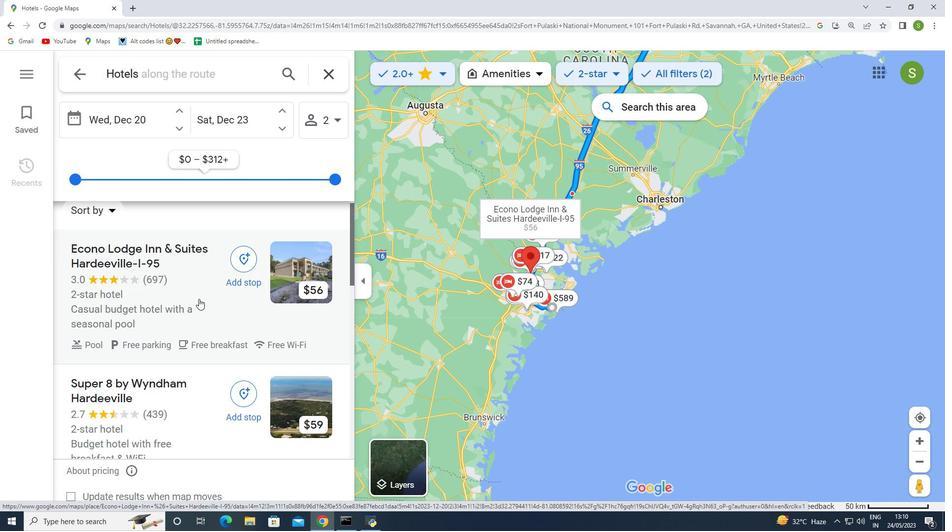 
Action: Mouse scrolled (198, 300) with delta (0, 0)
Screenshot: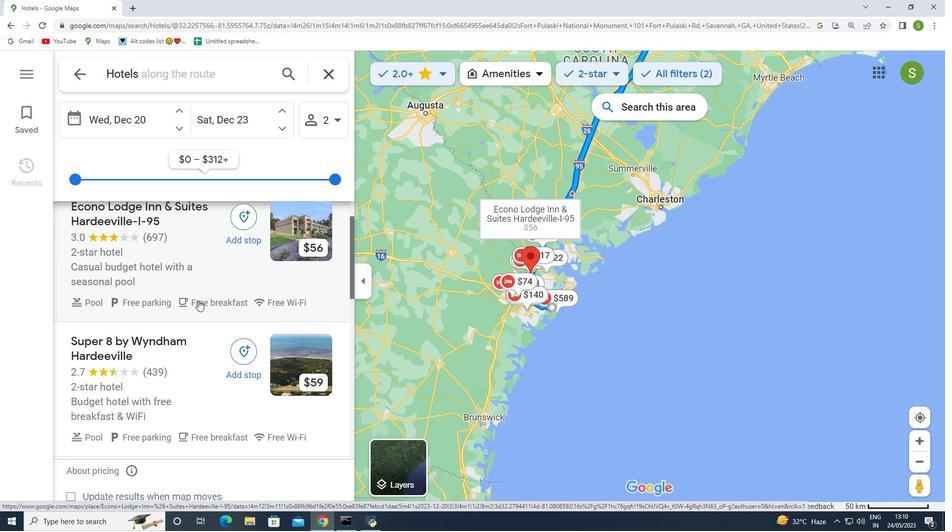 
Action: Mouse scrolled (198, 300) with delta (0, 0)
Screenshot: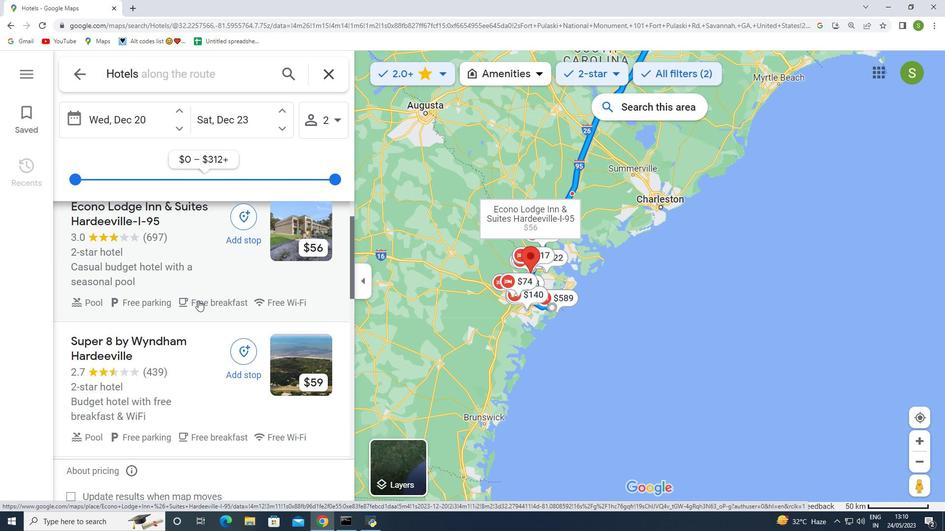 
Action: Mouse scrolled (198, 300) with delta (0, 0)
Screenshot: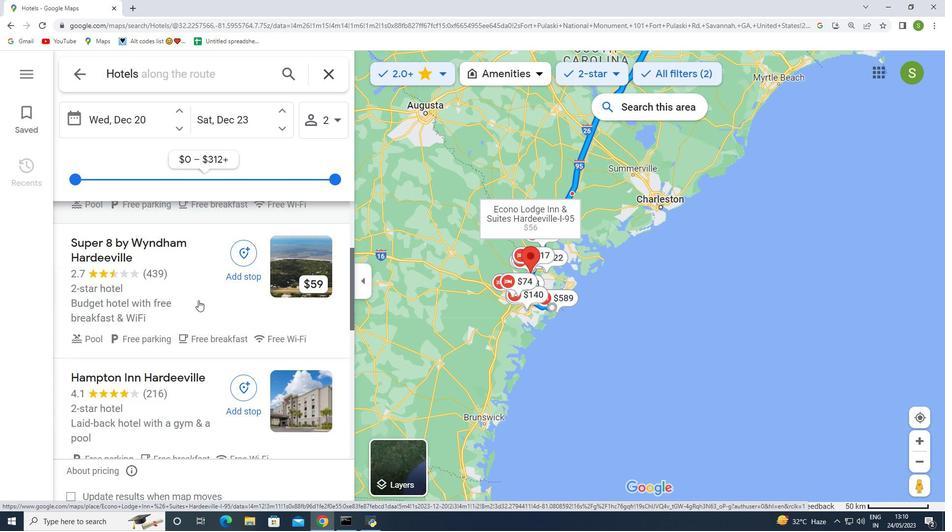 
Action: Mouse scrolled (198, 300) with delta (0, 0)
Screenshot: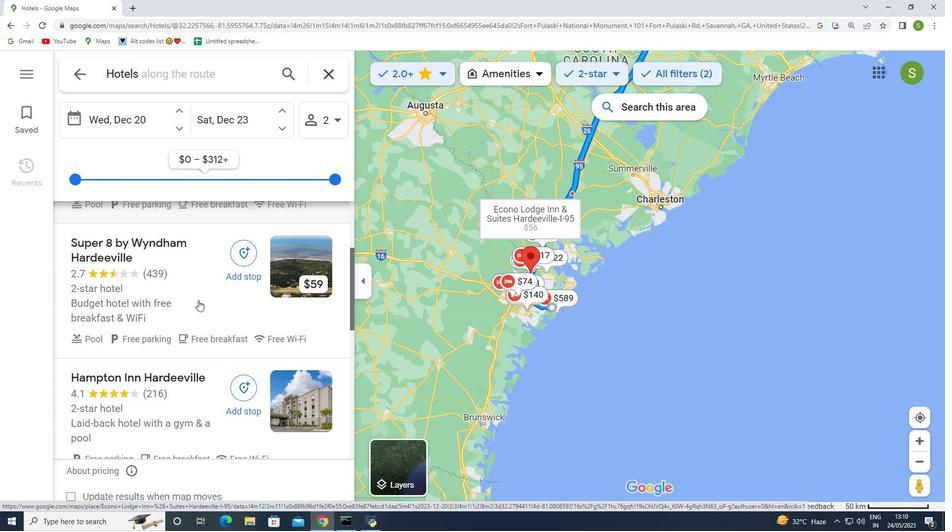 
Action: Mouse scrolled (198, 300) with delta (0, 0)
Screenshot: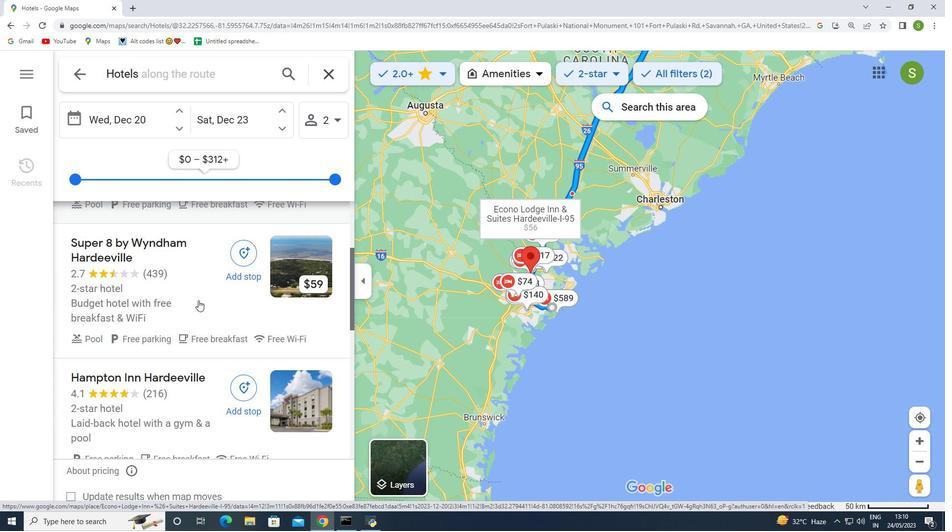 
Action: Mouse scrolled (198, 300) with delta (0, 0)
Screenshot: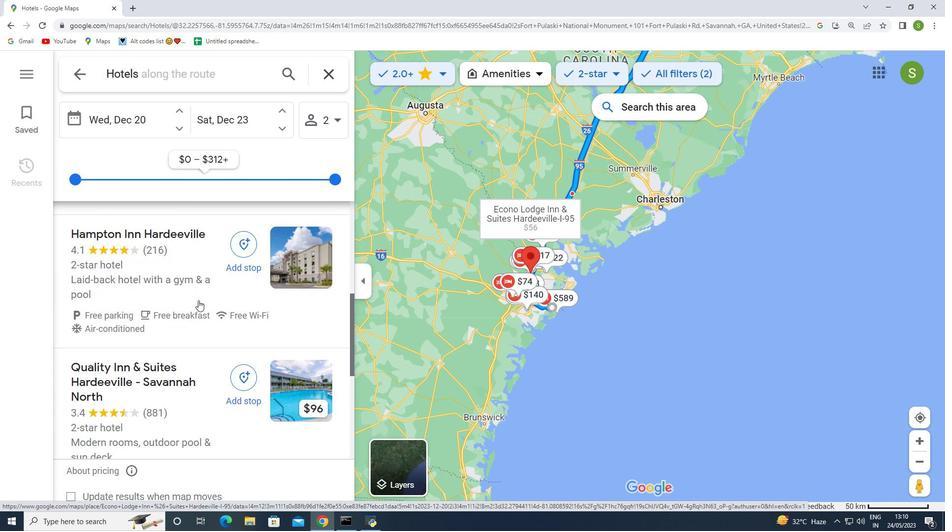 
Action: Mouse scrolled (198, 300) with delta (0, 0)
Screenshot: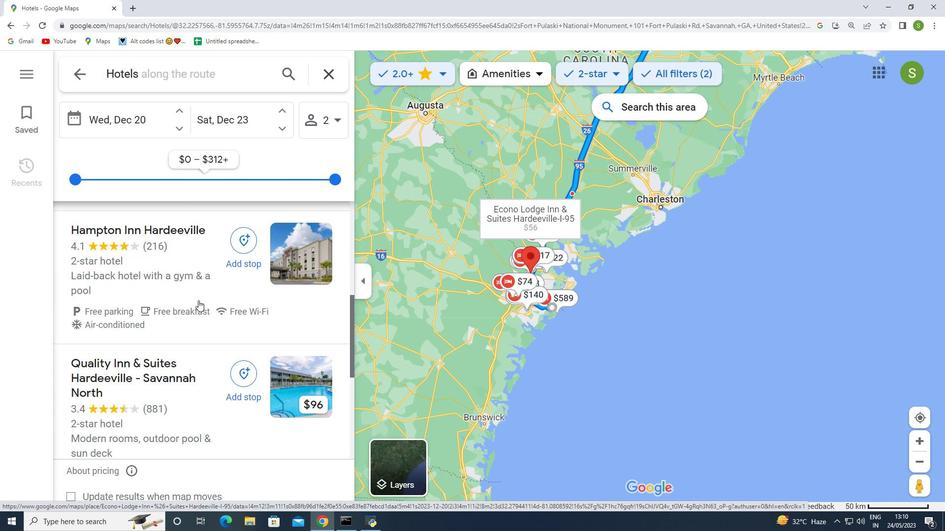 
Action: Mouse scrolled (198, 300) with delta (0, 0)
Screenshot: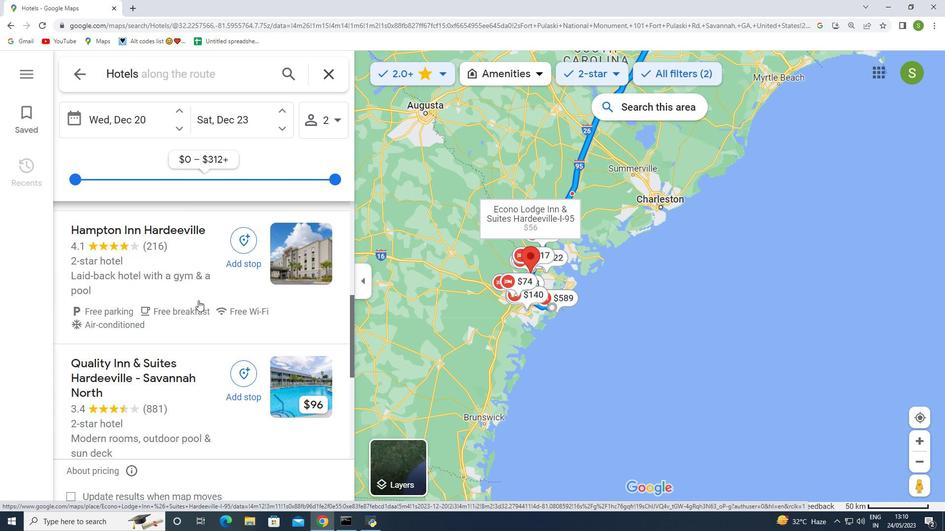 
Action: Mouse scrolled (198, 300) with delta (0, 0)
Screenshot: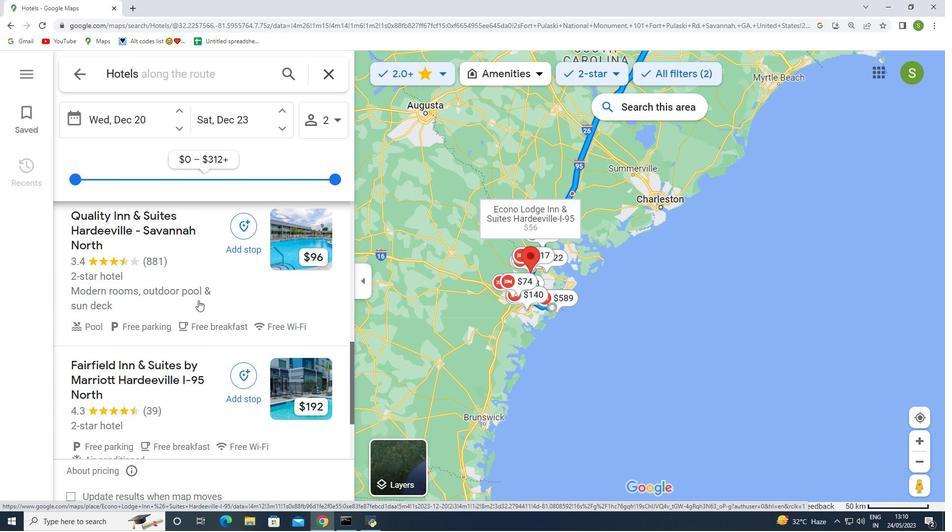 
Action: Mouse scrolled (198, 300) with delta (0, 0)
Screenshot: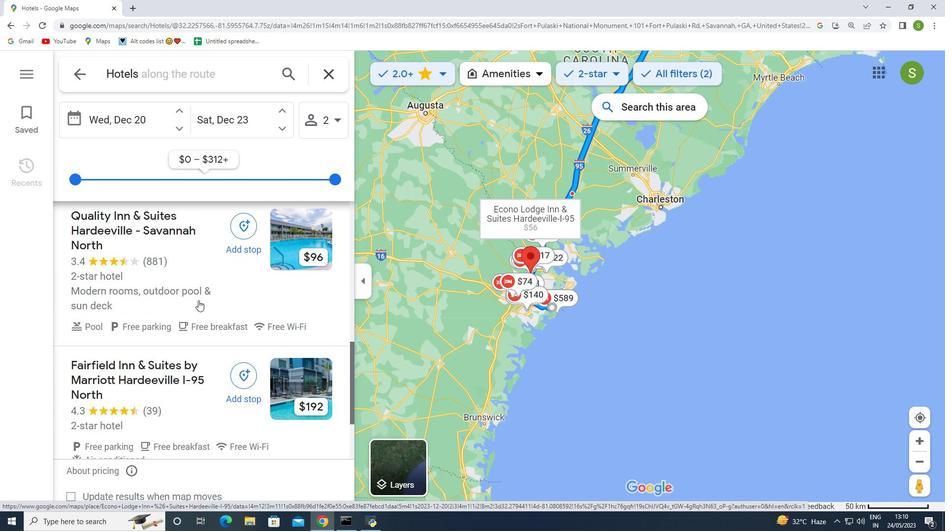 
Action: Mouse scrolled (198, 300) with delta (0, 0)
Screenshot: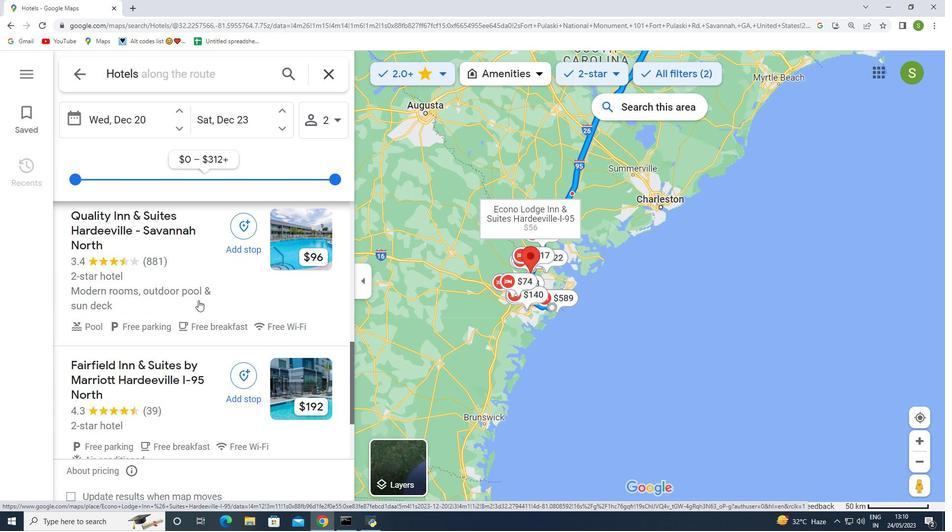 
Action: Mouse scrolled (198, 300) with delta (0, 0)
Screenshot: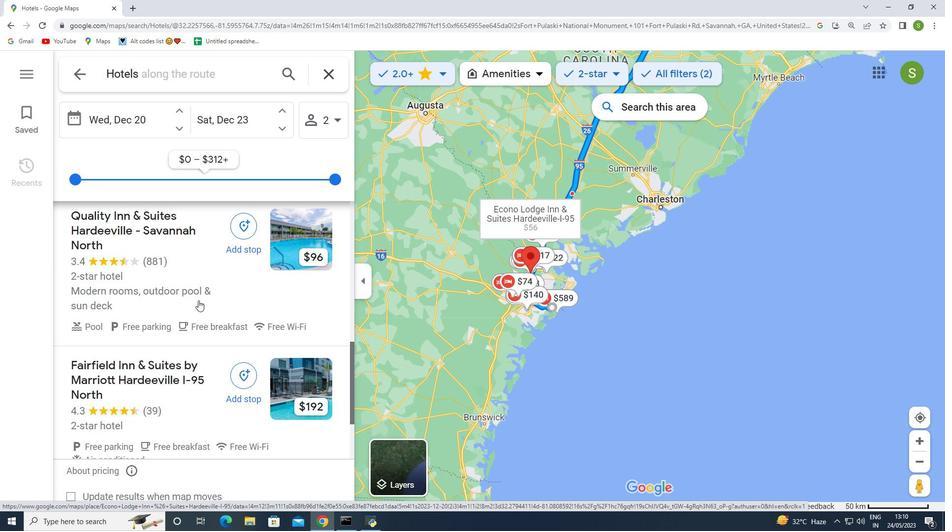 
Action: Mouse moved to (198, 298)
Screenshot: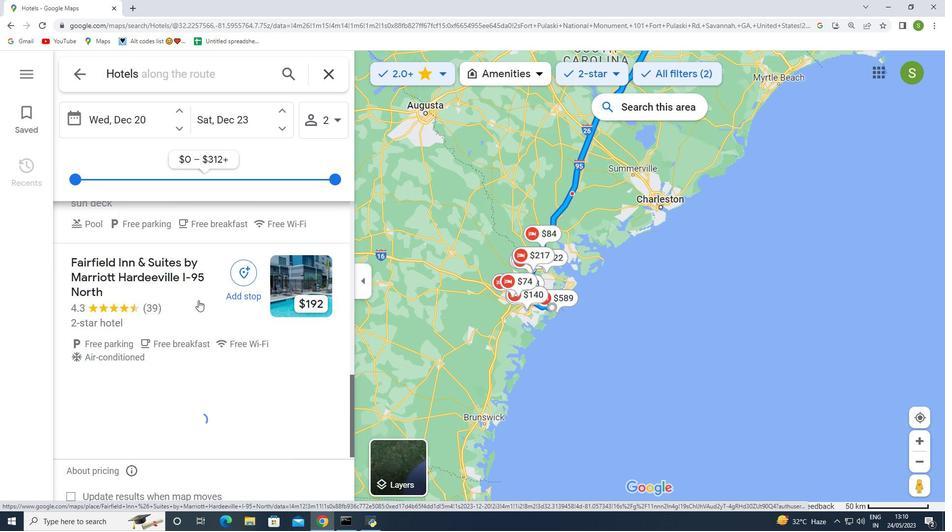 
Action: Mouse scrolled (198, 297) with delta (0, 0)
Screenshot: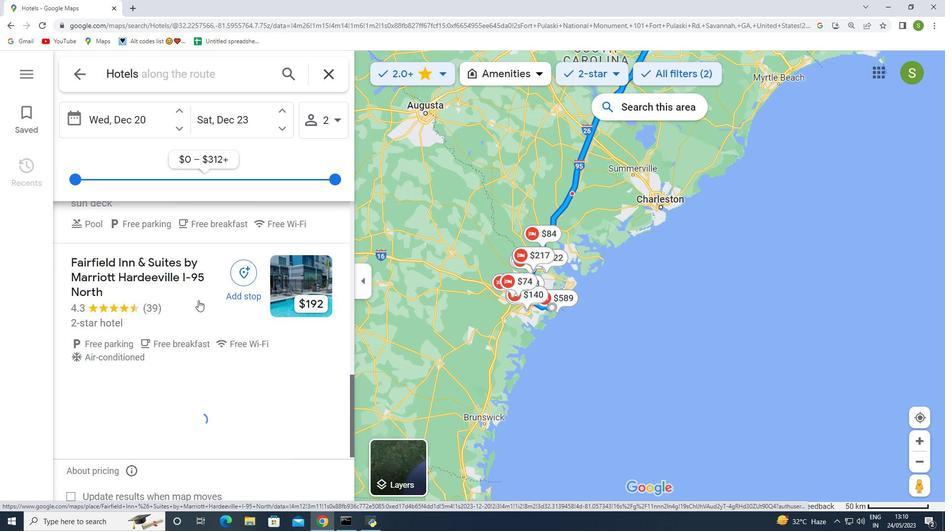 
Action: Mouse scrolled (198, 297) with delta (0, 0)
Screenshot: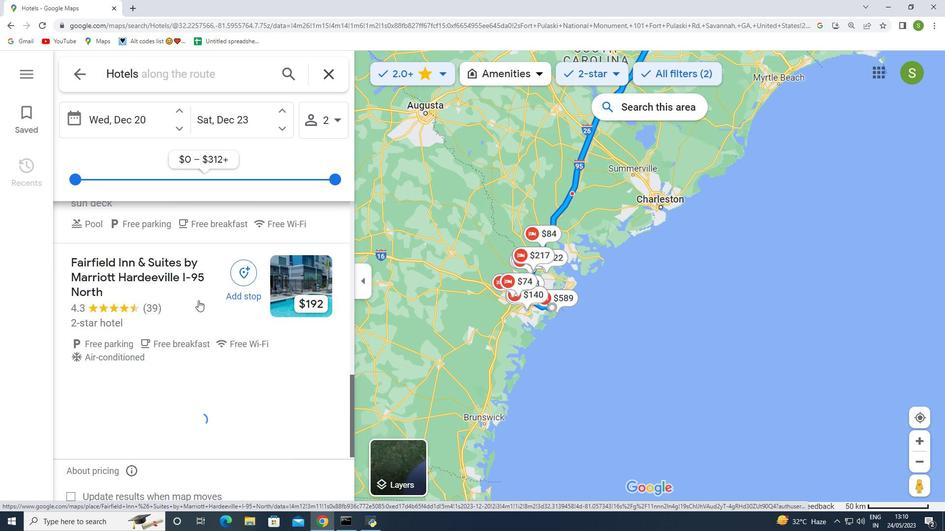 
Action: Mouse scrolled (198, 297) with delta (0, 0)
Screenshot: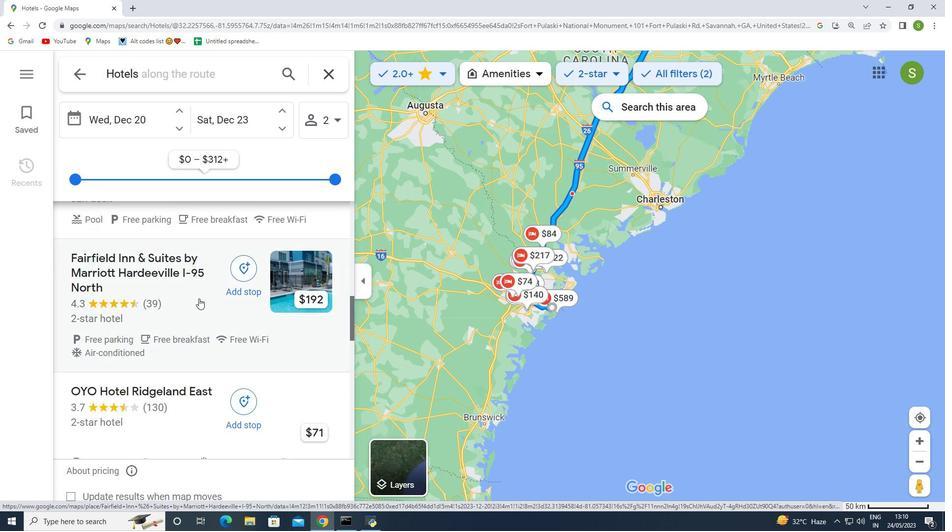 
Action: Mouse moved to (197, 298)
Screenshot: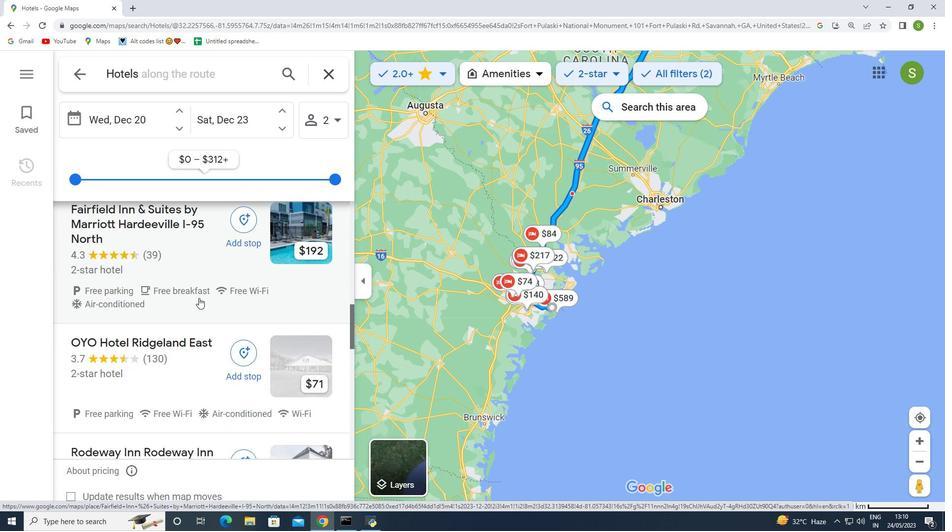 
Action: Mouse scrolled (198, 297) with delta (0, 0)
Screenshot: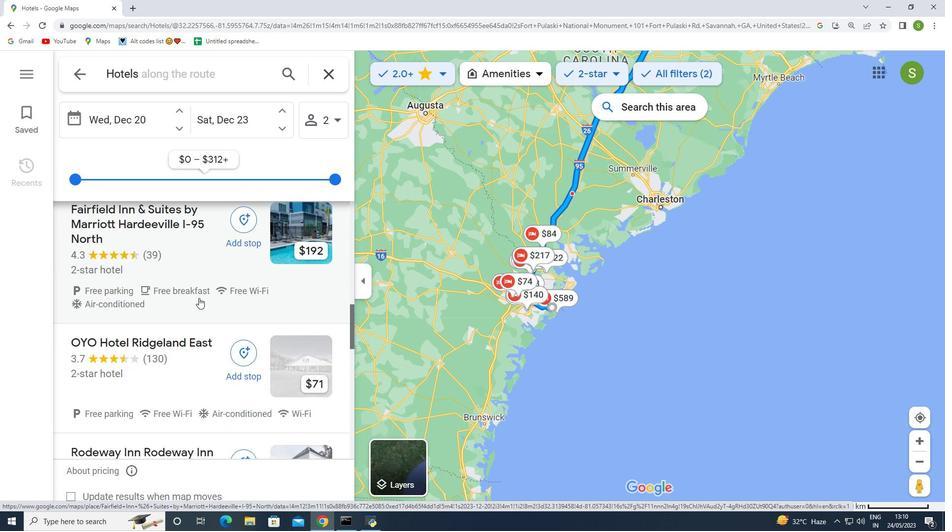 
Action: Mouse scrolled (197, 297) with delta (0, 0)
Screenshot: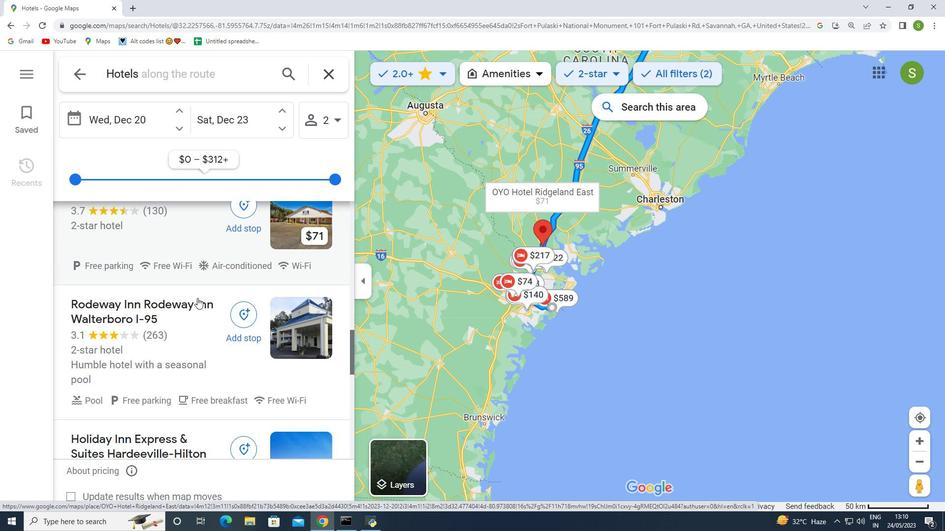 
Action: Mouse scrolled (197, 297) with delta (0, 0)
Screenshot: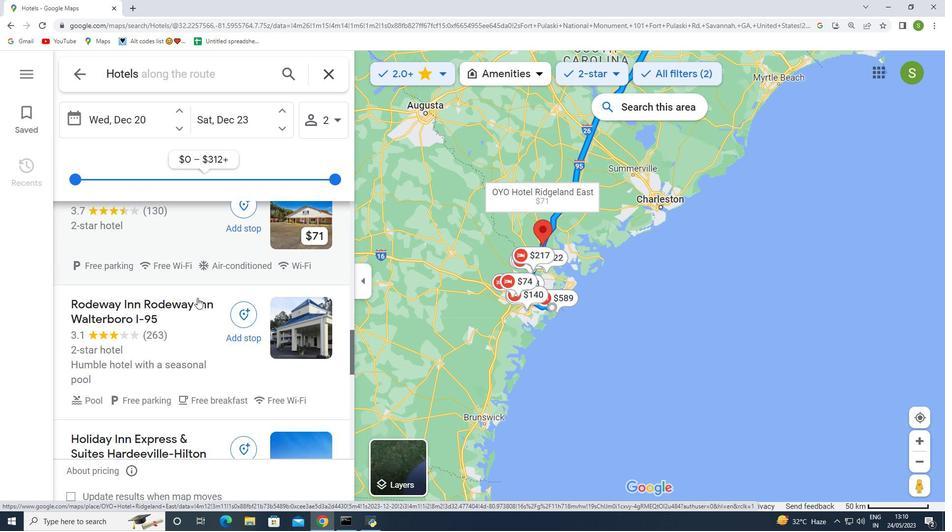 
Action: Mouse moved to (212, 281)
Screenshot: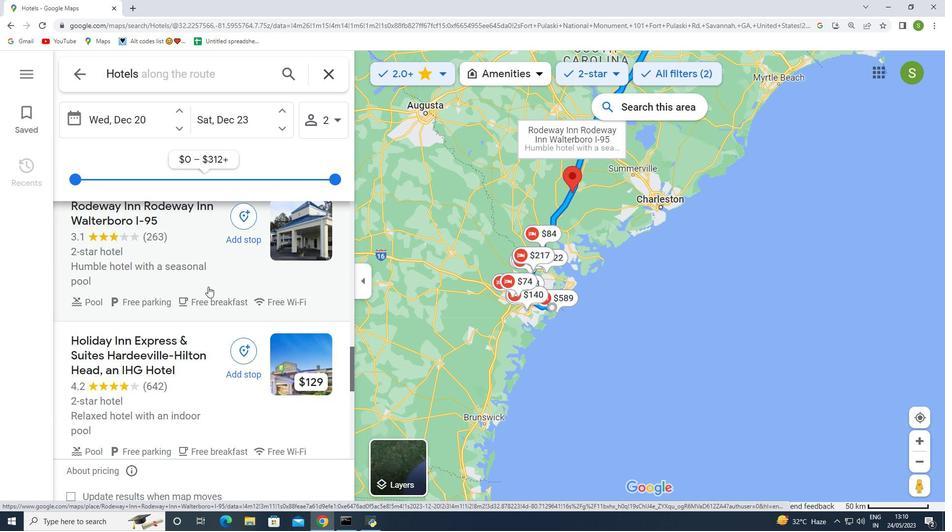 
Action: Mouse scrolled (212, 280) with delta (0, 0)
Screenshot: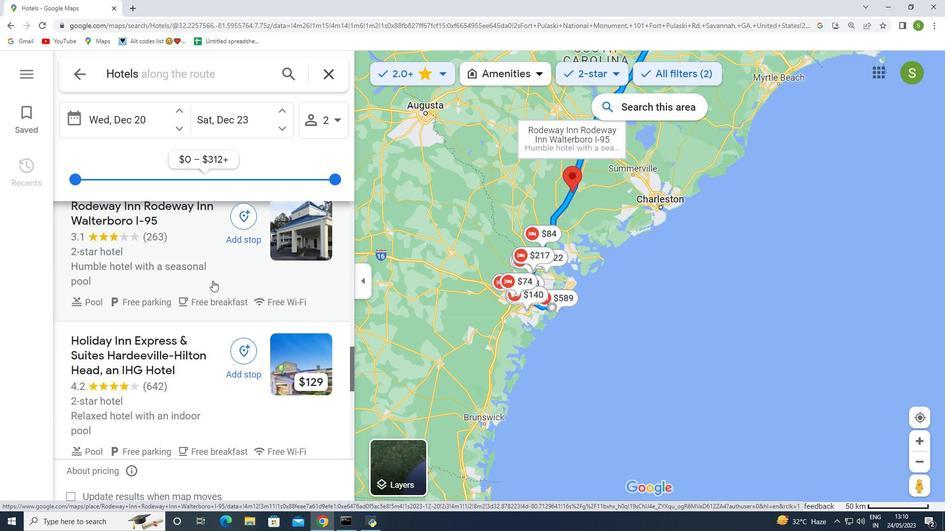 
Action: Mouse scrolled (212, 280) with delta (0, 0)
Screenshot: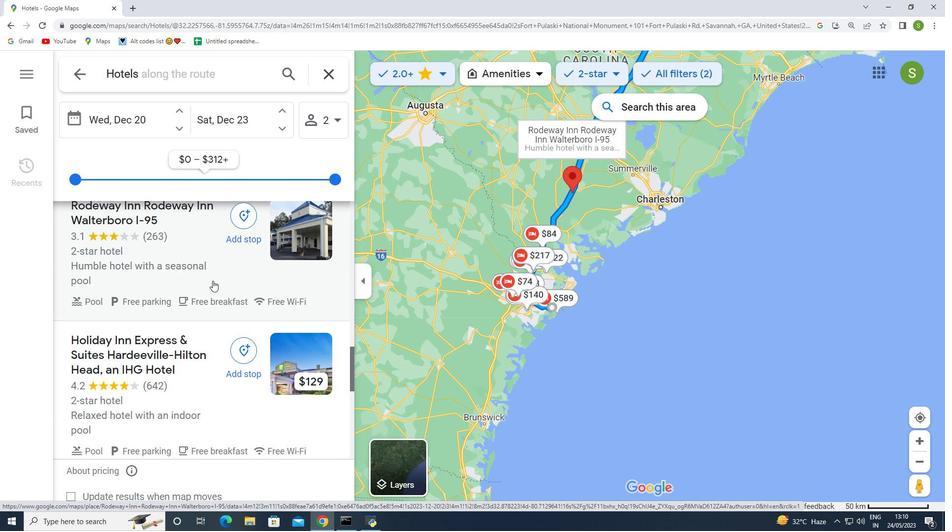 
Action: Mouse scrolled (212, 280) with delta (0, 0)
Screenshot: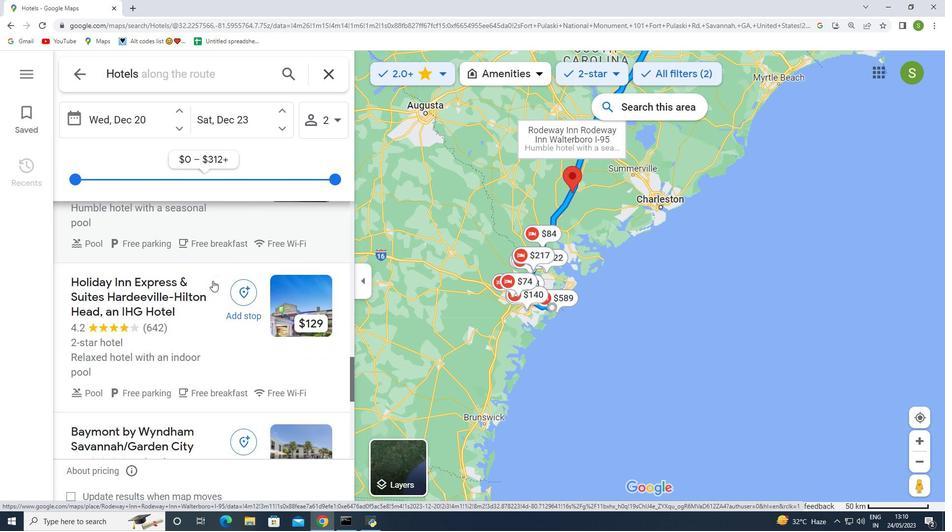 
Action: Mouse scrolled (212, 280) with delta (0, 0)
Screenshot: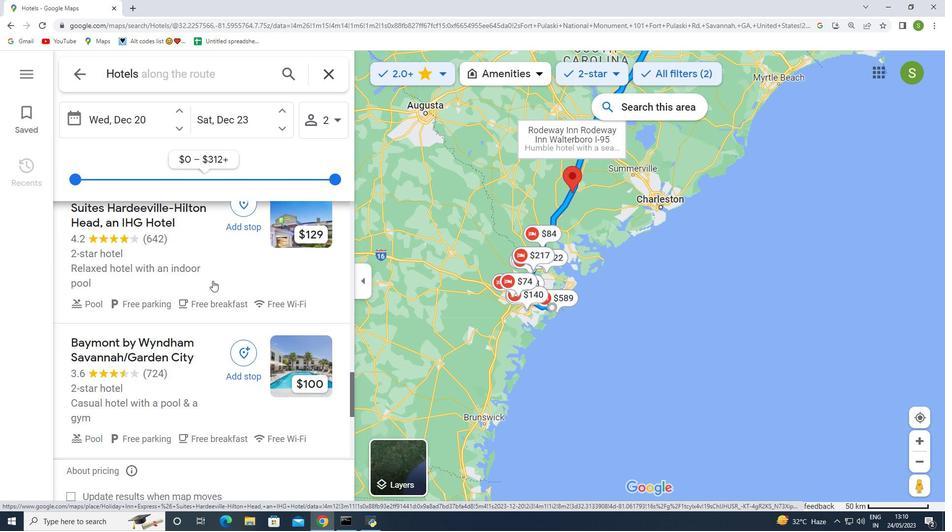 
Action: Mouse scrolled (212, 280) with delta (0, 0)
Screenshot: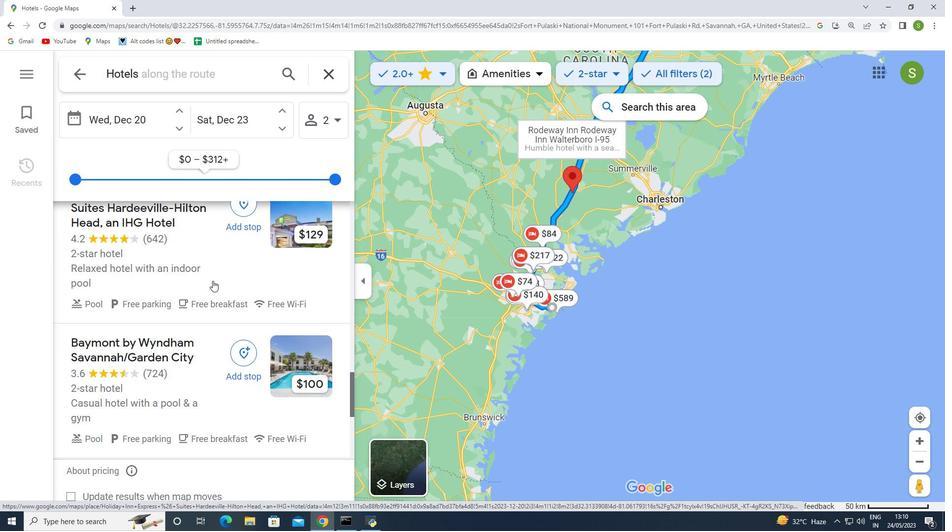 
Action: Mouse scrolled (212, 280) with delta (0, 0)
Screenshot: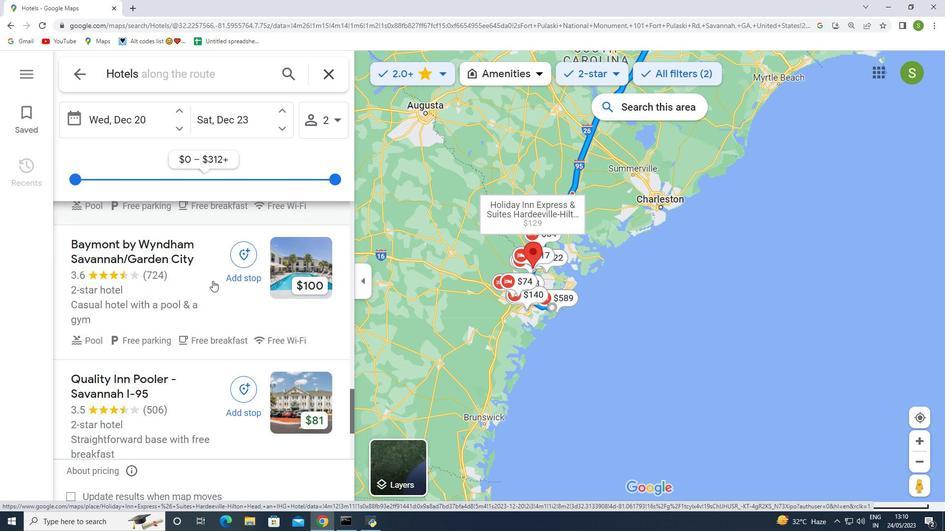
Action: Mouse scrolled (212, 280) with delta (0, 0)
Screenshot: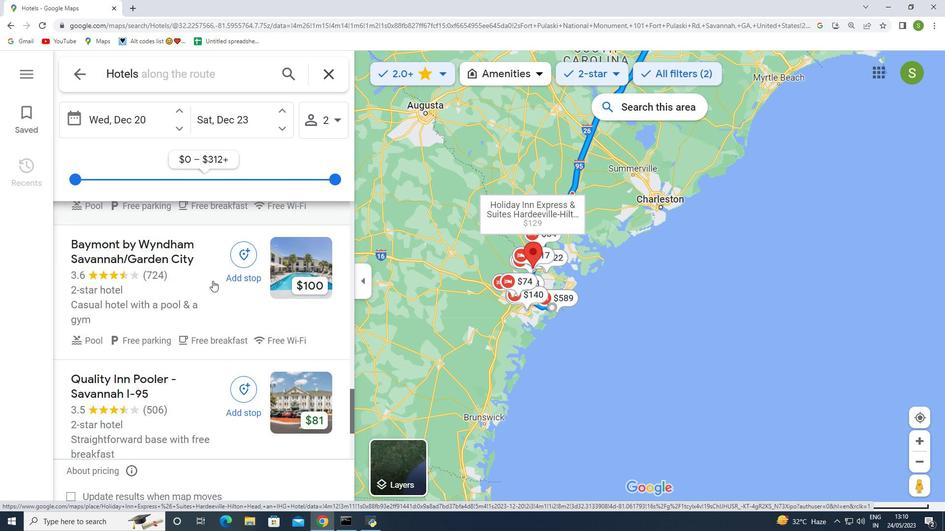 
Action: Mouse moved to (212, 281)
Screenshot: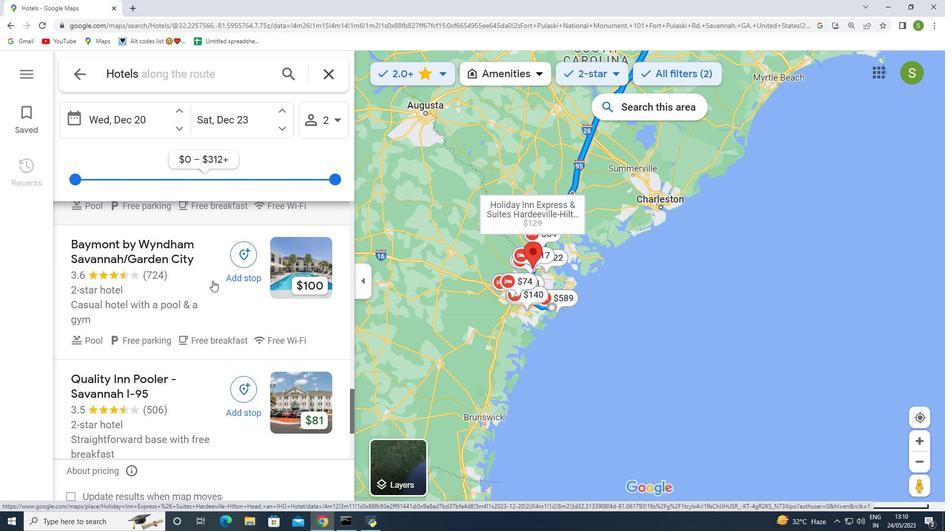 
Action: Mouse scrolled (212, 280) with delta (0, 0)
Screenshot: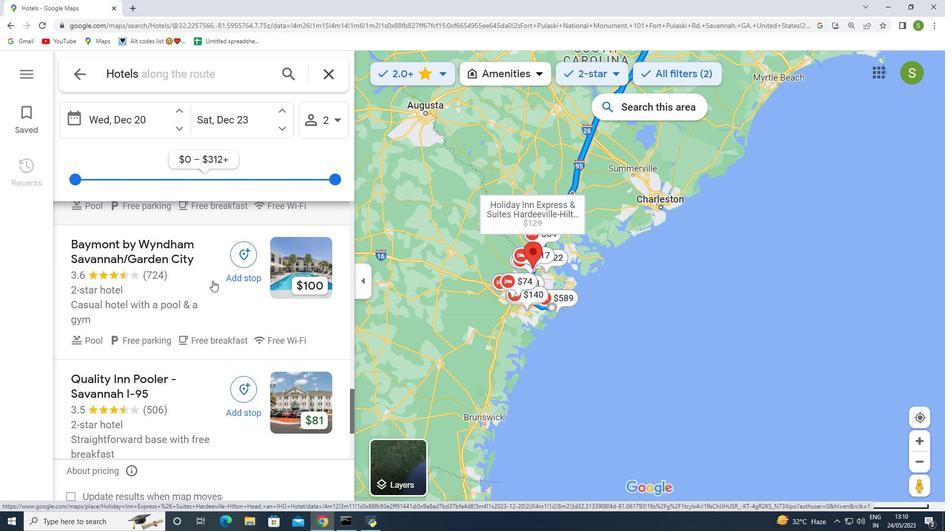 
Action: Mouse moved to (210, 280)
Screenshot: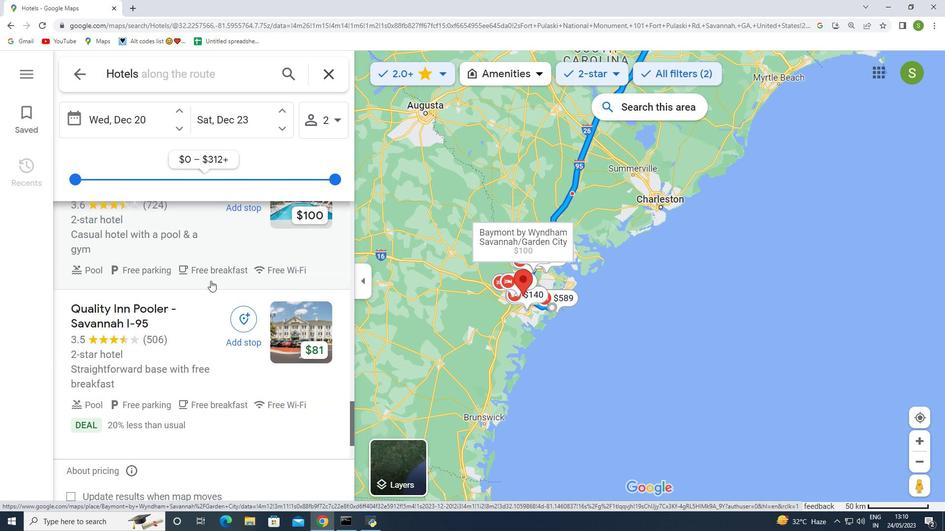 
Action: Mouse scrolled (210, 279) with delta (0, 0)
Screenshot: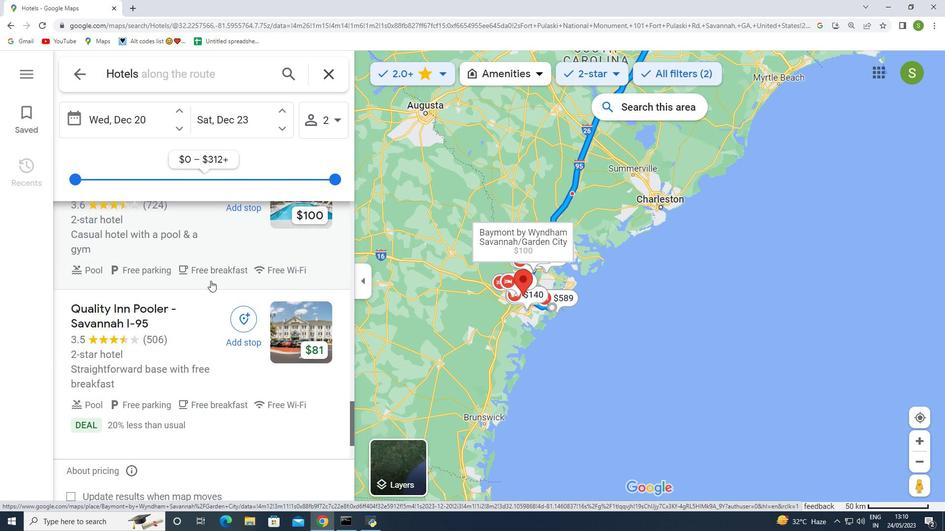 
Action: Mouse scrolled (210, 279) with delta (0, 0)
Screenshot: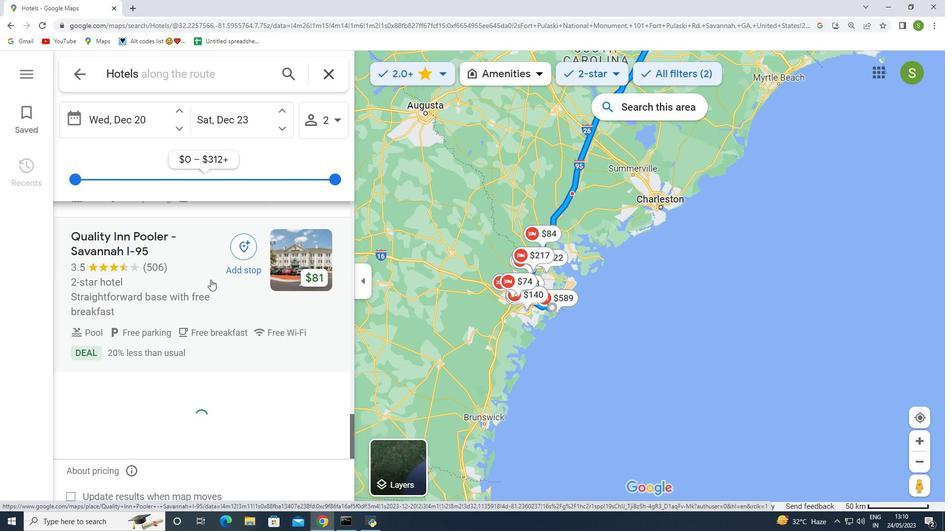 
Action: Mouse scrolled (210, 279) with delta (0, 0)
Screenshot: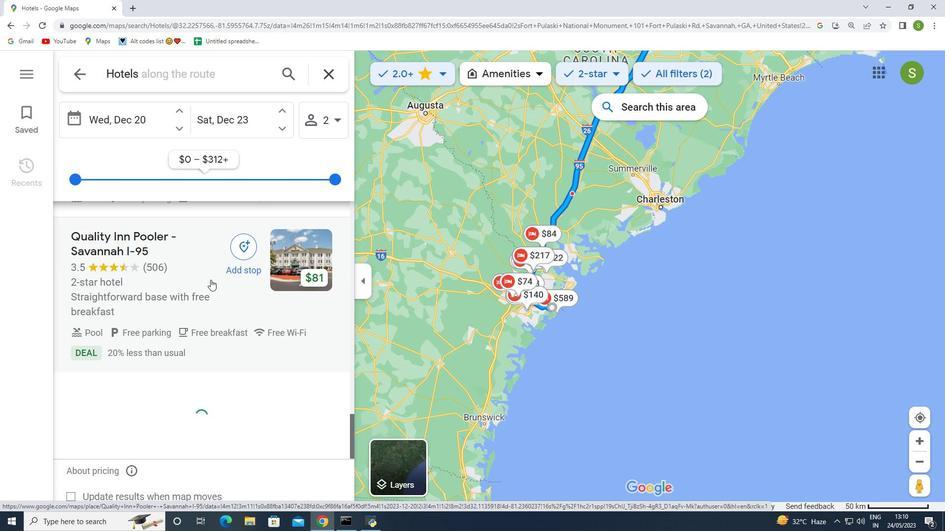 
Action: Mouse scrolled (210, 279) with delta (0, 0)
Screenshot: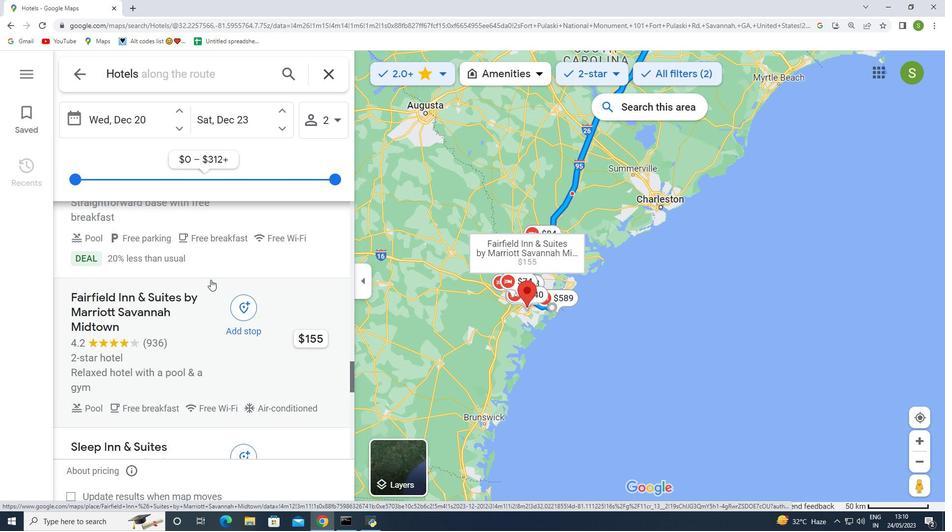 
Action: Mouse scrolled (210, 279) with delta (0, 0)
Screenshot: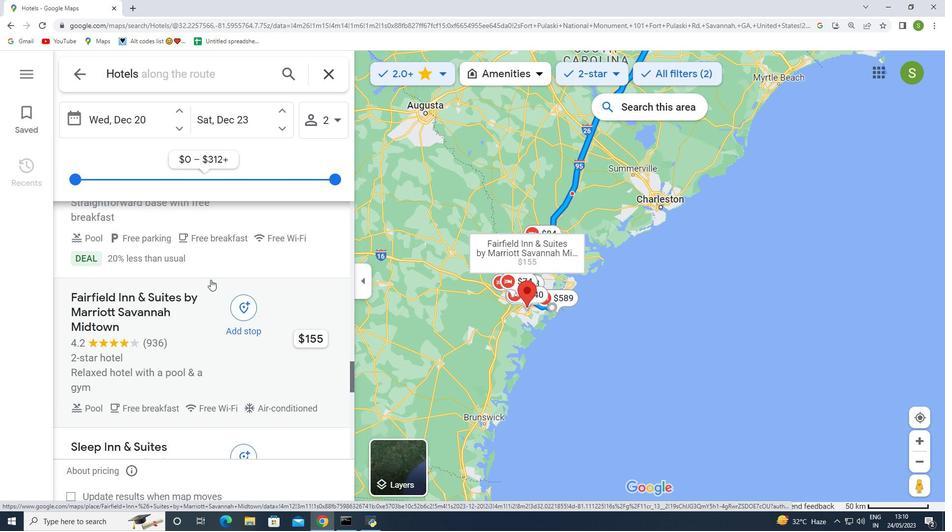 
Action: Mouse moved to (212, 277)
Screenshot: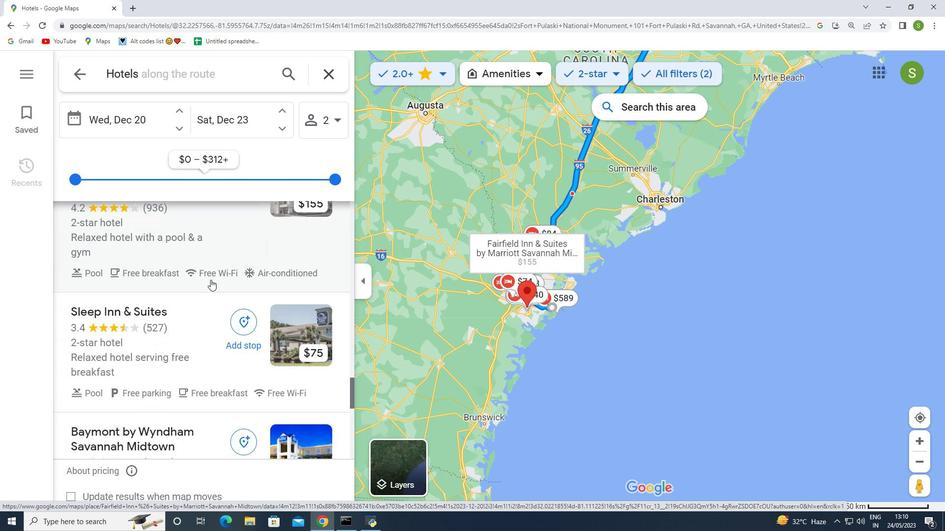 
Action: Mouse scrolled (212, 277) with delta (0, 0)
Screenshot: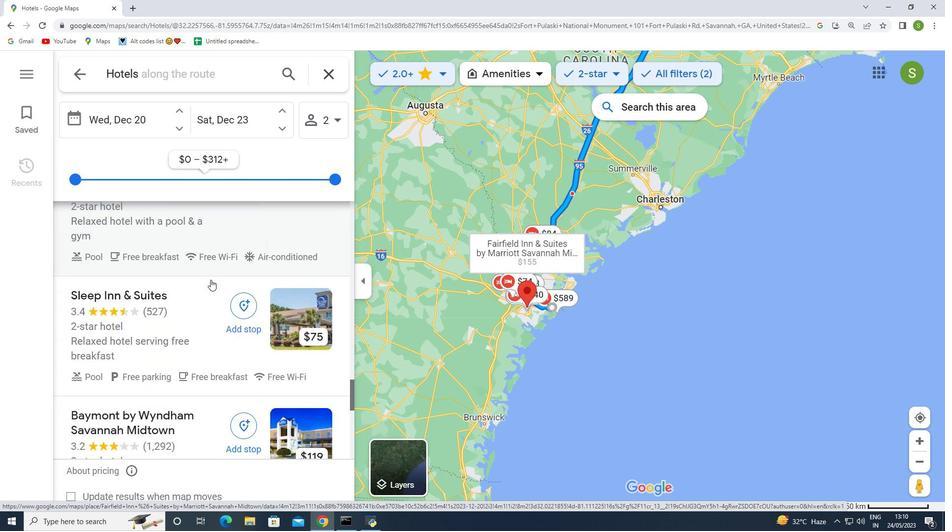 
Action: Mouse scrolled (212, 277) with delta (0, 0)
Screenshot: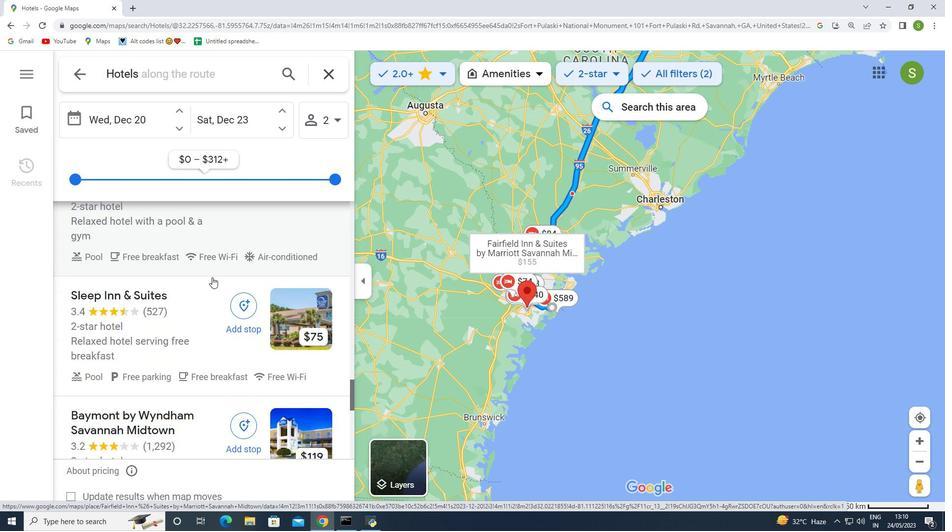 
Action: Mouse scrolled (212, 277) with delta (0, 0)
Screenshot: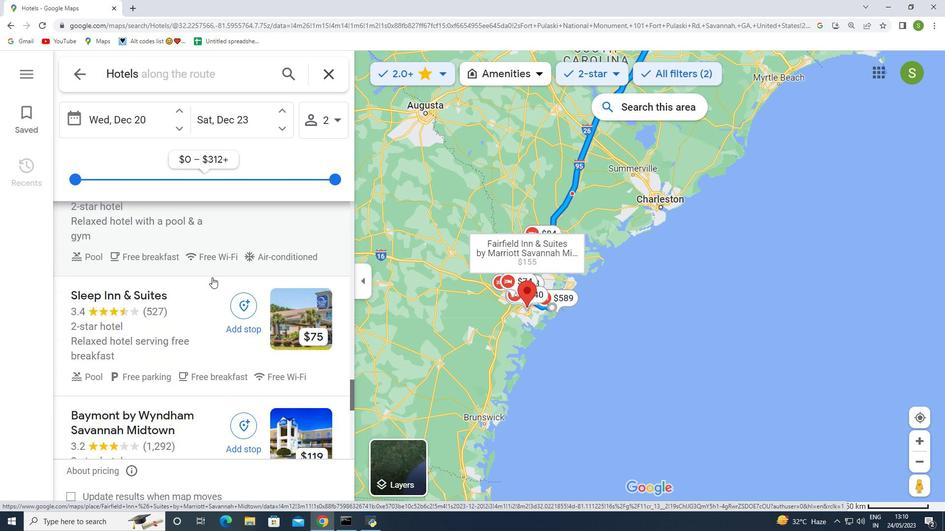 
Action: Mouse moved to (212, 276)
Screenshot: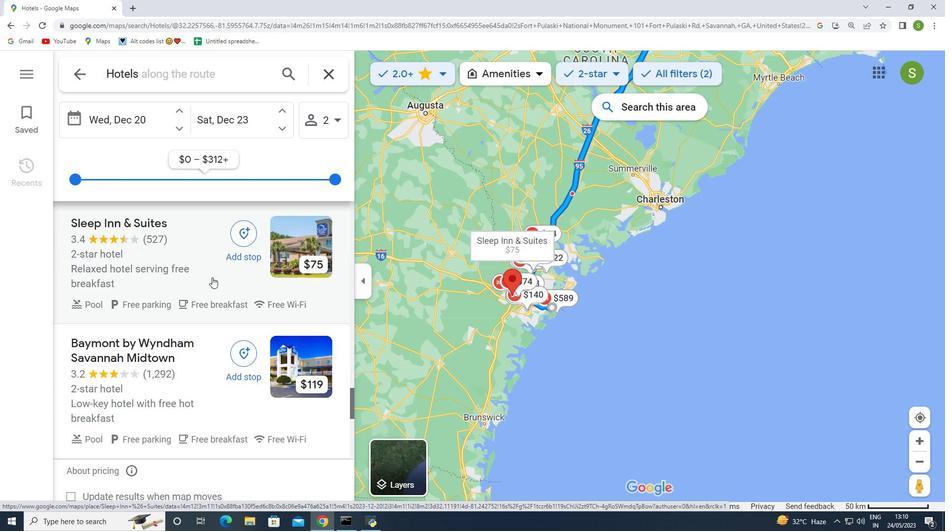
Action: Mouse scrolled (212, 276) with delta (0, 0)
Screenshot: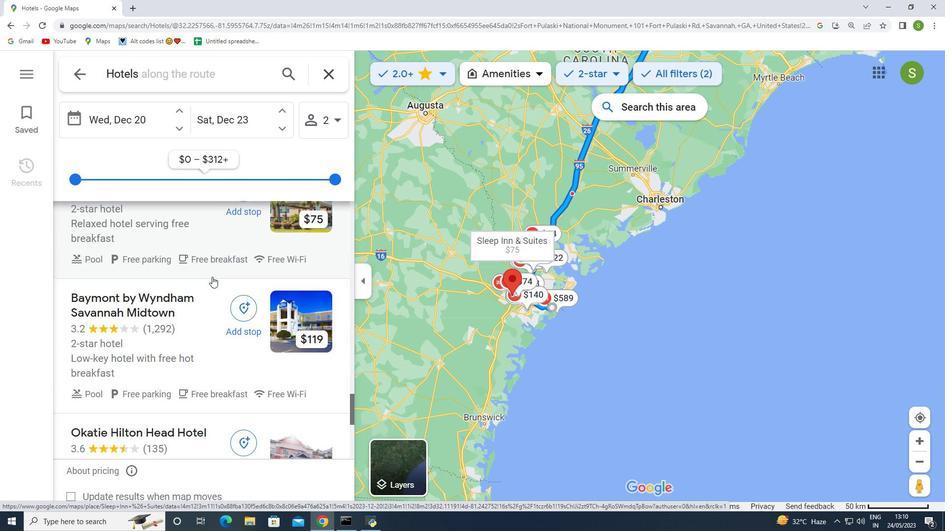 
Action: Mouse scrolled (212, 276) with delta (0, 0)
Screenshot: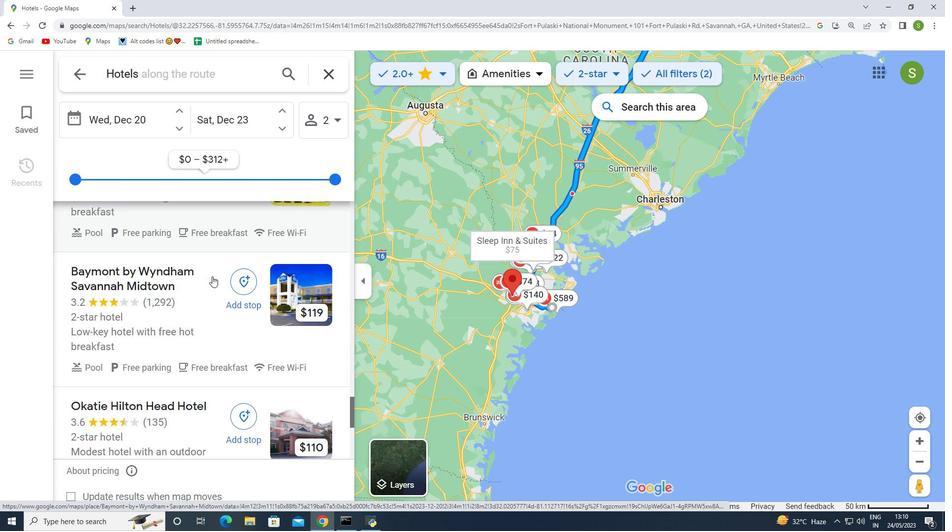 
Action: Mouse scrolled (212, 276) with delta (0, 0)
Screenshot: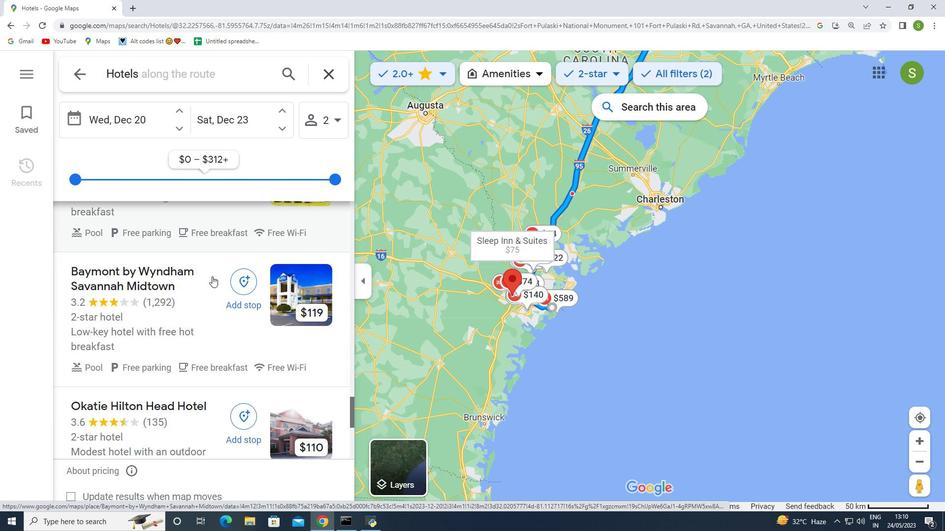 
Action: Mouse moved to (212, 276)
Screenshot: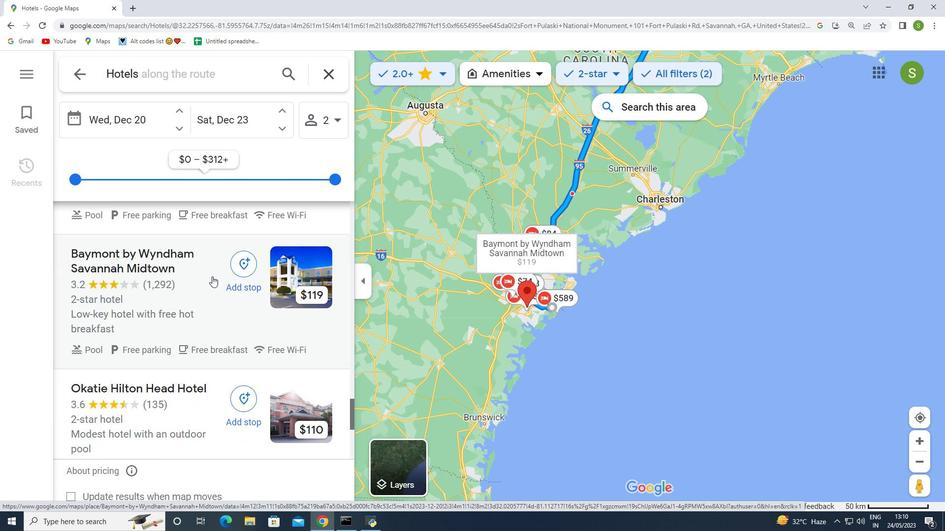 
Action: Mouse scrolled (212, 275) with delta (0, 0)
Screenshot: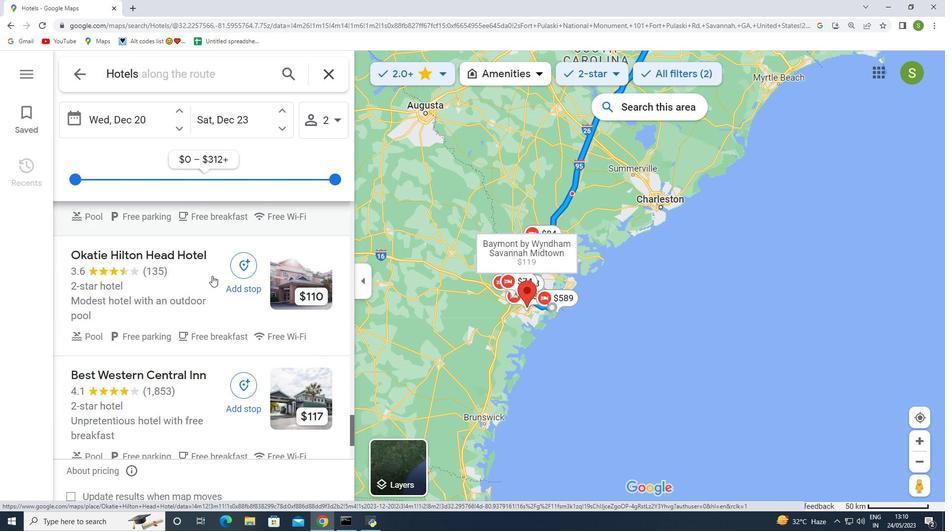 
Action: Mouse moved to (212, 276)
Screenshot: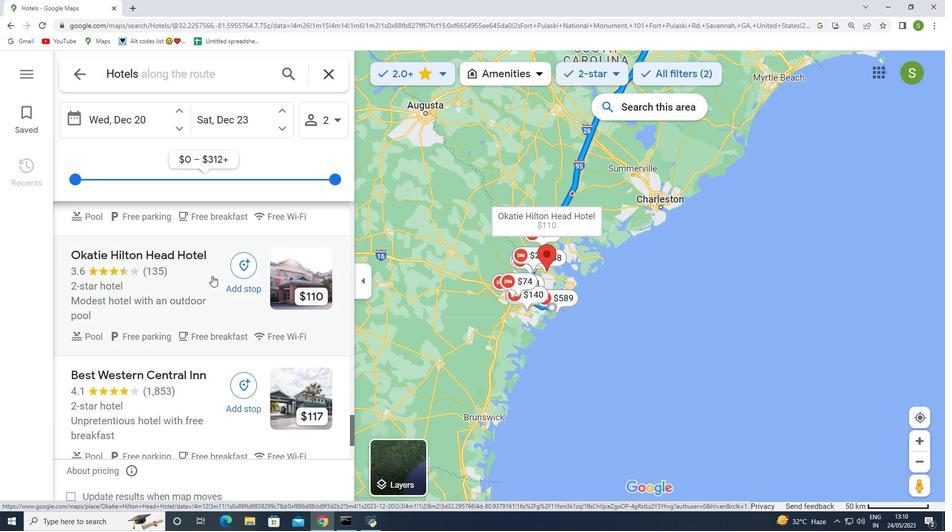 
Action: Mouse scrolled (212, 275) with delta (0, 0)
Screenshot: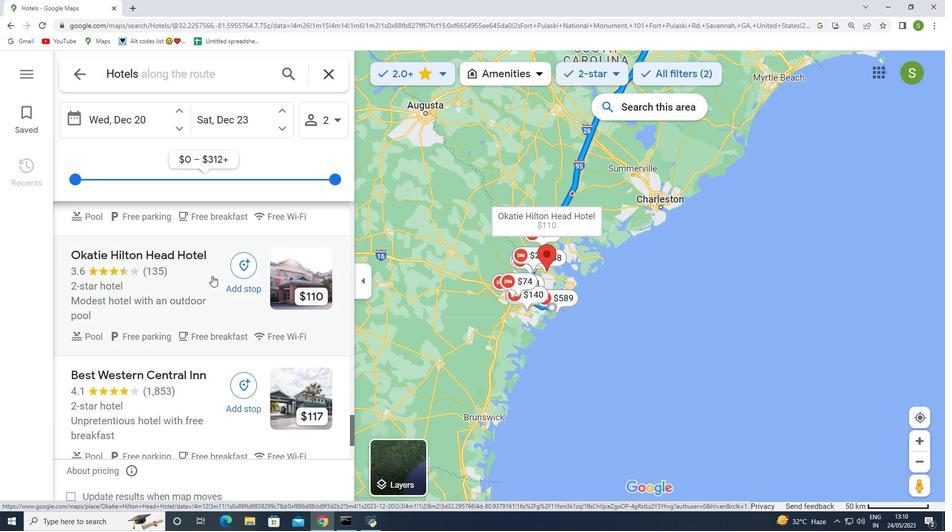 
Action: Mouse moved to (209, 275)
Screenshot: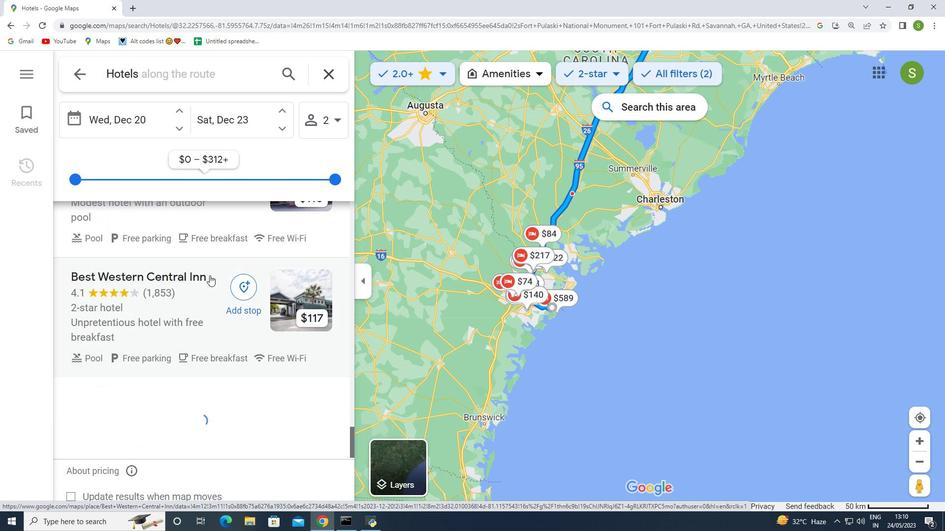 
Action: Mouse scrolled (209, 275) with delta (0, 0)
Screenshot: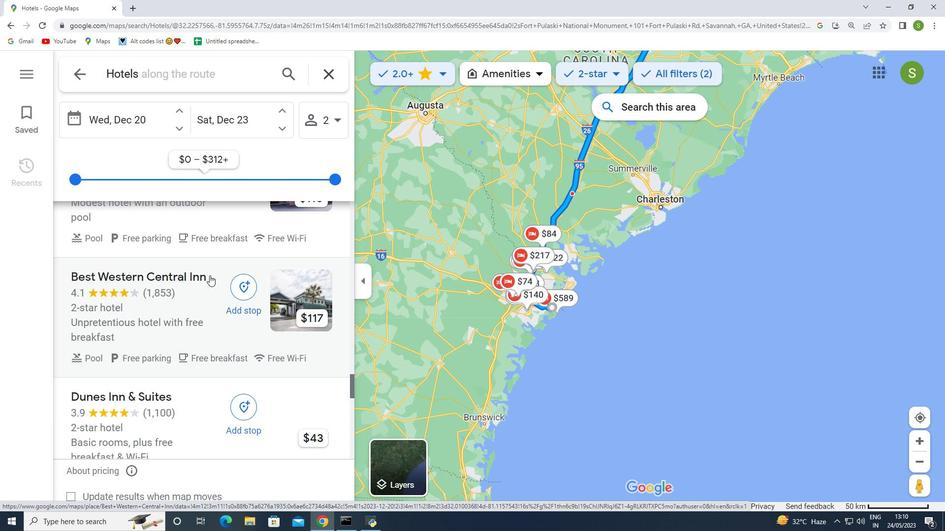 
Action: Mouse scrolled (209, 275) with delta (0, 0)
Screenshot: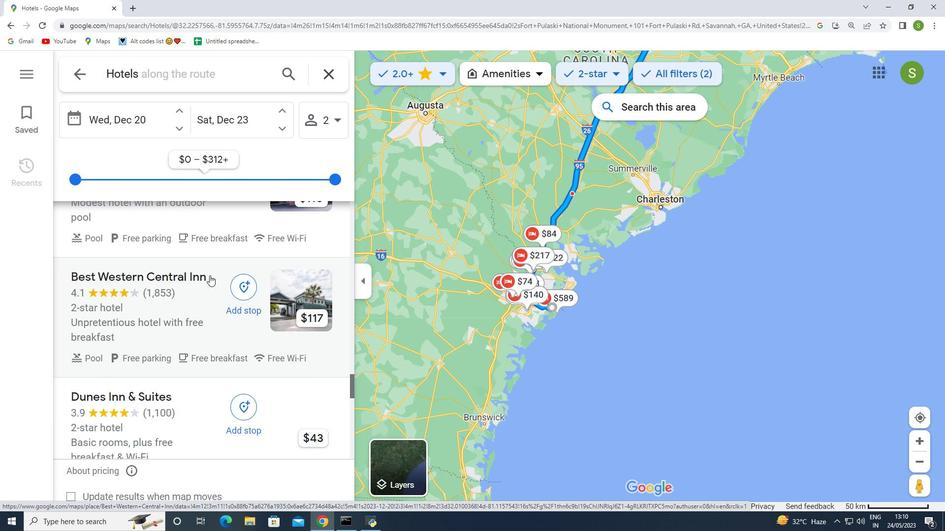 
Action: Mouse moved to (209, 275)
Screenshot: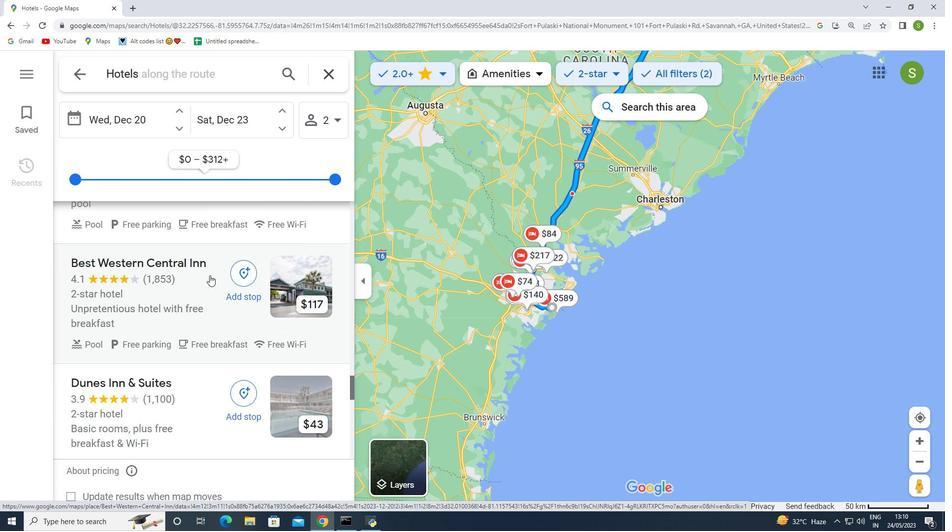 
Action: Mouse scrolled (209, 275) with delta (0, 0)
Screenshot: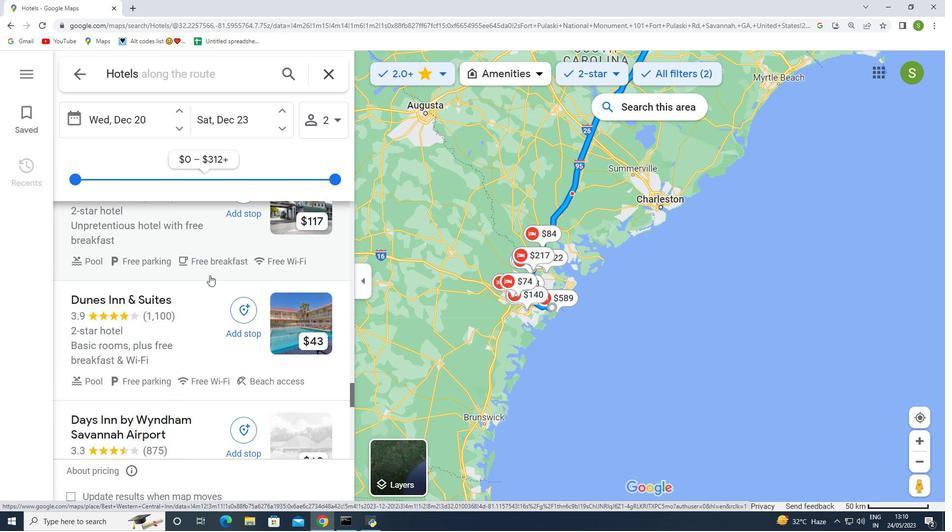 
Action: Mouse scrolled (209, 275) with delta (0, 0)
Screenshot: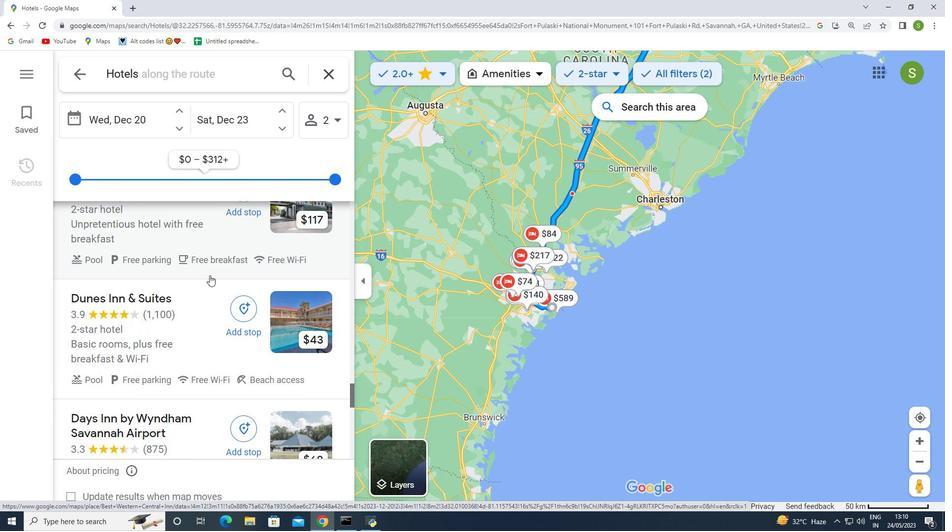 
Action: Mouse moved to (207, 275)
Screenshot: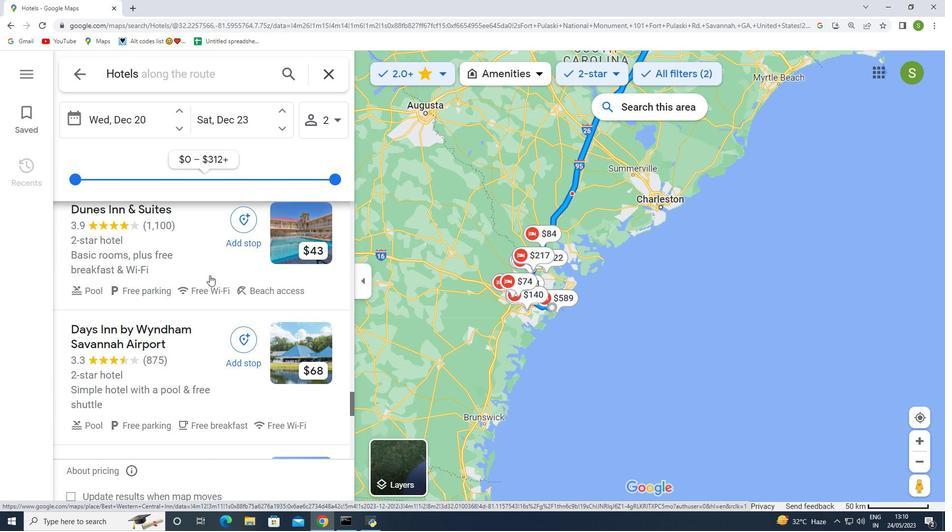 
Action: Mouse scrolled (207, 275) with delta (0, 0)
Screenshot: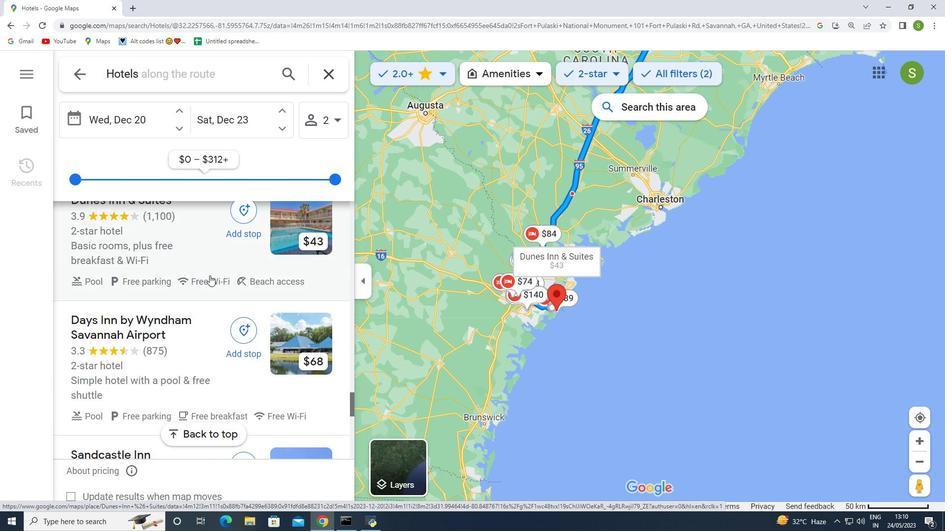 
Action: Mouse moved to (207, 276)
Screenshot: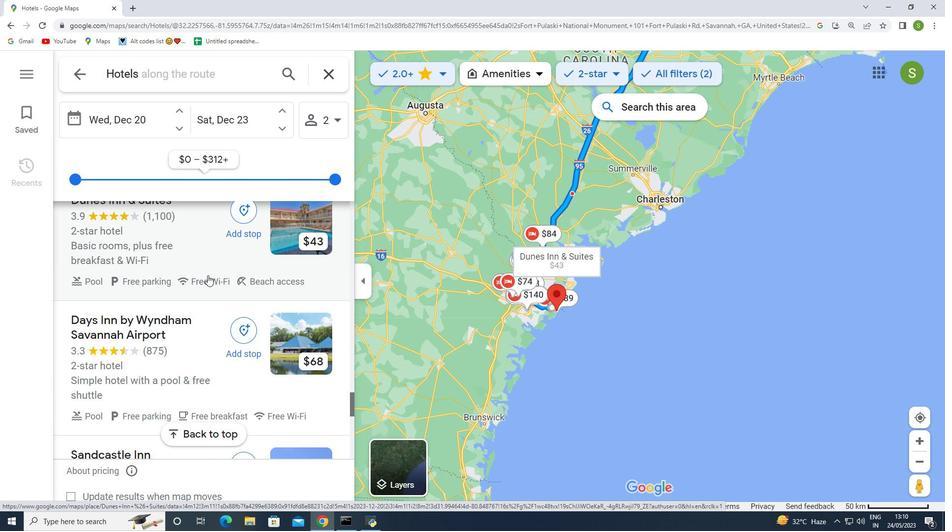 
Action: Mouse scrolled (207, 275) with delta (0, 0)
Screenshot: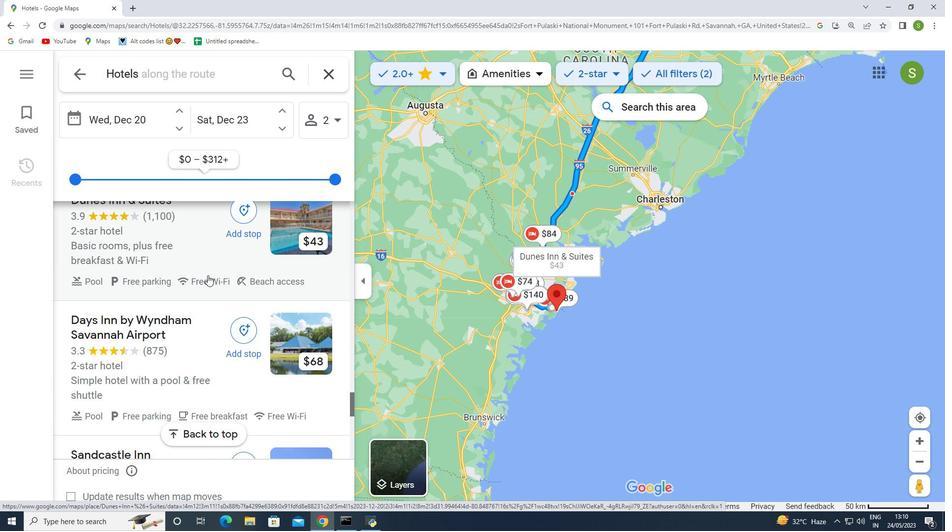 
Action: Mouse scrolled (207, 275) with delta (0, 0)
Screenshot: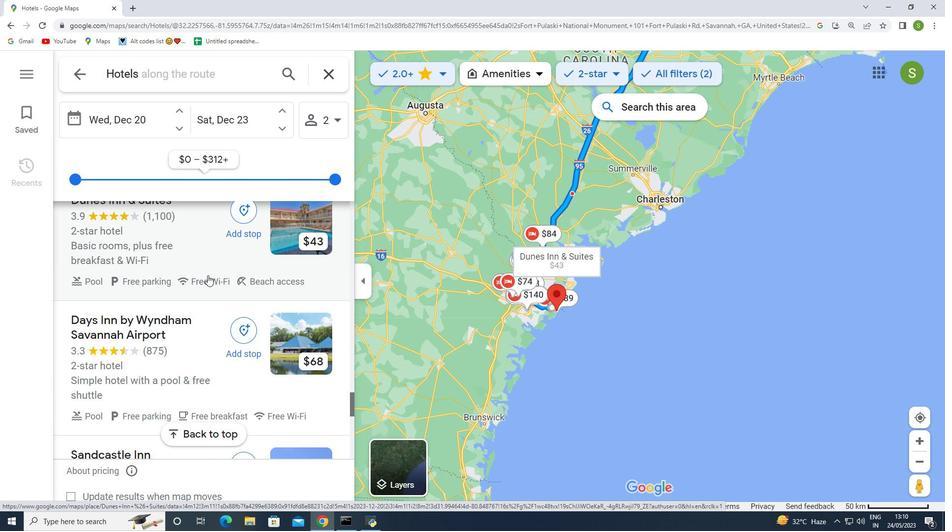 
Action: Mouse scrolled (207, 275) with delta (0, 0)
Screenshot: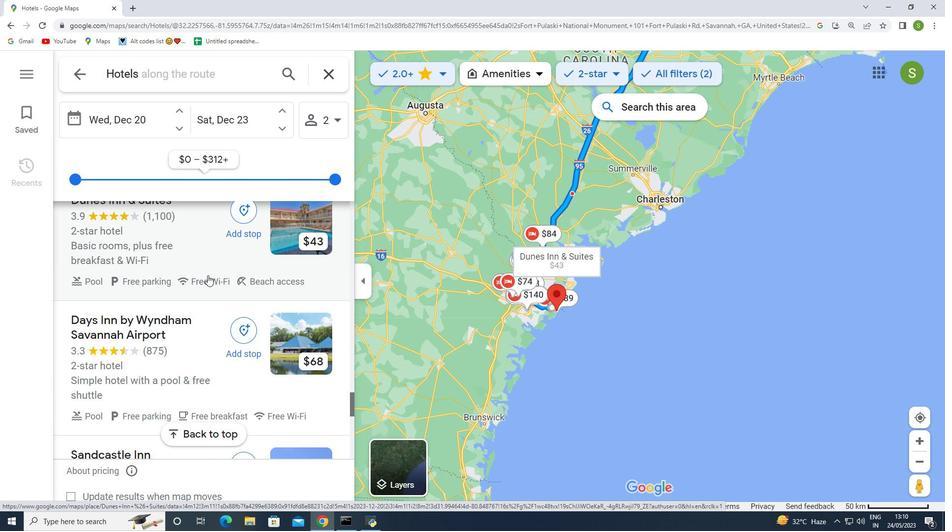 
Action: Mouse scrolled (207, 275) with delta (0, 0)
Screenshot: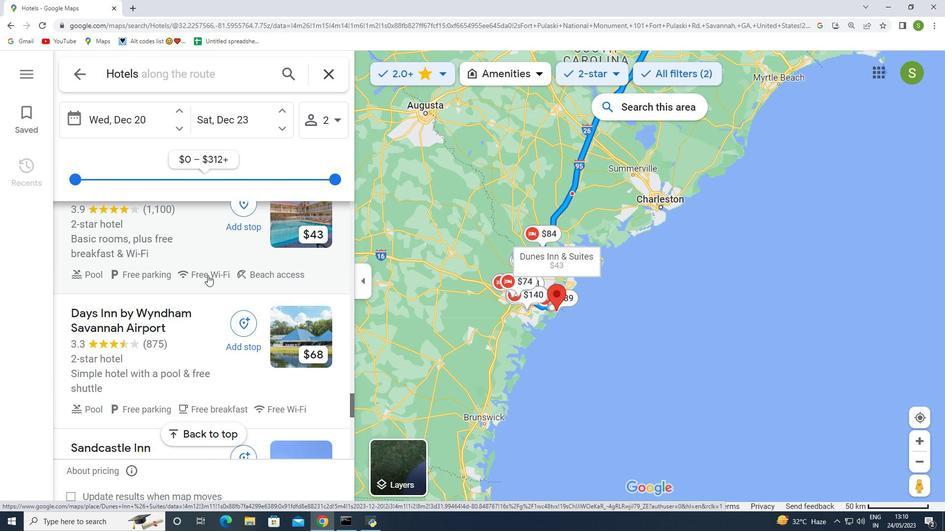 
Action: Mouse moved to (206, 279)
Screenshot: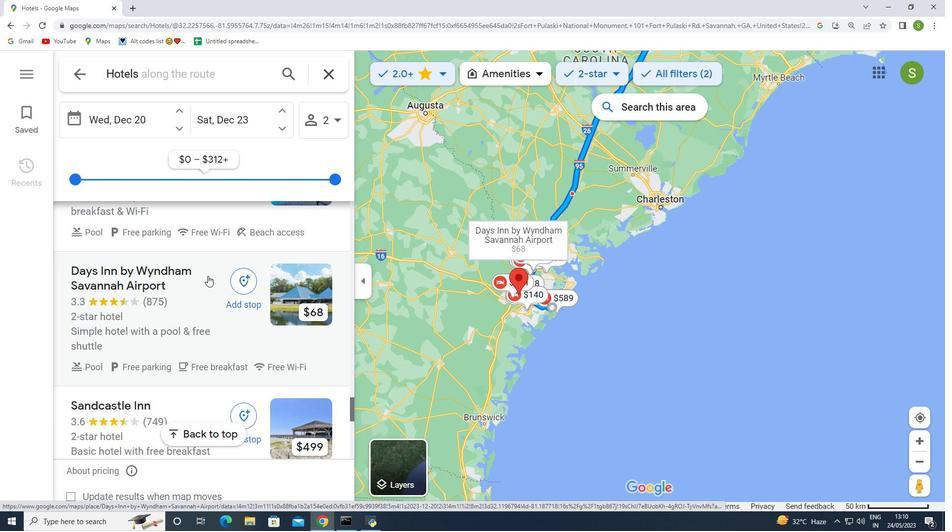 
Action: Mouse scrolled (206, 279) with delta (0, 0)
Screenshot: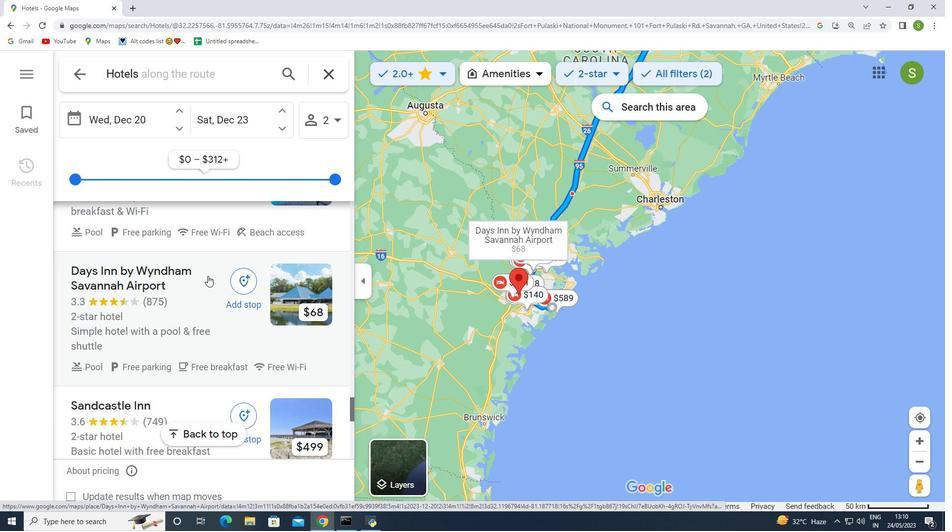 
Action: Mouse moved to (206, 280)
Screenshot: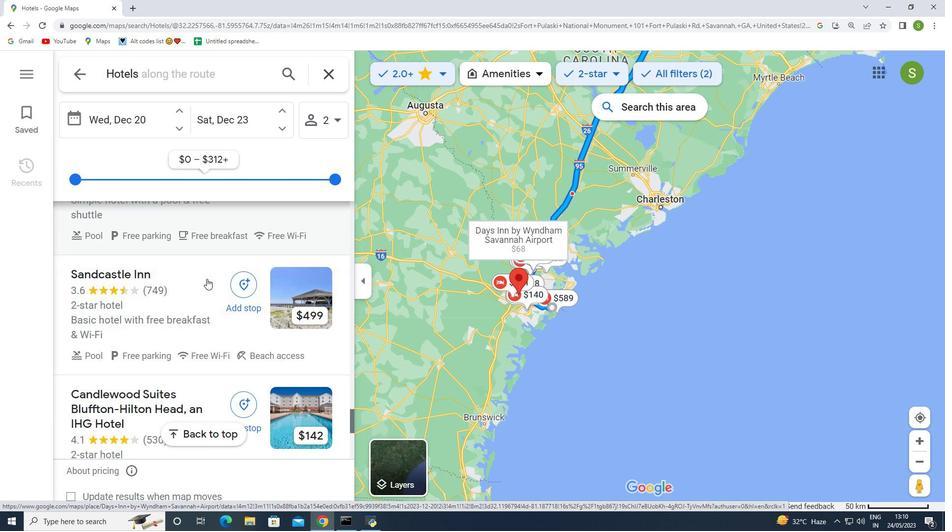 
Action: Mouse scrolled (206, 279) with delta (0, 0)
Screenshot: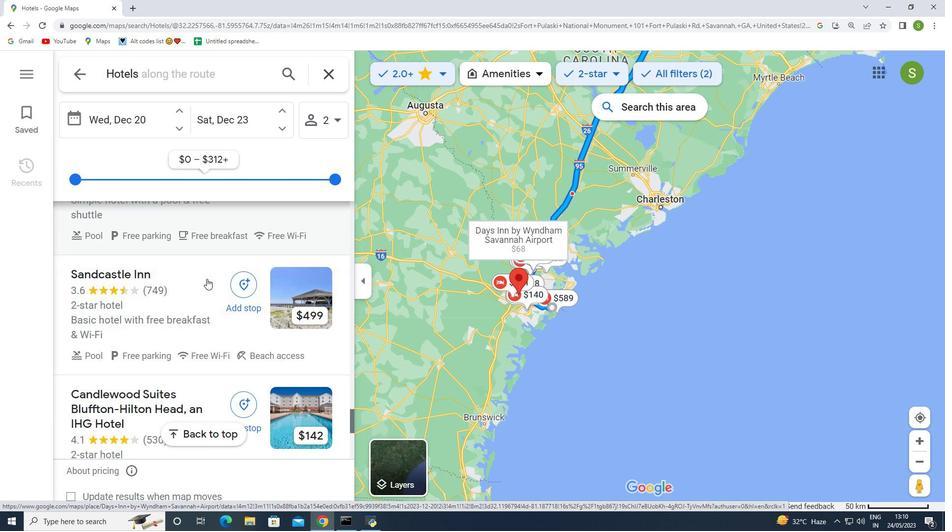 
Action: Mouse scrolled (206, 279) with delta (0, 0)
Screenshot: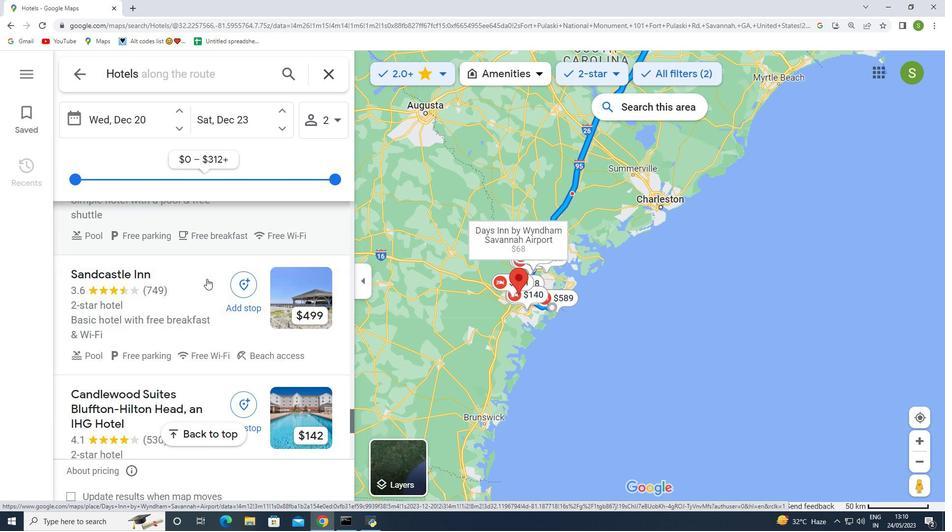
Action: Mouse scrolled (206, 279) with delta (0, 0)
Screenshot: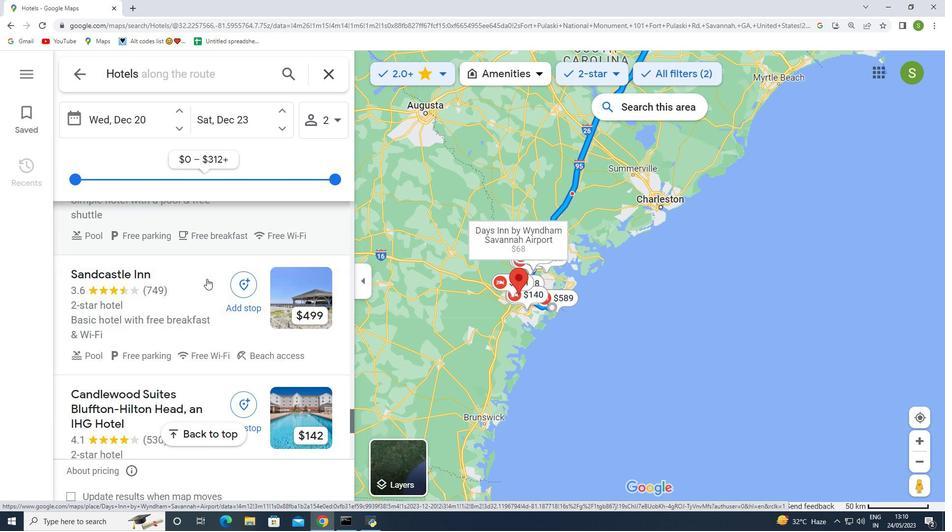 
Action: Mouse scrolled (206, 279) with delta (0, 0)
Screenshot: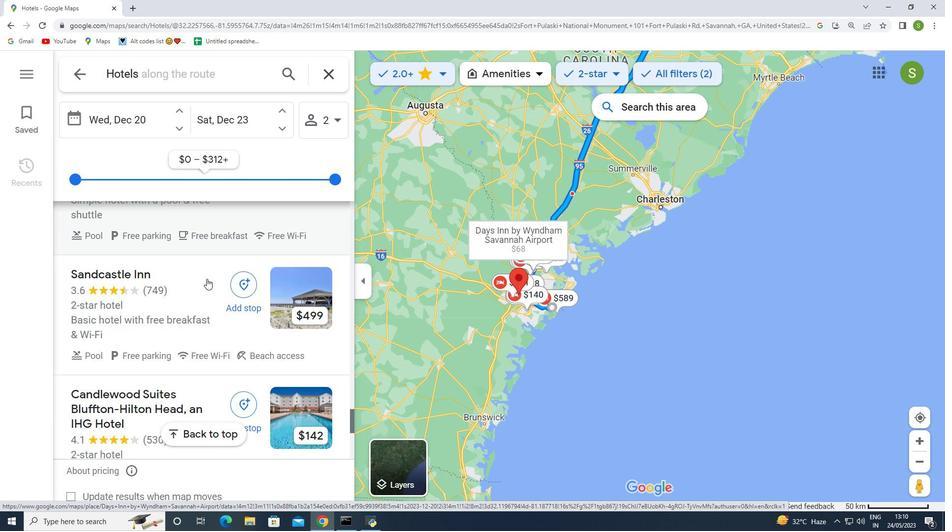 
Action: Mouse moved to (204, 273)
Screenshot: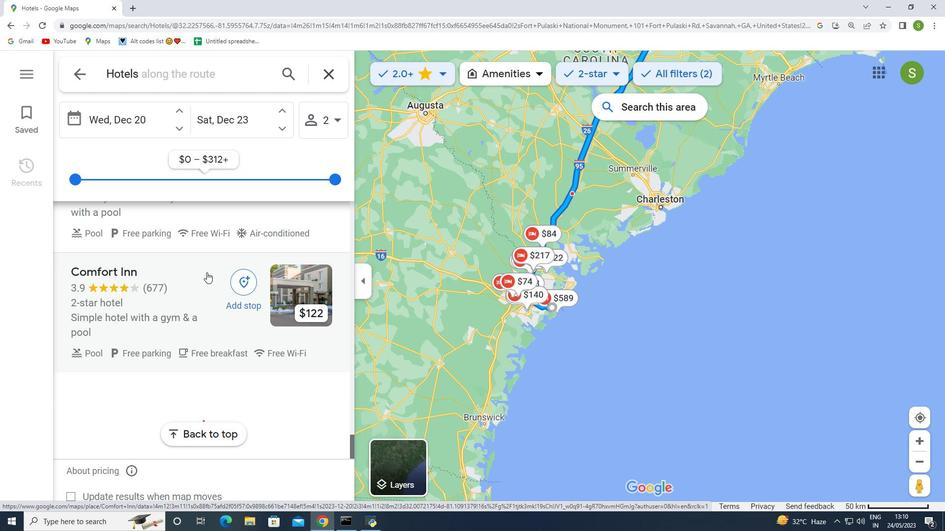 
Action: Mouse scrolled (204, 272) with delta (0, 0)
Screenshot: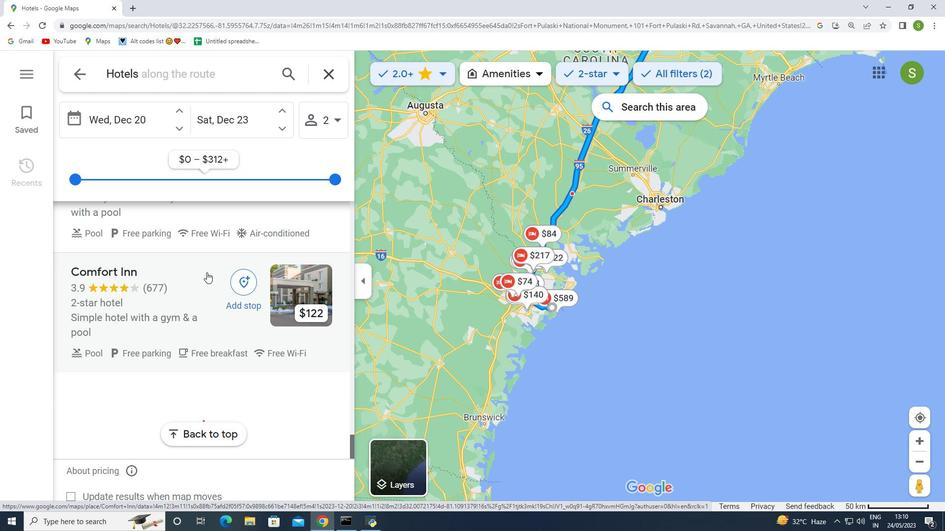 
Action: Mouse scrolled (204, 272) with delta (0, 0)
Screenshot: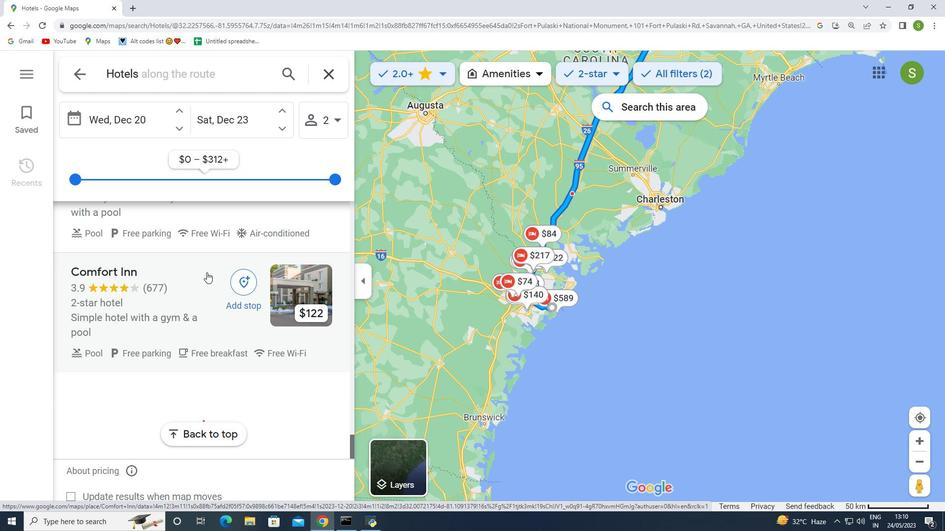 
Action: Mouse moved to (204, 273)
Screenshot: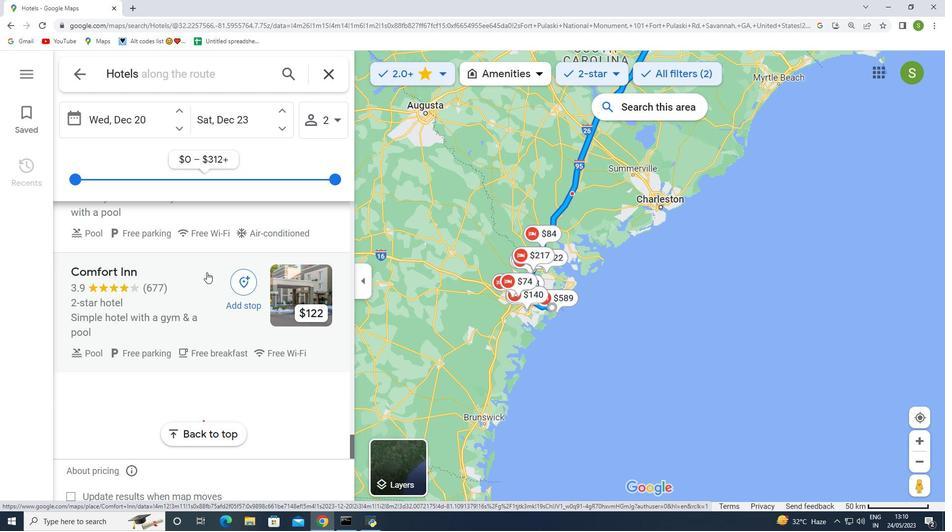 
Action: Mouse scrolled (204, 272) with delta (0, 0)
Screenshot: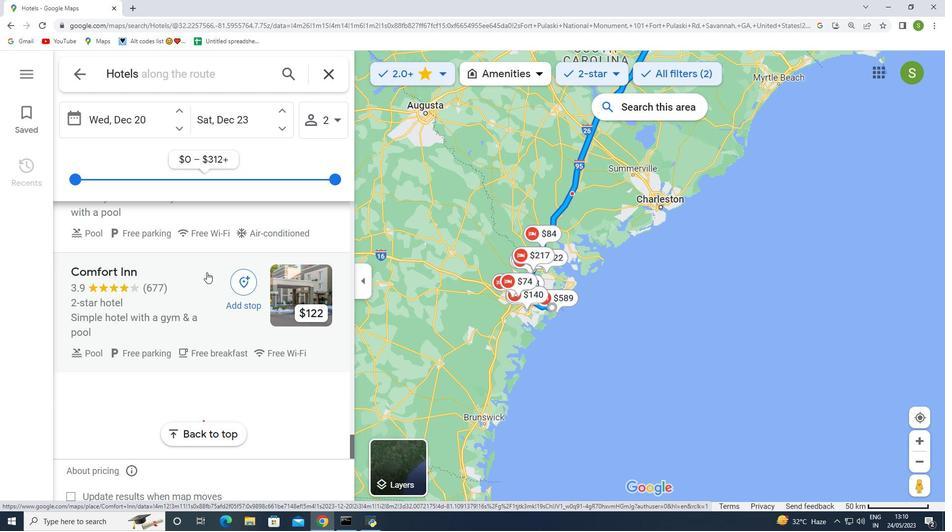 
Action: Mouse moved to (203, 273)
Screenshot: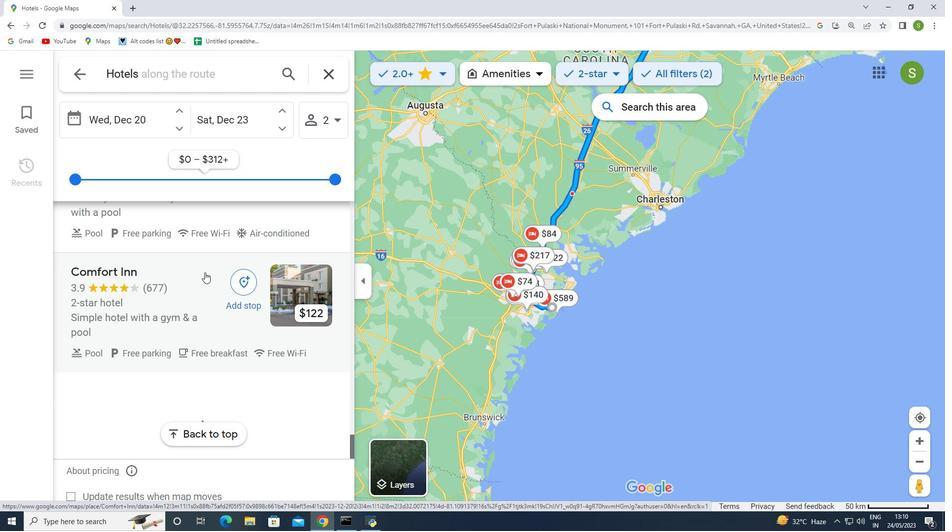 
Action: Mouse scrolled (203, 272) with delta (0, 0)
Screenshot: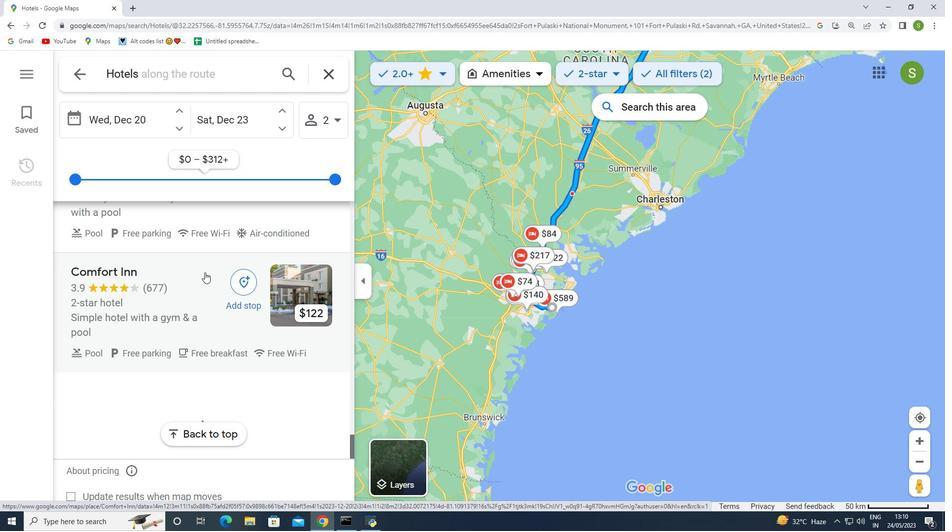 
Action: Mouse moved to (141, 246)
Screenshot: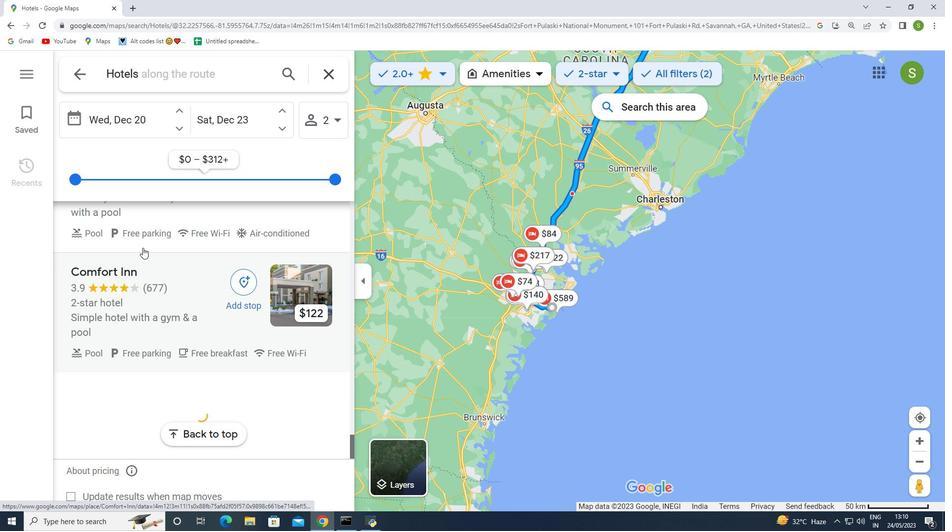 
Action: Mouse scrolled (141, 246) with delta (0, 0)
Screenshot: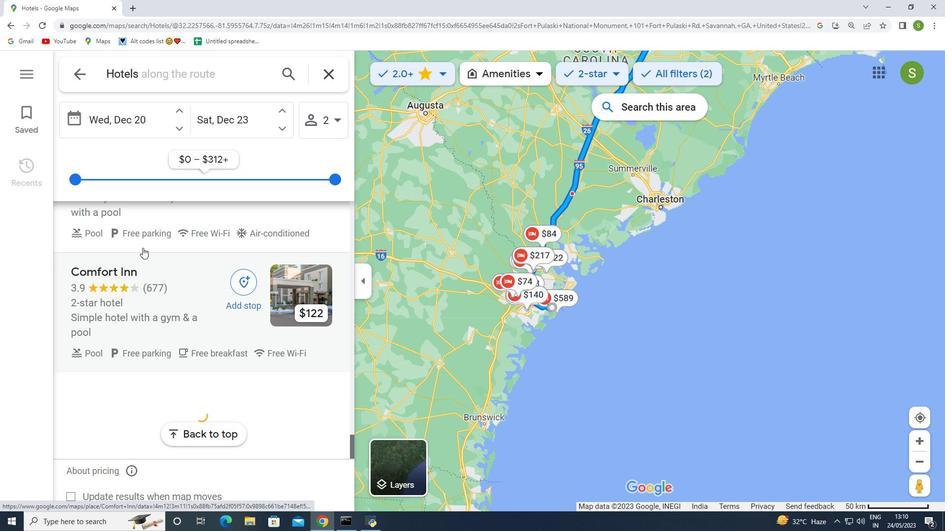 
Action: Mouse moved to (141, 246)
Screenshot: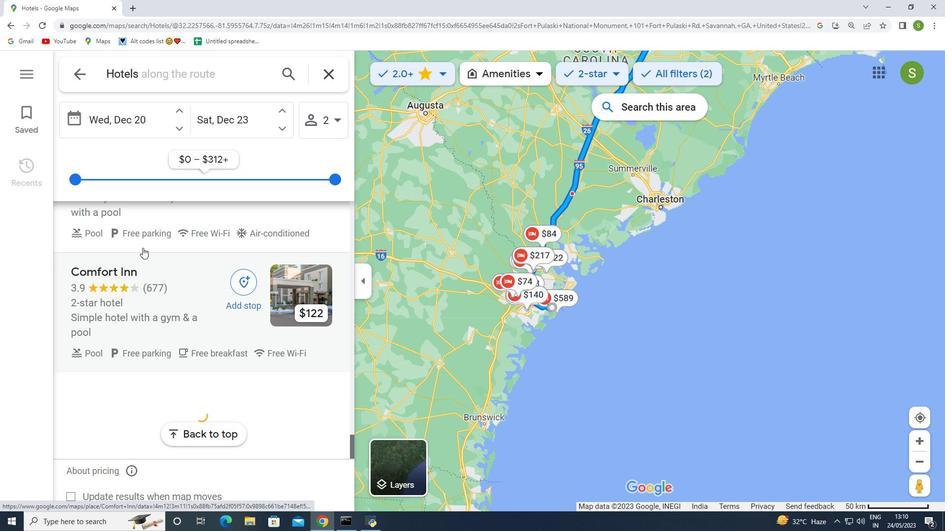 
Action: Mouse scrolled (141, 246) with delta (0, 0)
Screenshot: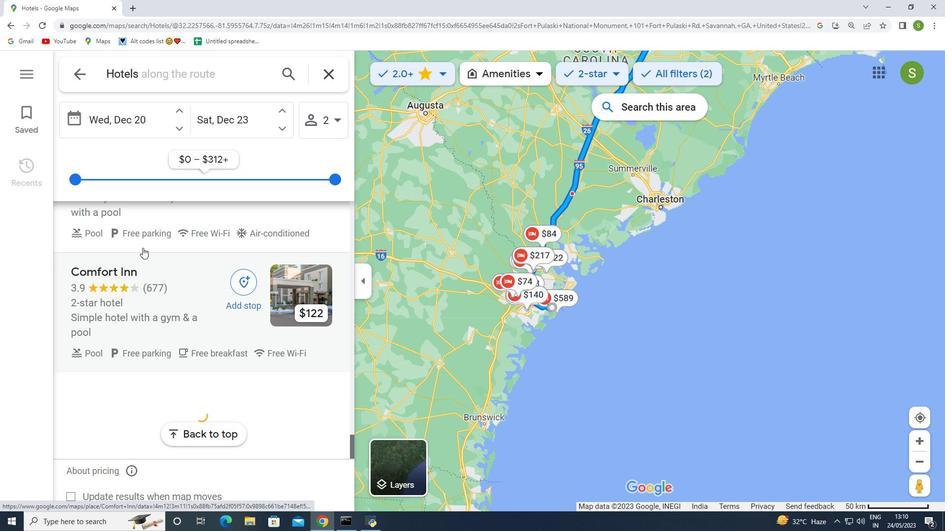 
Action: Mouse scrolled (141, 246) with delta (0, 0)
Screenshot: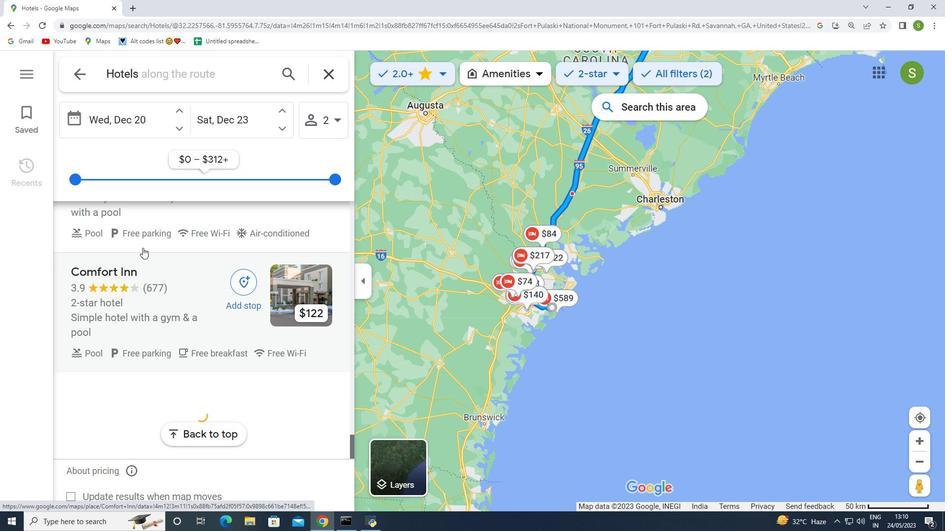 
Action: Mouse moved to (141, 246)
Screenshot: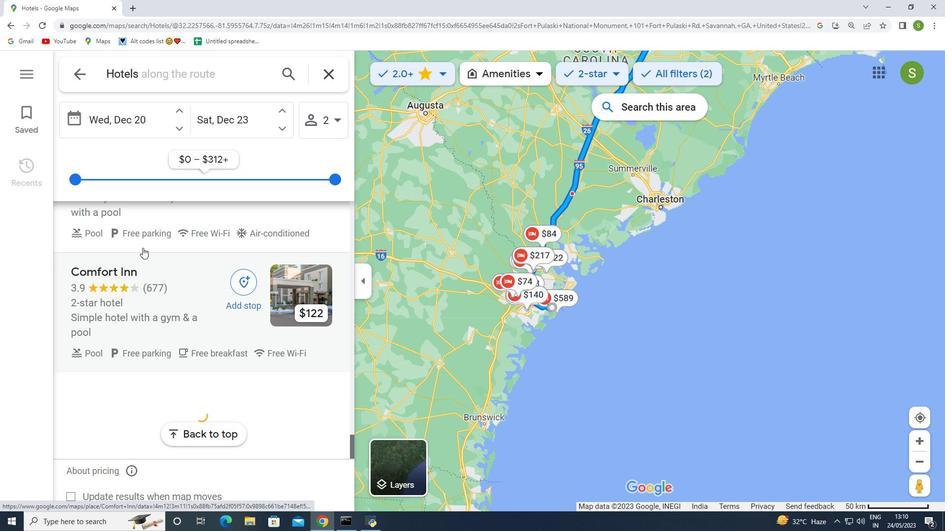 
Action: Mouse scrolled (141, 246) with delta (0, 0)
Screenshot: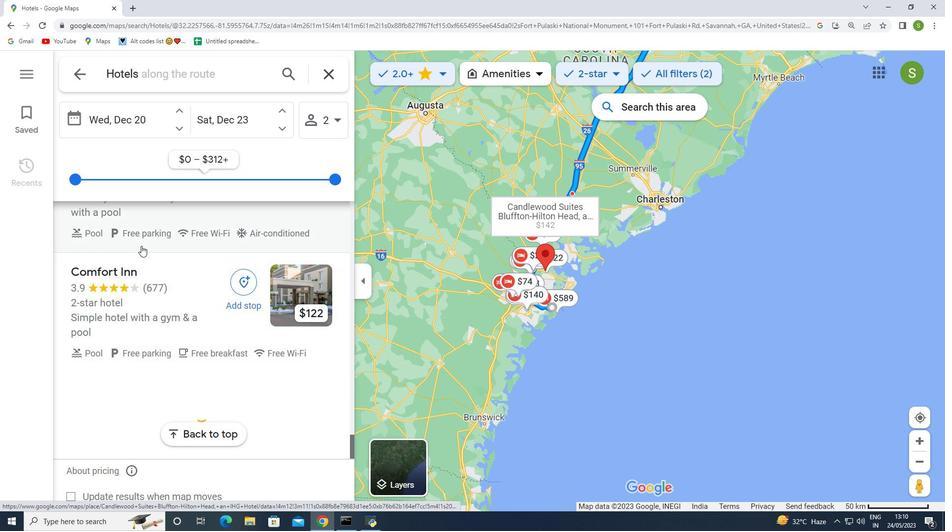 
Action: Mouse moved to (148, 246)
Screenshot: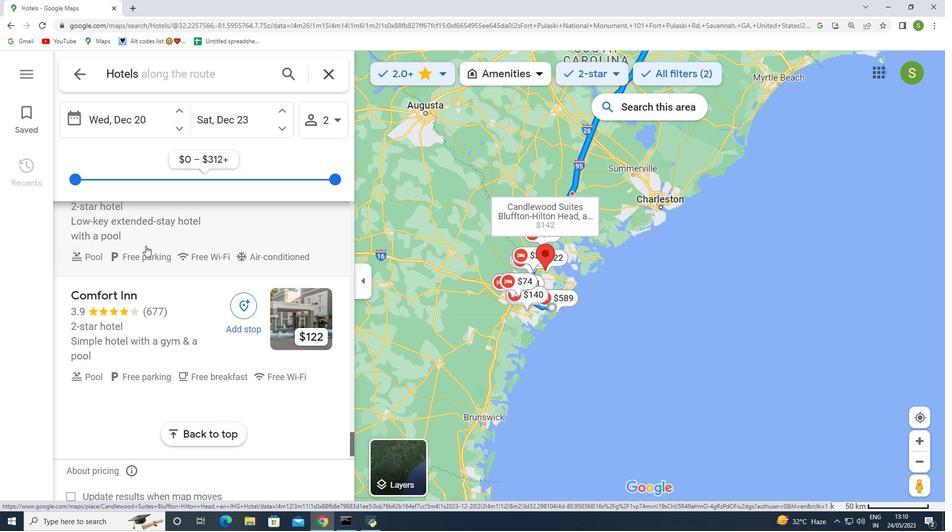 
Action: Mouse scrolled (148, 247) with delta (0, 0)
Screenshot: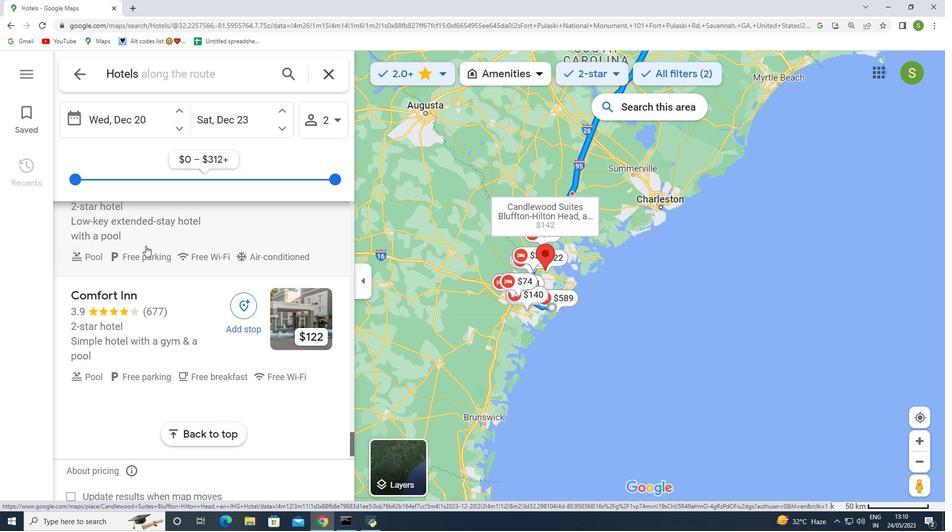 
Action: Mouse scrolled (148, 247) with delta (0, 0)
Screenshot: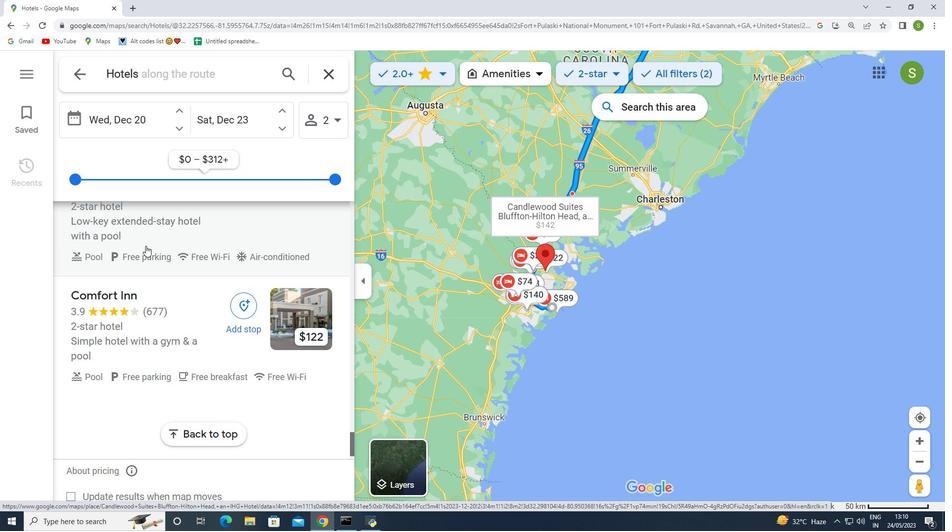 
Action: Mouse scrolled (148, 247) with delta (0, 0)
Screenshot: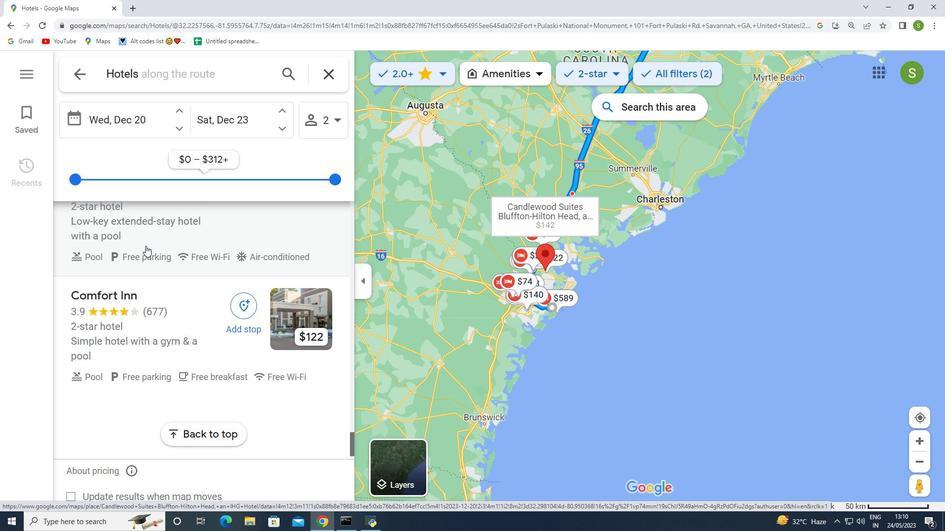 
Action: Mouse scrolled (148, 247) with delta (0, 0)
Screenshot: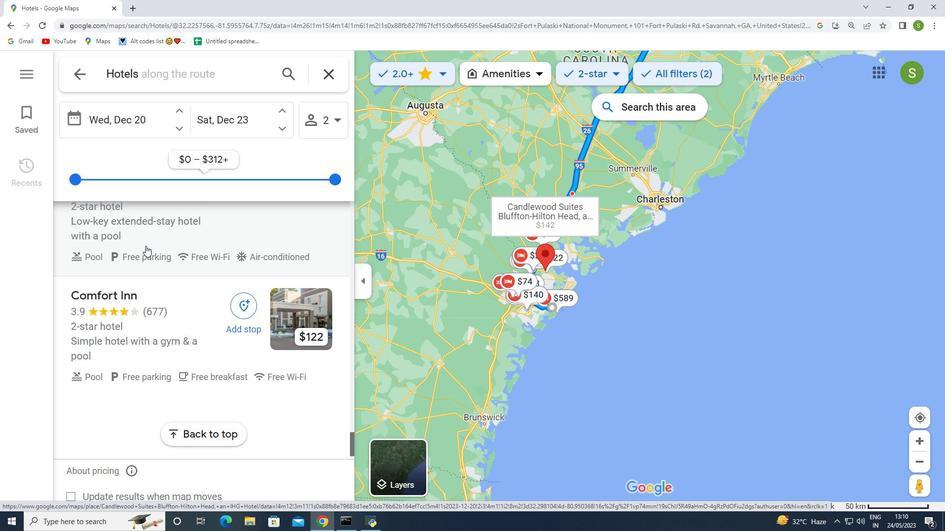 
Action: Mouse scrolled (148, 247) with delta (0, 0)
Screenshot: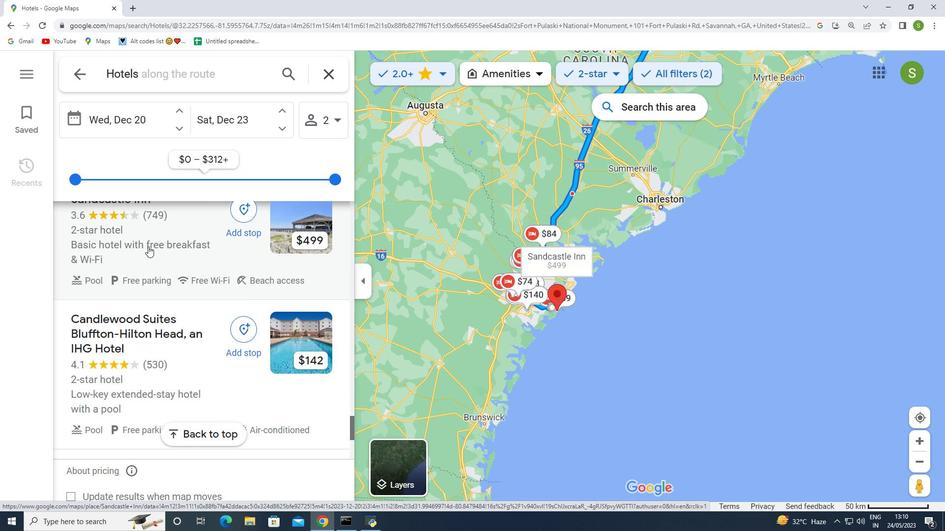
Action: Mouse moved to (152, 250)
Screenshot: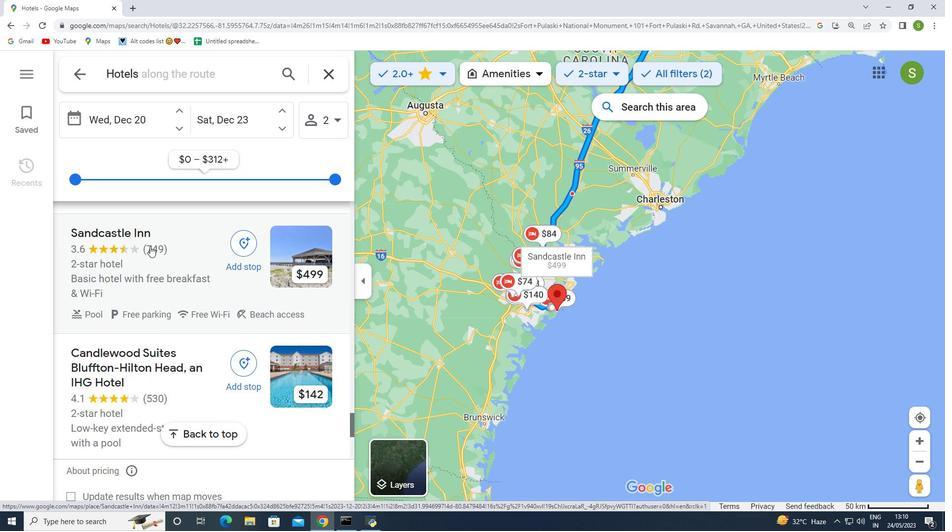 
Action: Mouse scrolled (152, 250) with delta (0, 0)
Screenshot: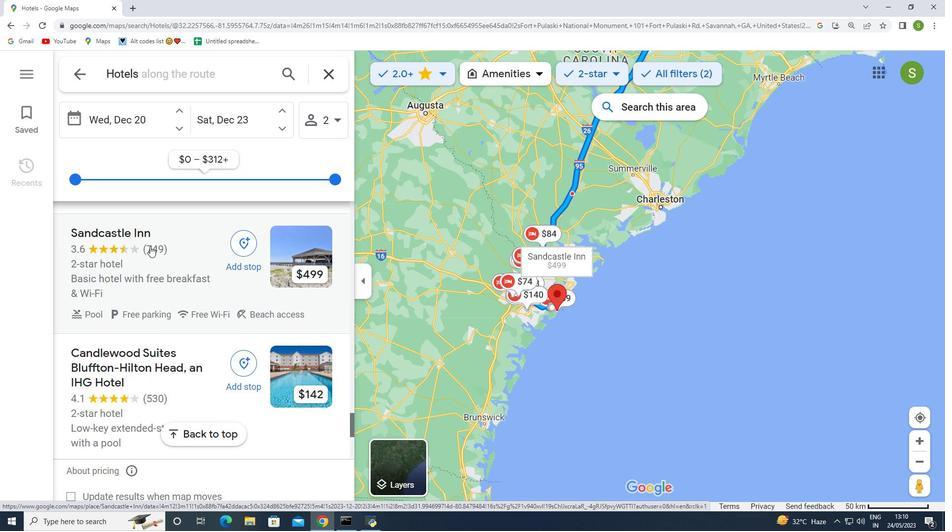 
Action: Mouse moved to (152, 250)
Screenshot: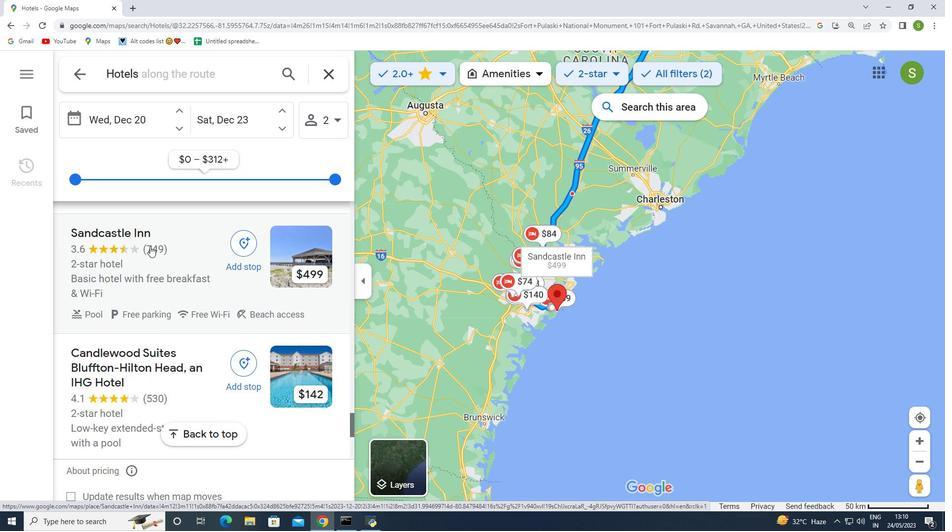 
Action: Mouse scrolled (152, 250) with delta (0, 0)
Screenshot: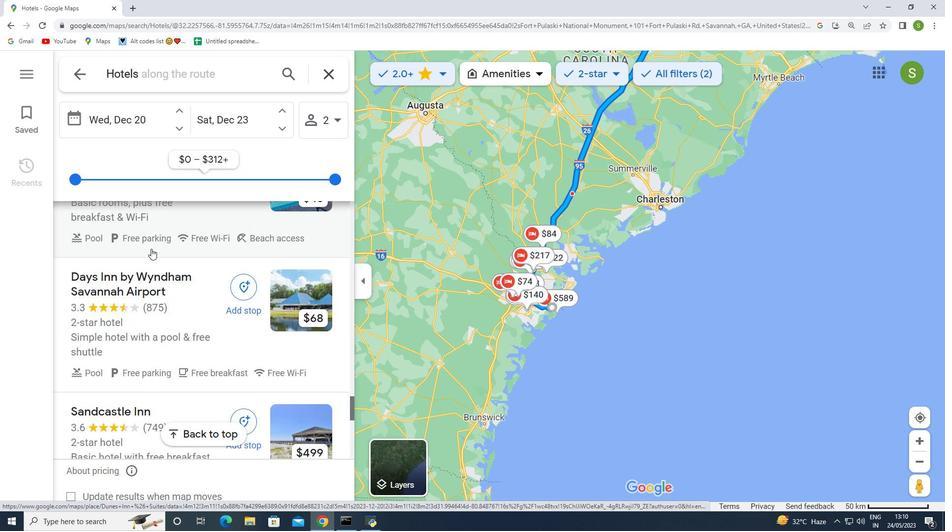 
Action: Mouse scrolled (152, 250) with delta (0, 0)
Screenshot: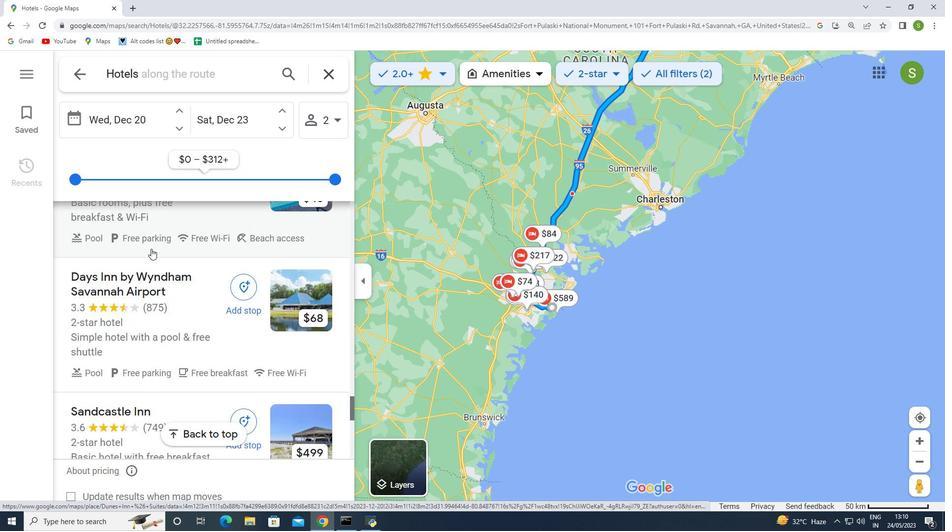 
Action: Mouse scrolled (152, 250) with delta (0, 0)
Screenshot: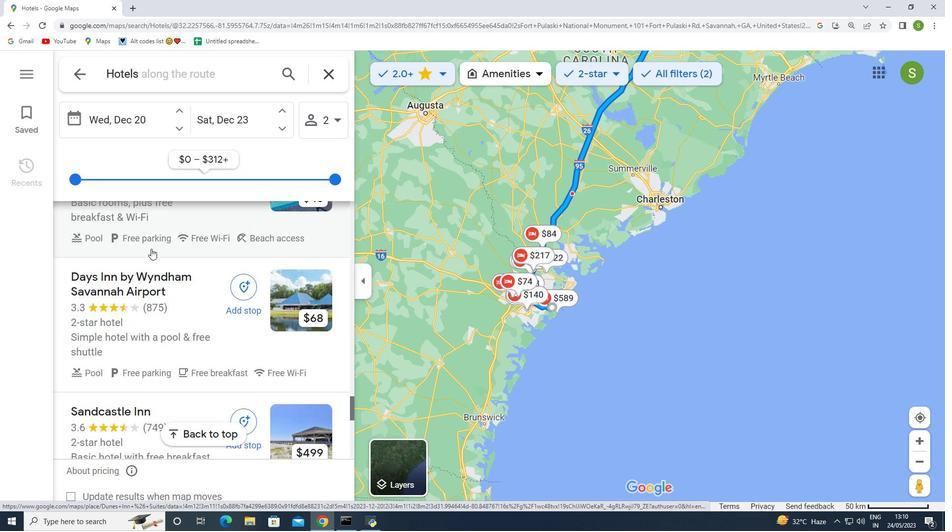 
Action: Mouse scrolled (152, 250) with delta (0, 0)
Screenshot: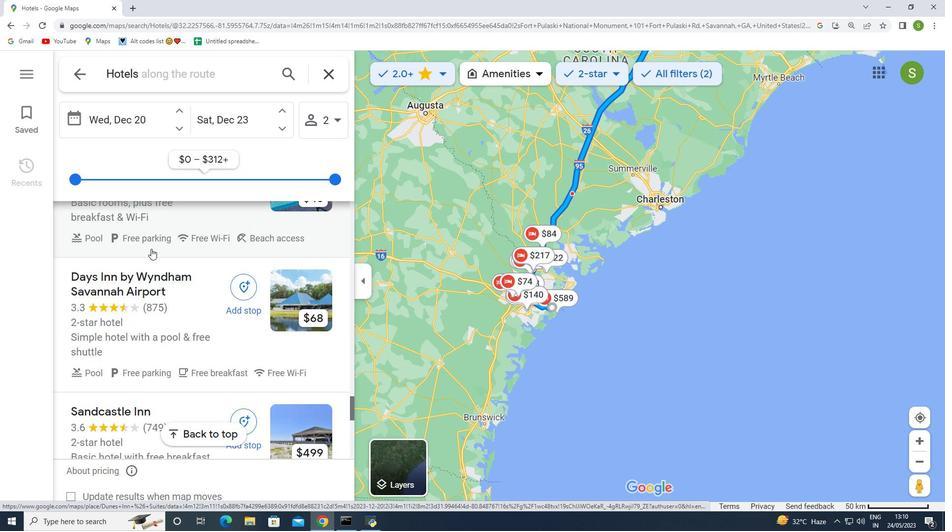 
Action: Mouse scrolled (152, 250) with delta (0, 0)
Screenshot: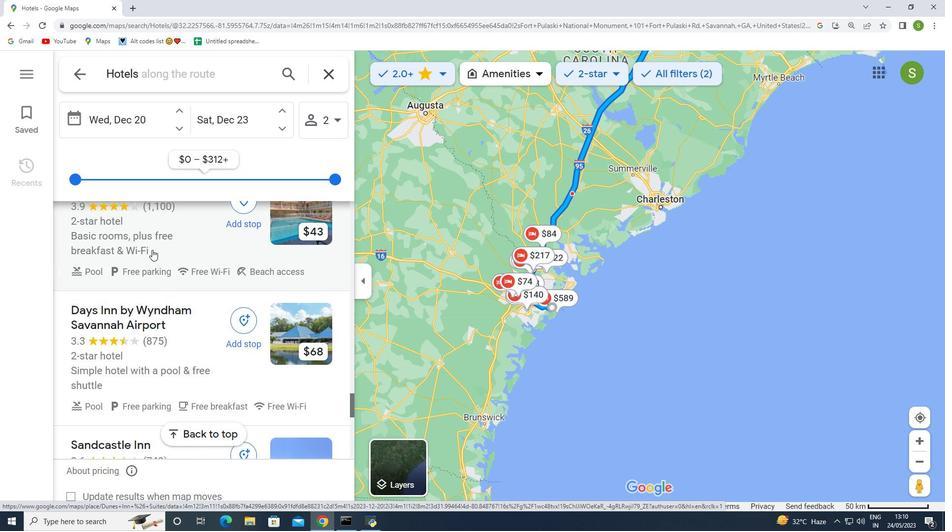 
Action: Mouse scrolled (152, 250) with delta (0, 0)
Screenshot: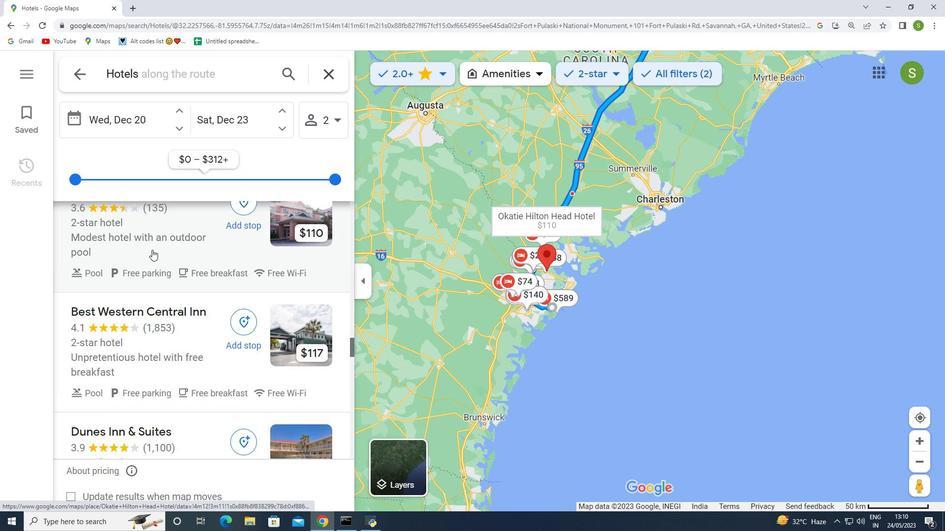 
Action: Mouse scrolled (152, 250) with delta (0, 0)
Screenshot: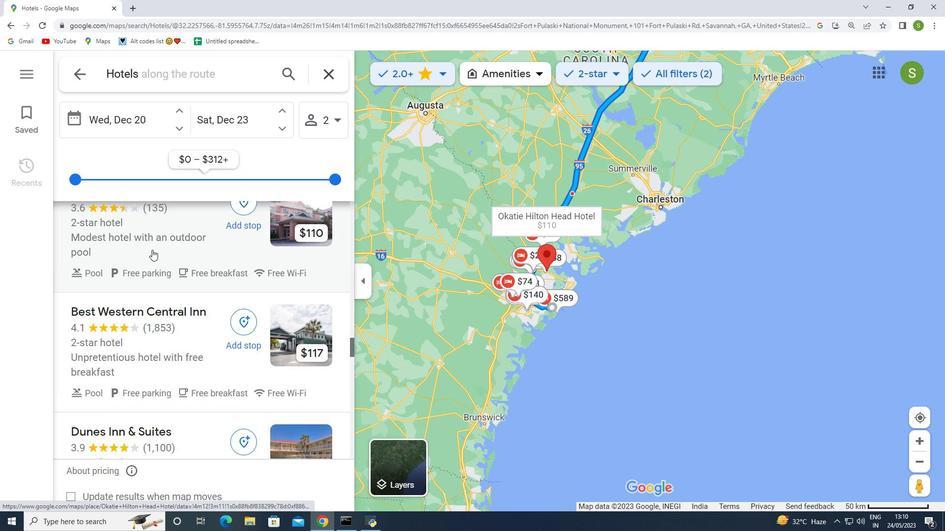 
Action: Mouse scrolled (152, 250) with delta (0, 0)
Screenshot: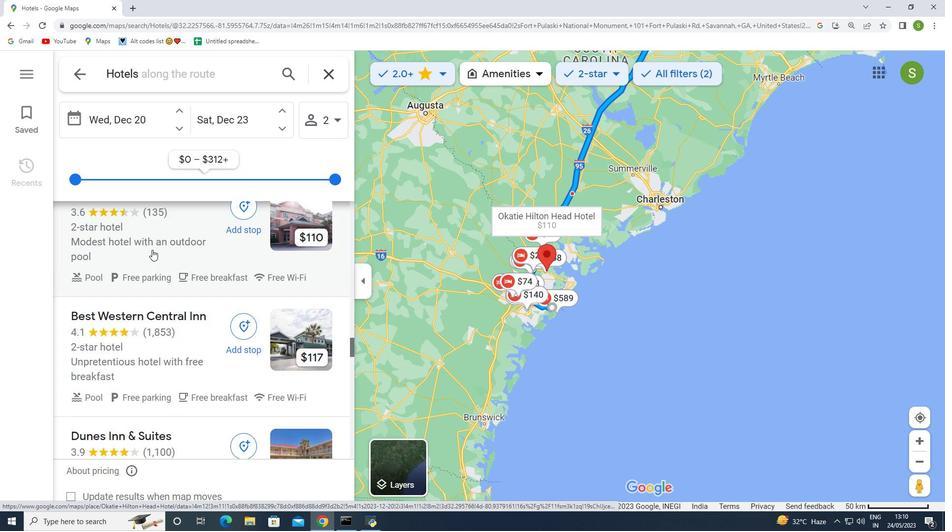 
Action: Mouse scrolled (152, 250) with delta (0, 0)
Screenshot: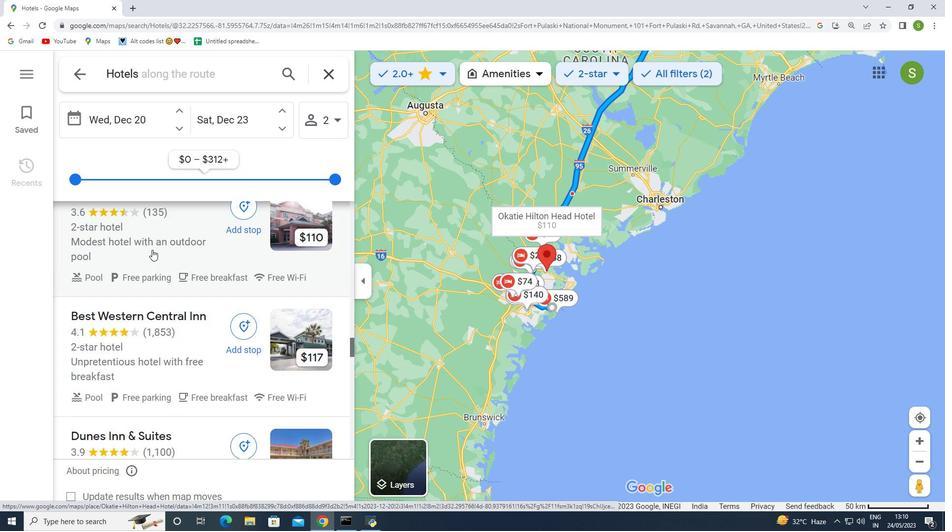 
Action: Mouse scrolled (152, 250) with delta (0, 0)
Screenshot: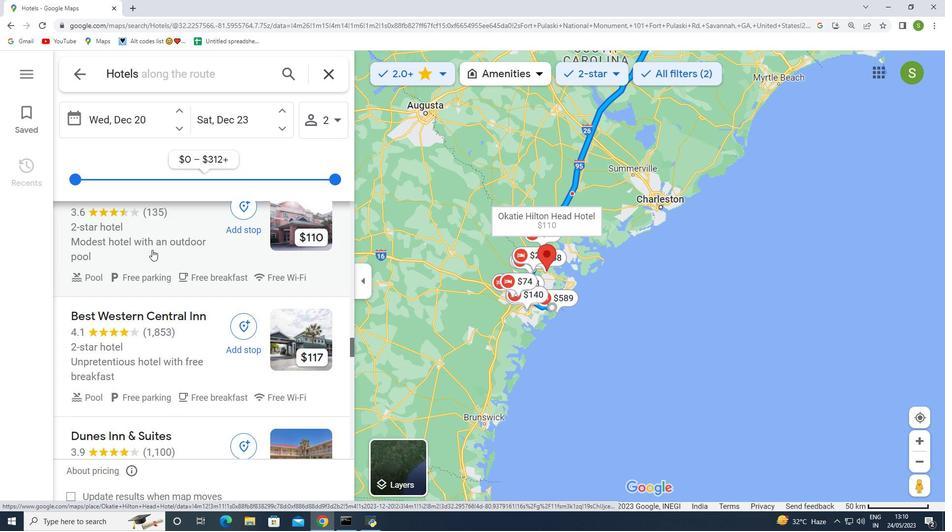 
Action: Mouse moved to (152, 250)
Screenshot: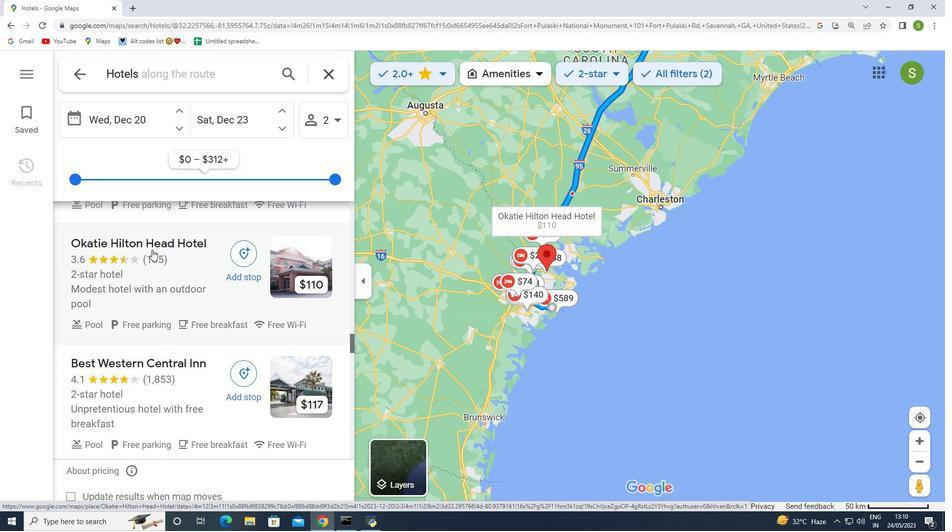 
Action: Mouse scrolled (152, 250) with delta (0, 0)
Screenshot: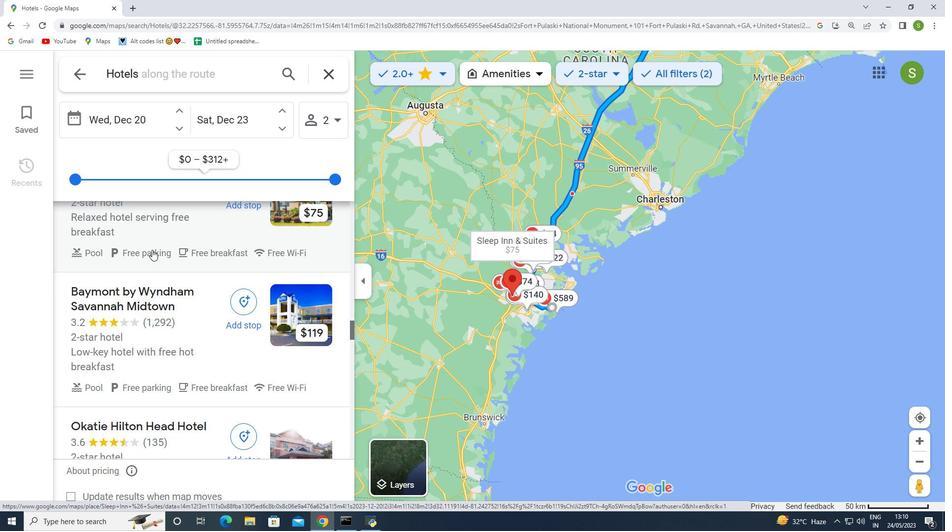 
Action: Mouse scrolled (152, 250) with delta (0, 0)
Screenshot: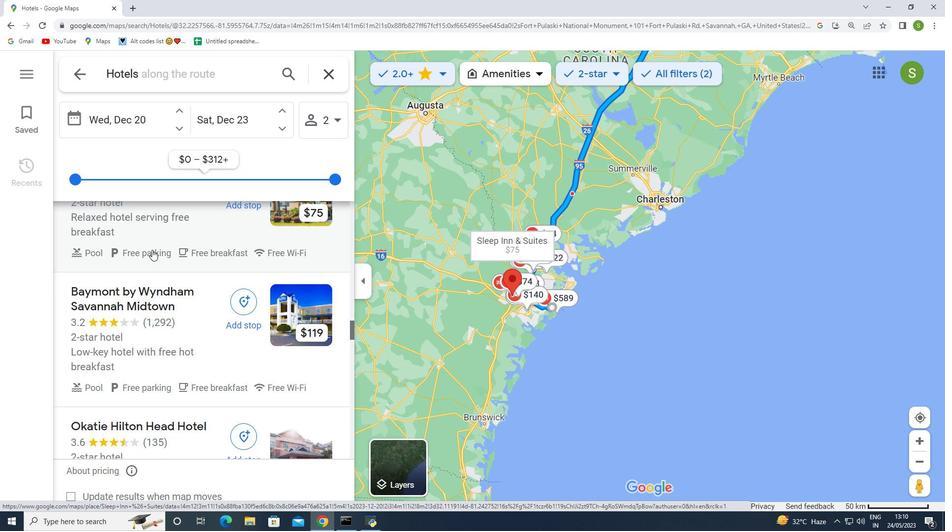 
Action: Mouse scrolled (152, 250) with delta (0, 0)
Screenshot: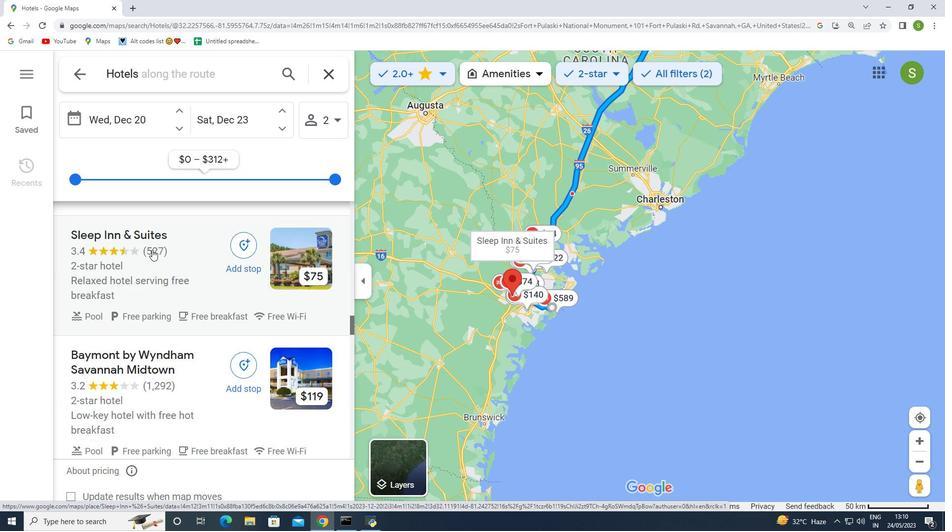 
Action: Mouse scrolled (152, 250) with delta (0, 0)
Screenshot: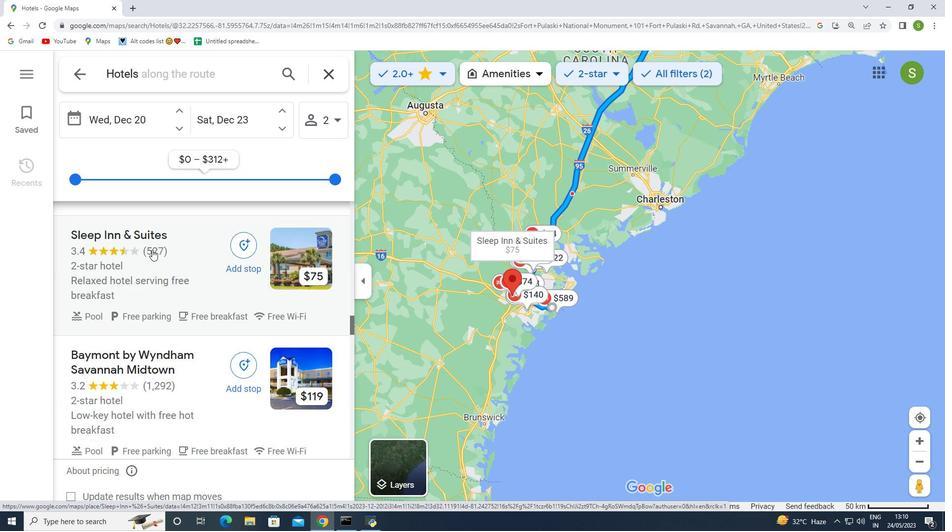 
Action: Mouse scrolled (152, 250) with delta (0, 0)
Screenshot: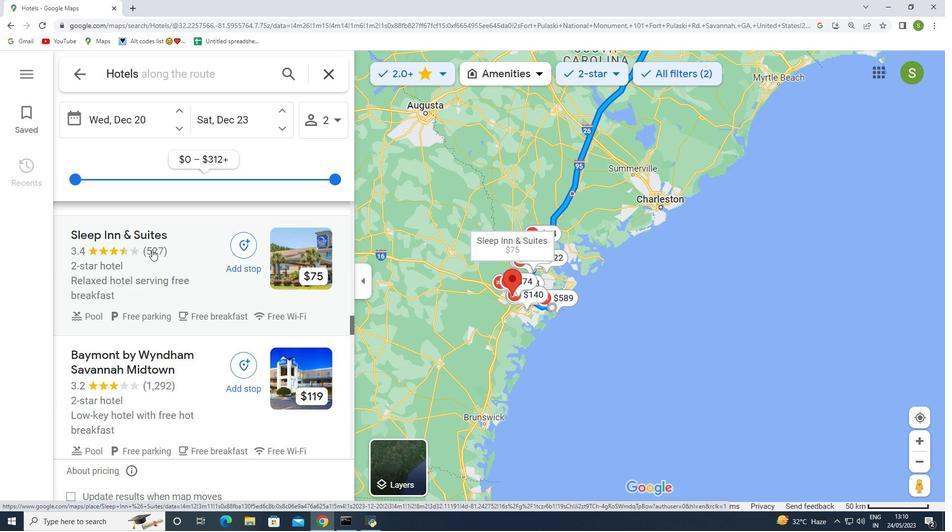 
Action: Mouse moved to (153, 250)
Screenshot: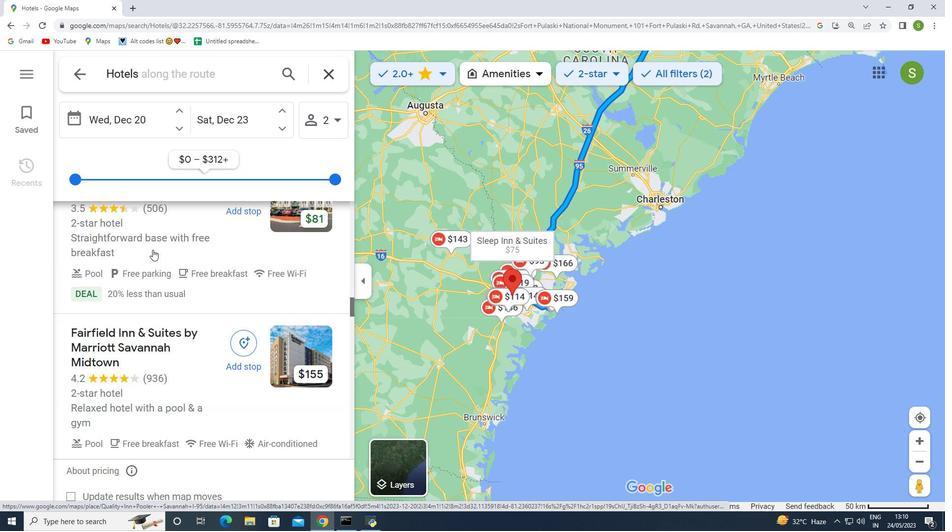 
Action: Mouse scrolled (153, 250) with delta (0, 0)
Screenshot: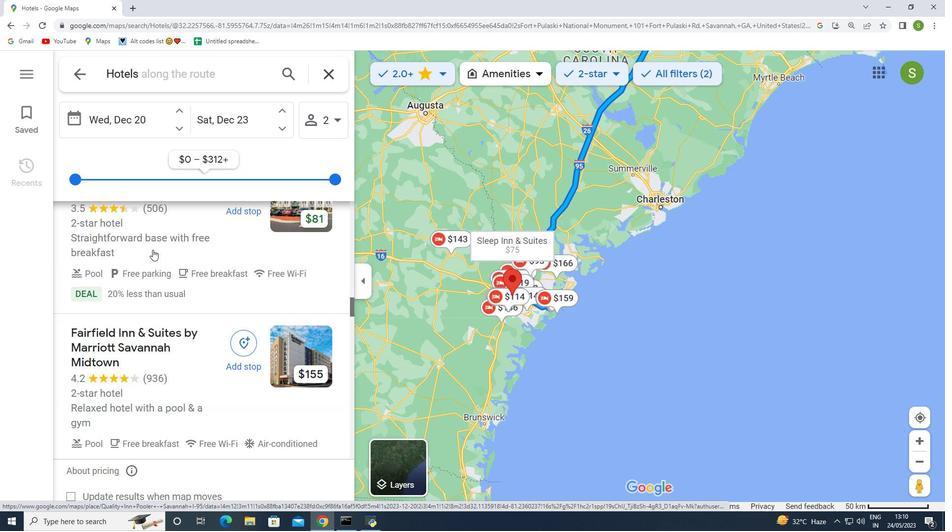 
Action: Mouse scrolled (153, 250) with delta (0, 0)
Screenshot: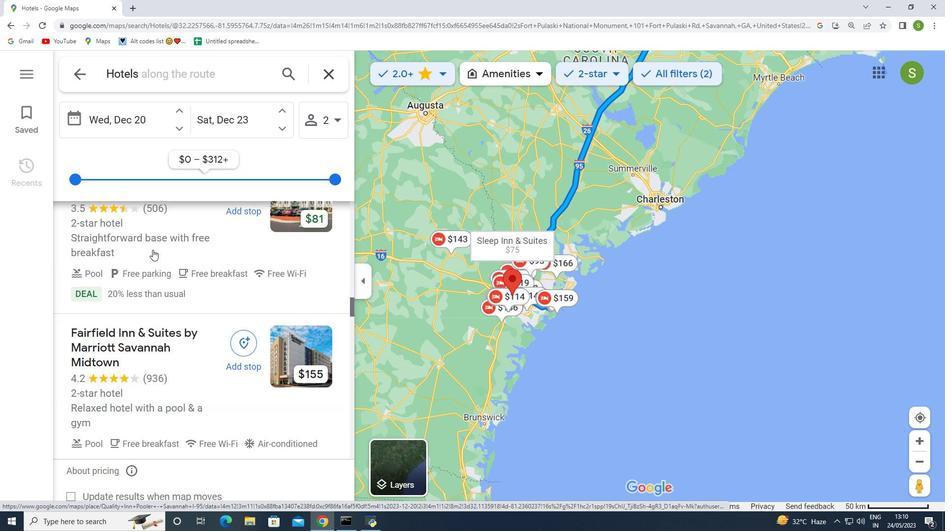 
Action: Mouse scrolled (153, 250) with delta (0, 0)
Screenshot: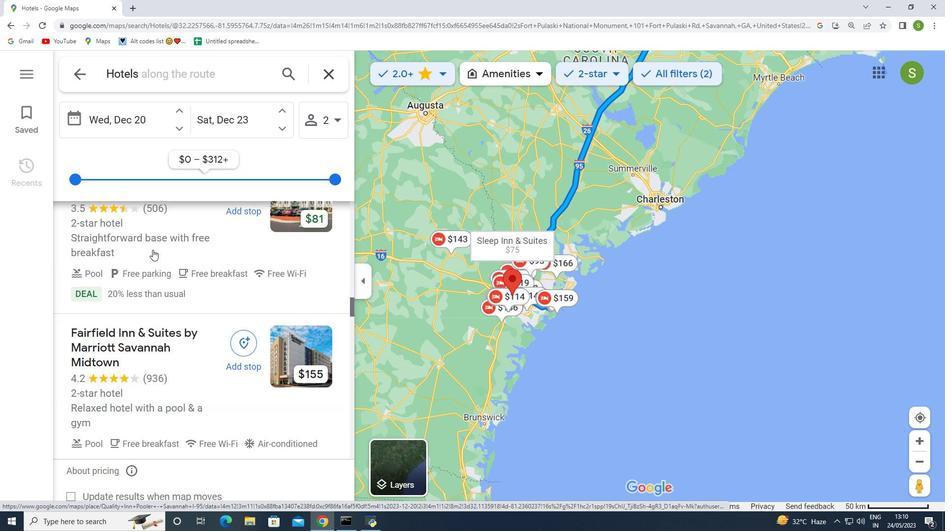 
Action: Mouse scrolled (153, 250) with delta (0, 0)
